 Task: Find connections with filter location Bauta with filter topic #Mondaymotivationwith filter profile language German with filter current company DBS Bank with filter school Brainware University with filter industry Research Services with filter service category Financial Reporting with filter keywords title Heavy Equipment Operator
Action: Mouse moved to (584, 79)
Screenshot: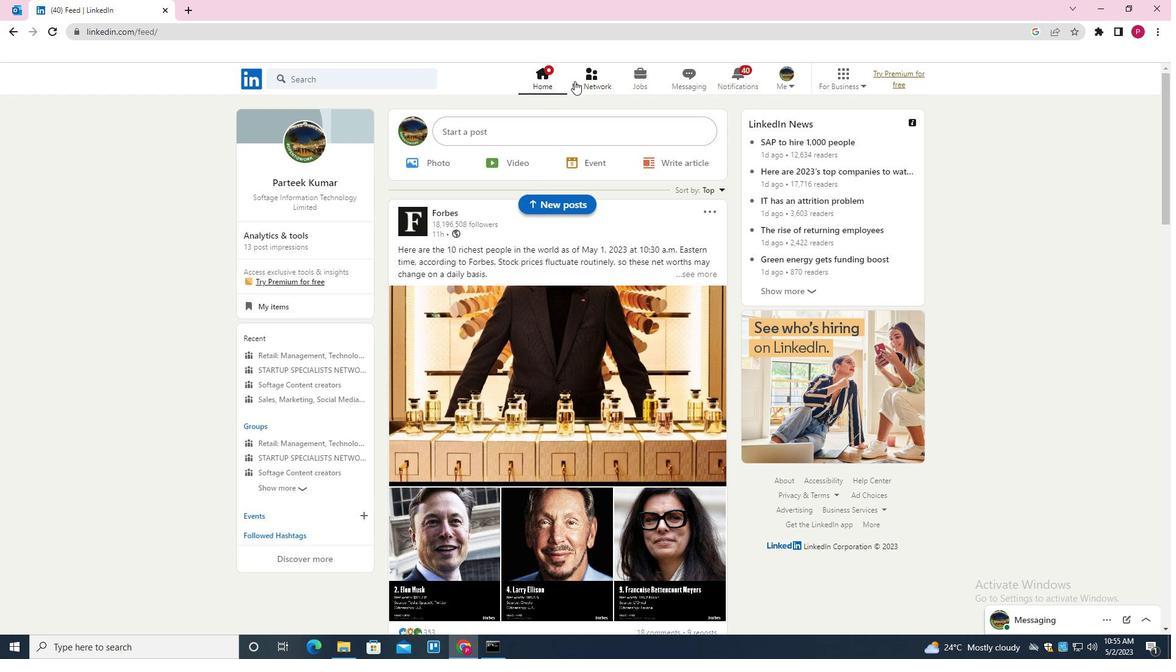 
Action: Mouse pressed left at (584, 79)
Screenshot: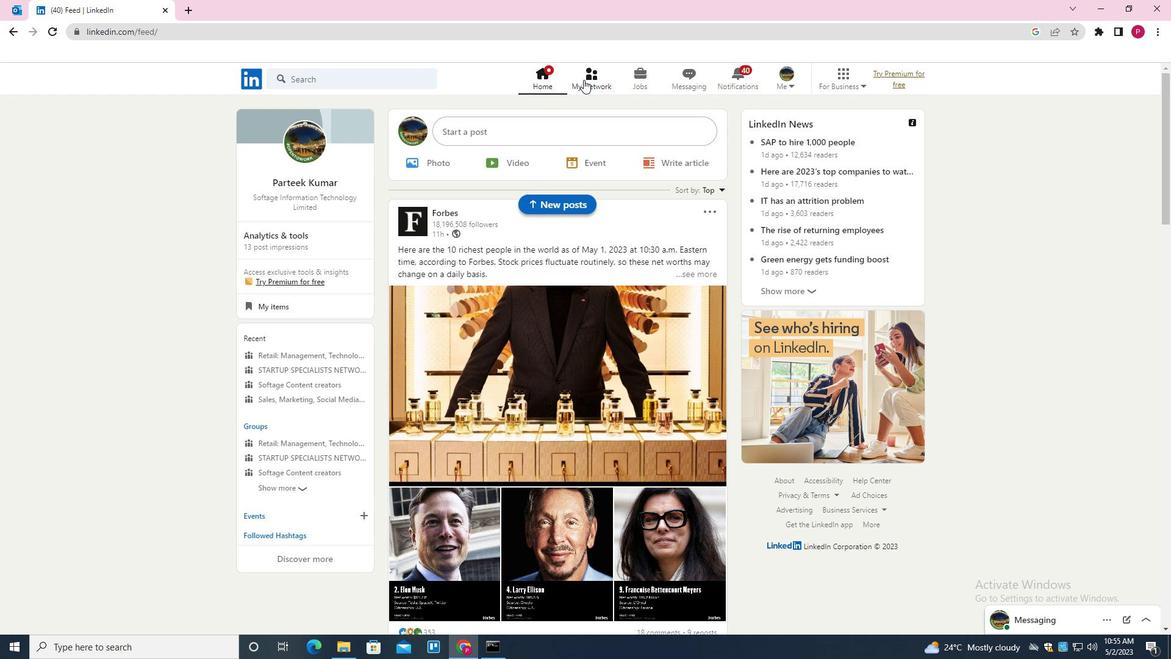 
Action: Mouse moved to (360, 149)
Screenshot: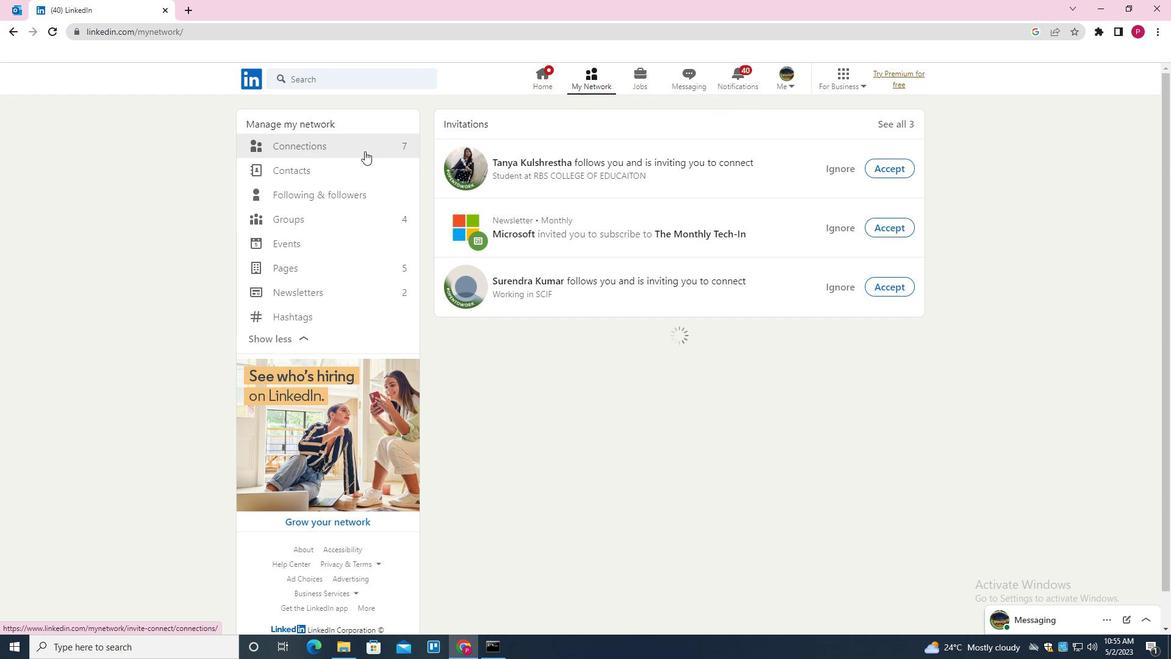 
Action: Mouse pressed left at (360, 149)
Screenshot: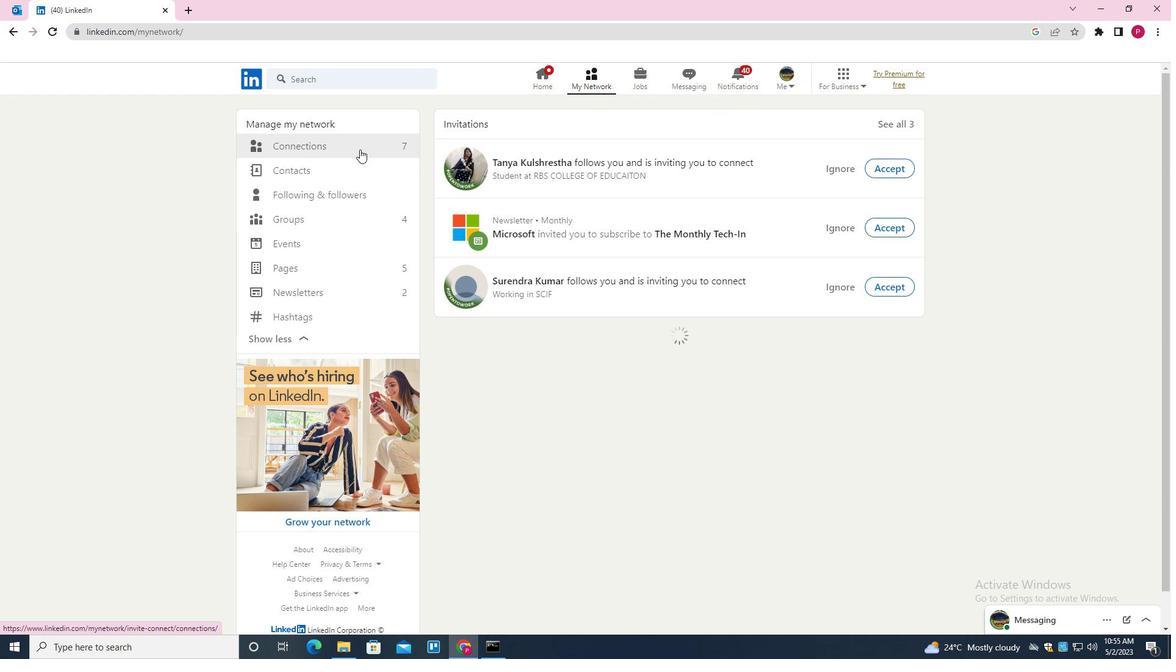 
Action: Mouse moved to (676, 146)
Screenshot: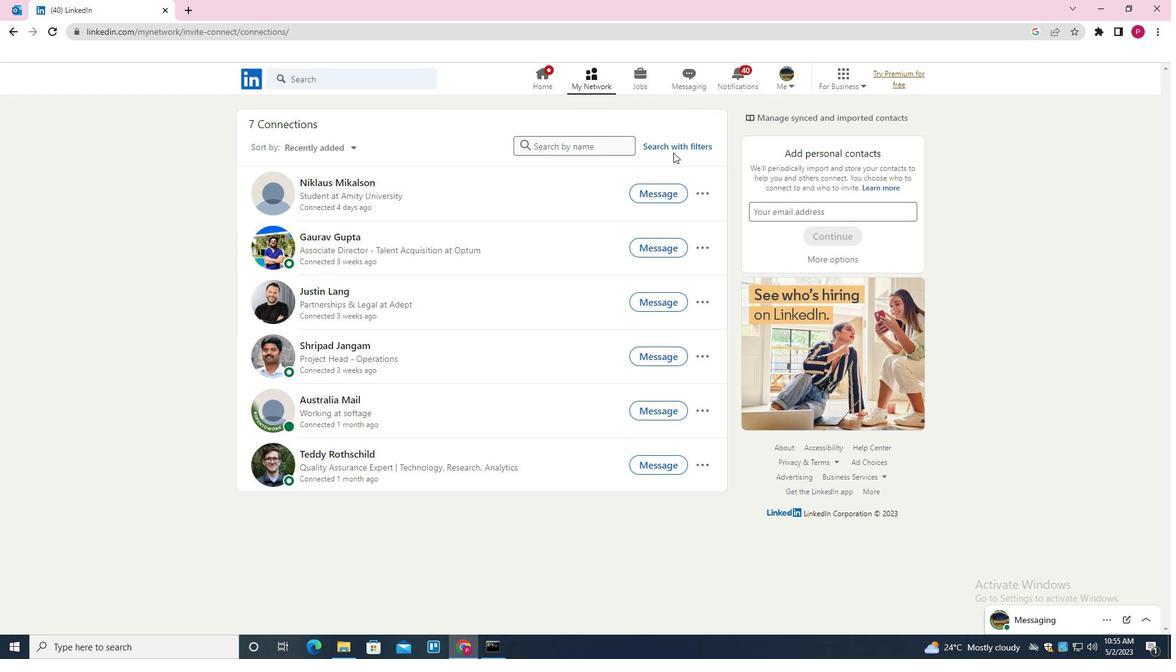 
Action: Mouse pressed left at (676, 146)
Screenshot: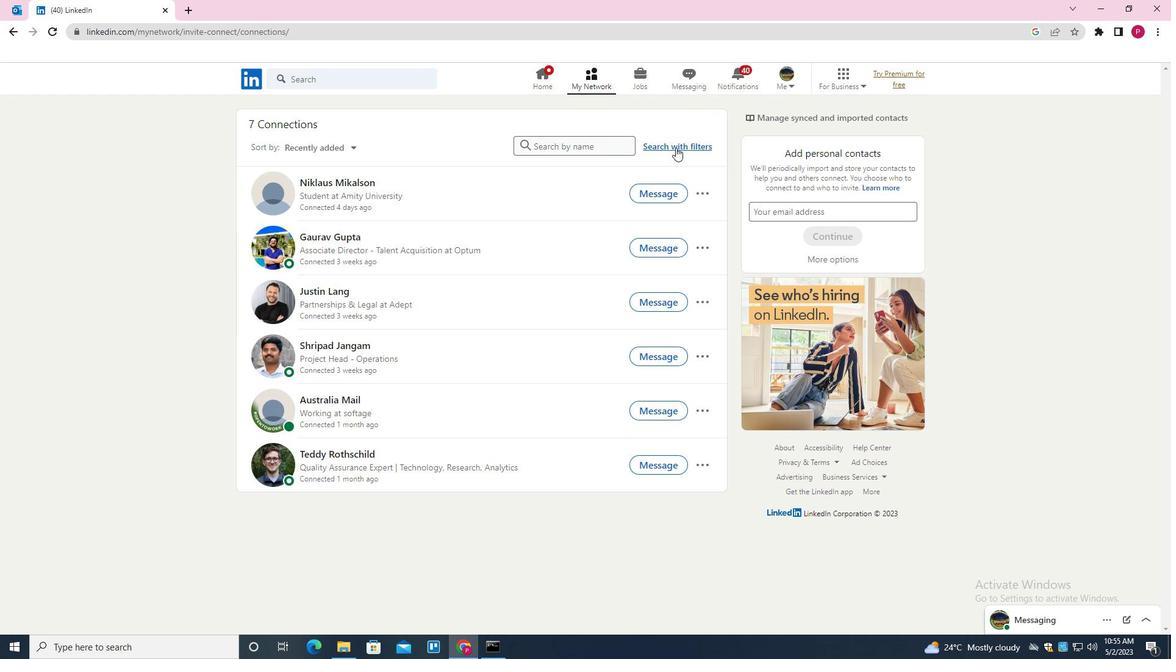 
Action: Mouse moved to (627, 115)
Screenshot: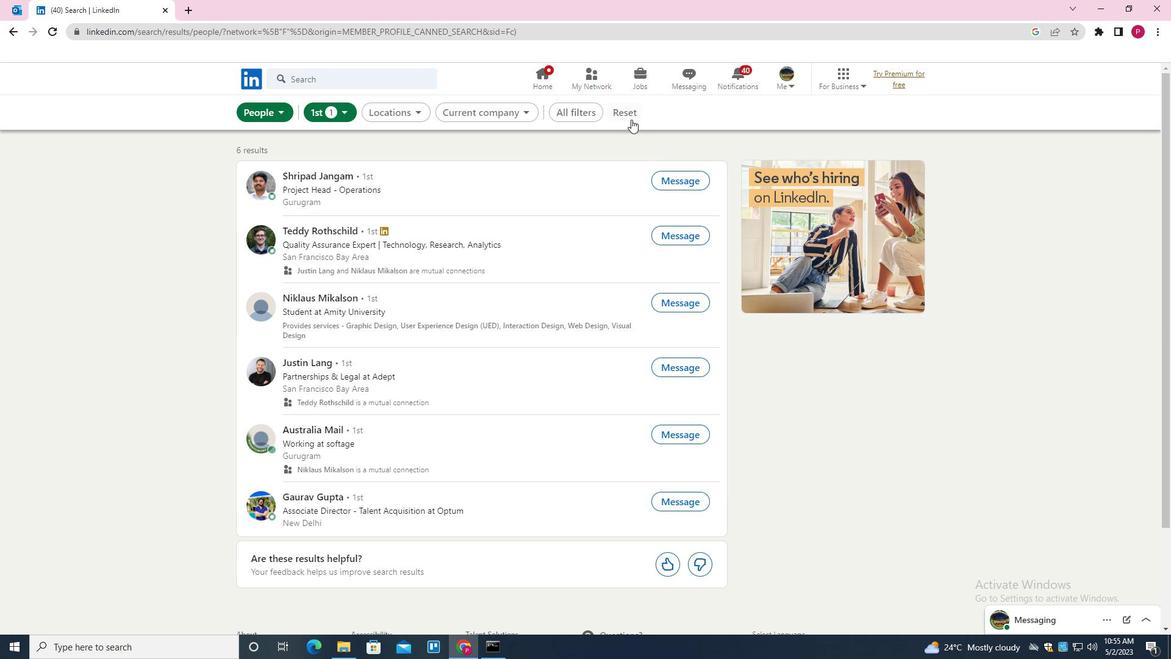 
Action: Mouse pressed left at (627, 115)
Screenshot: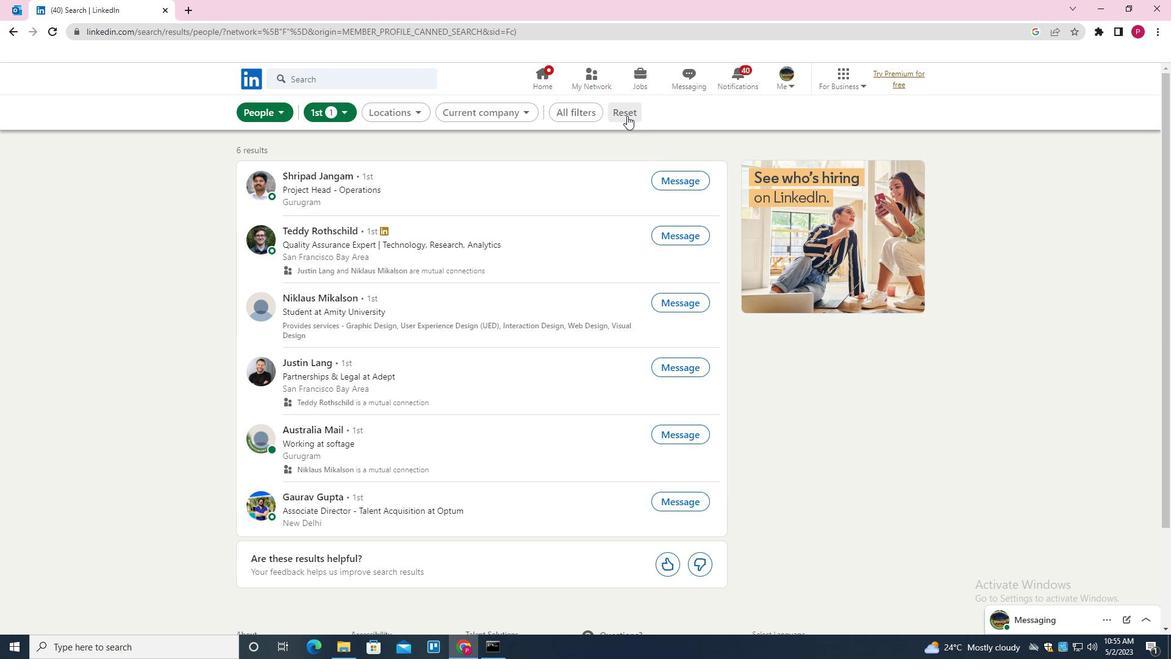 
Action: Mouse moved to (608, 110)
Screenshot: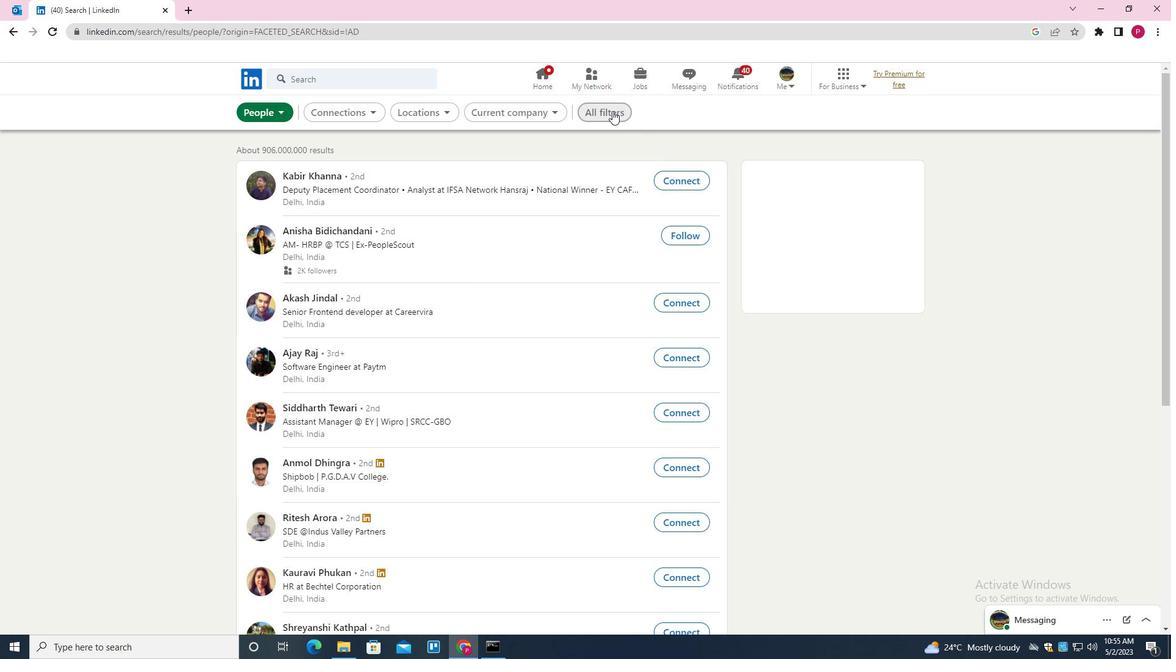 
Action: Mouse pressed left at (608, 110)
Screenshot: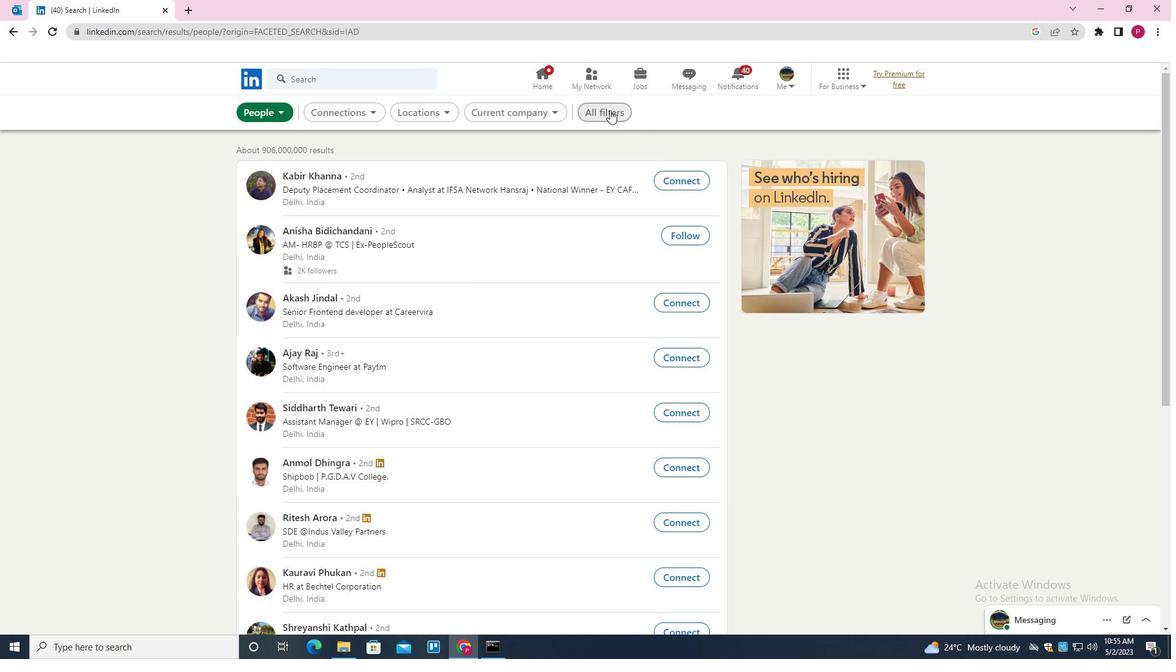 
Action: Mouse moved to (911, 331)
Screenshot: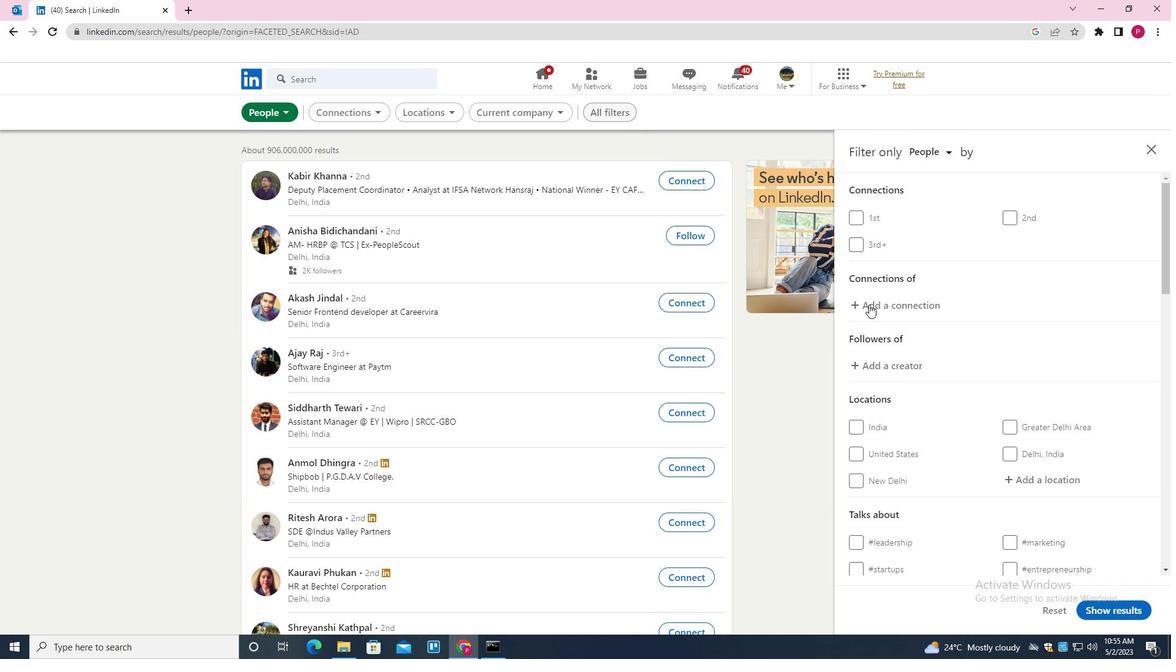 
Action: Mouse scrolled (911, 331) with delta (0, 0)
Screenshot: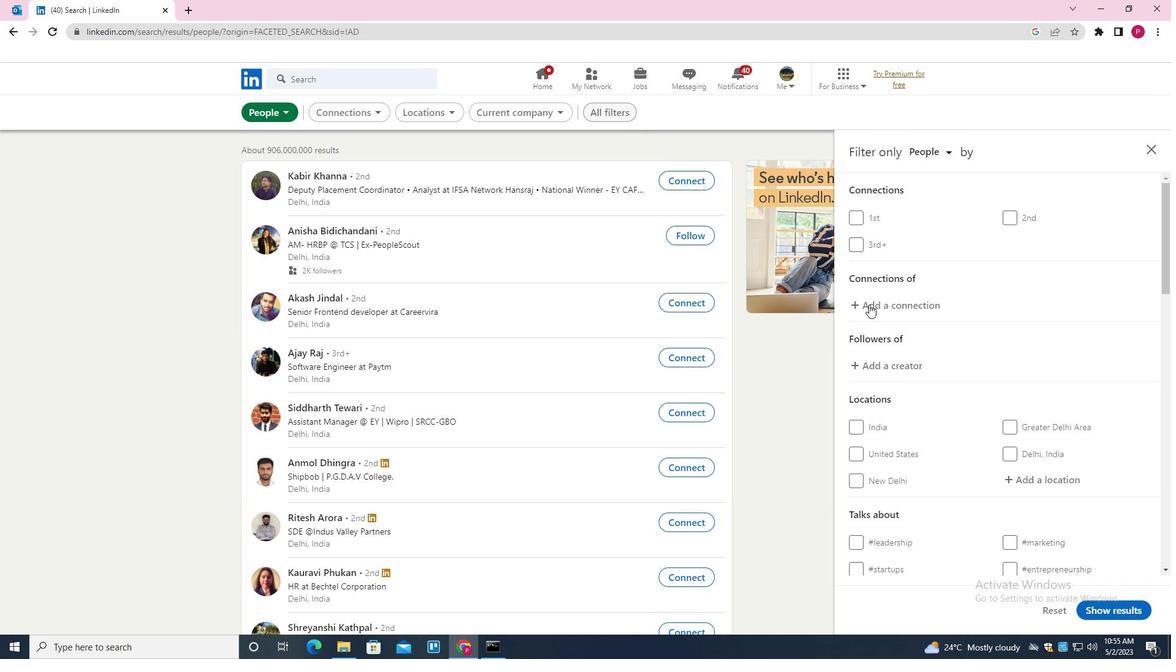
Action: Mouse moved to (926, 342)
Screenshot: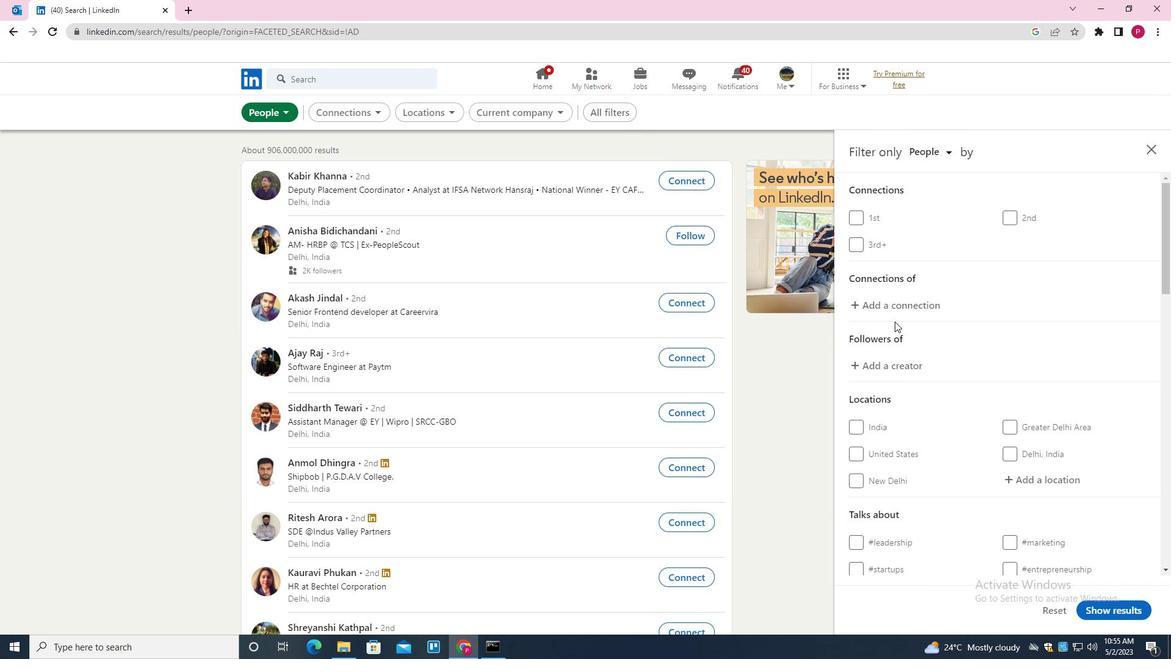 
Action: Mouse scrolled (926, 341) with delta (0, 0)
Screenshot: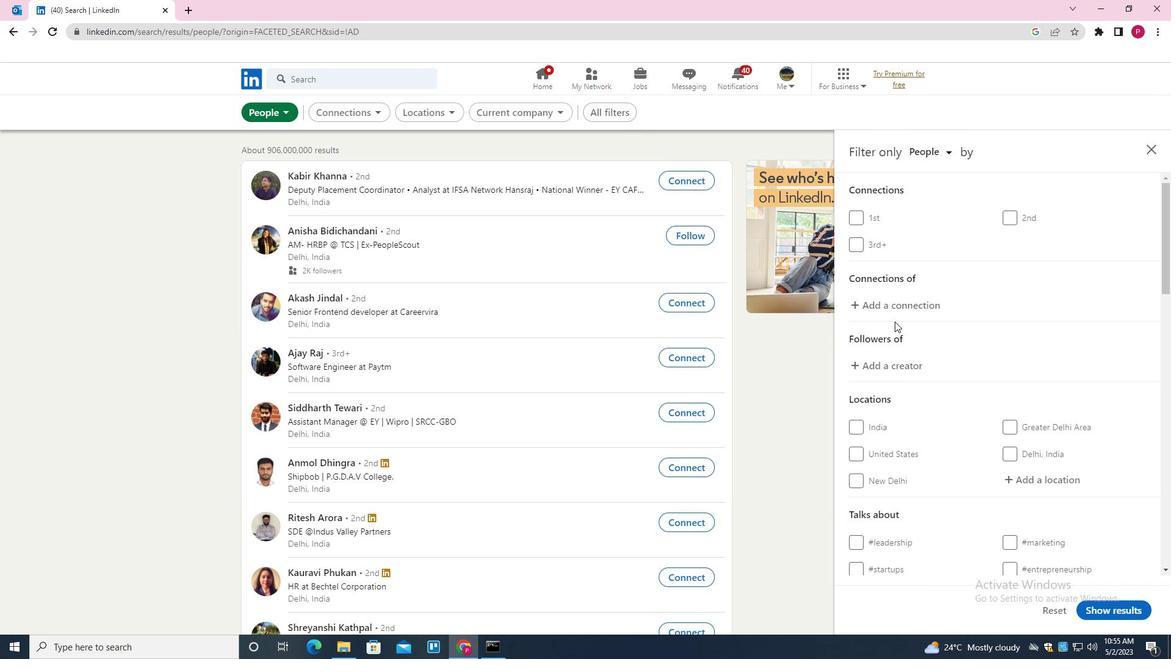 
Action: Mouse moved to (1050, 352)
Screenshot: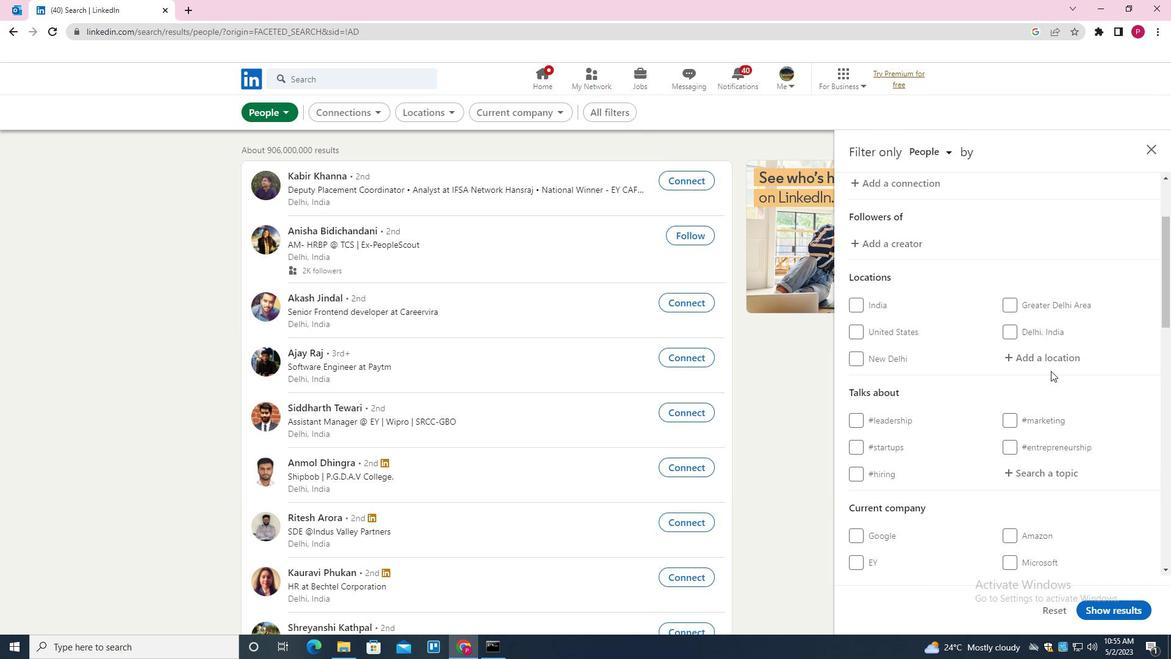 
Action: Mouse pressed left at (1050, 352)
Screenshot: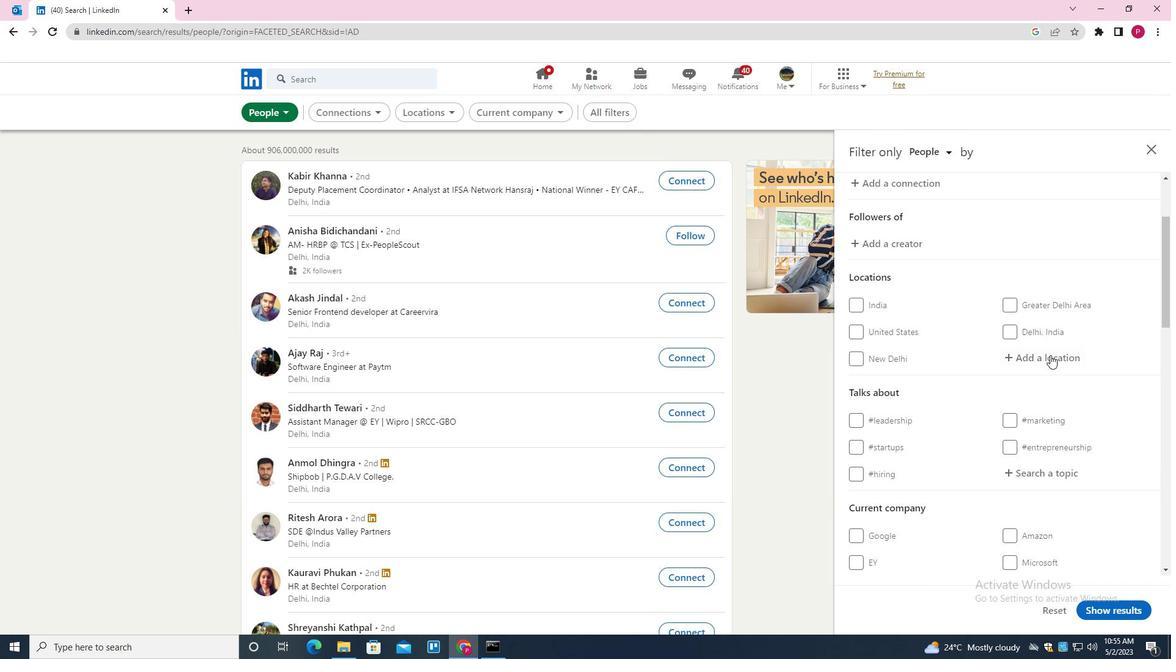 
Action: Mouse moved to (1048, 352)
Screenshot: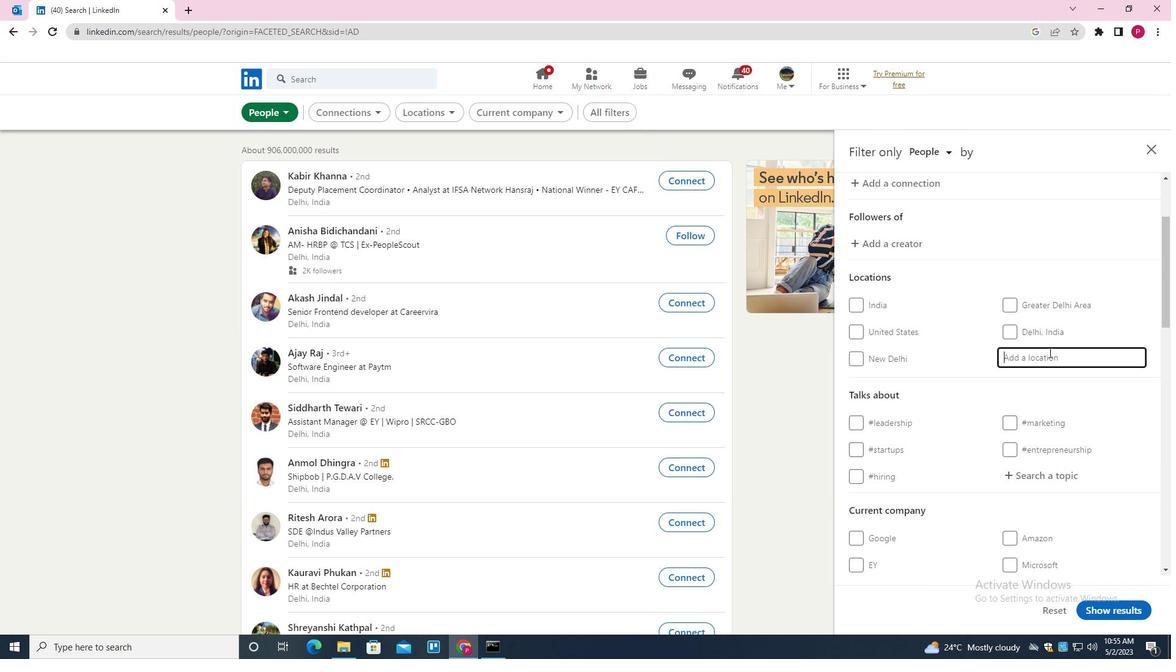 
Action: Key pressed <Key.shift>
Screenshot: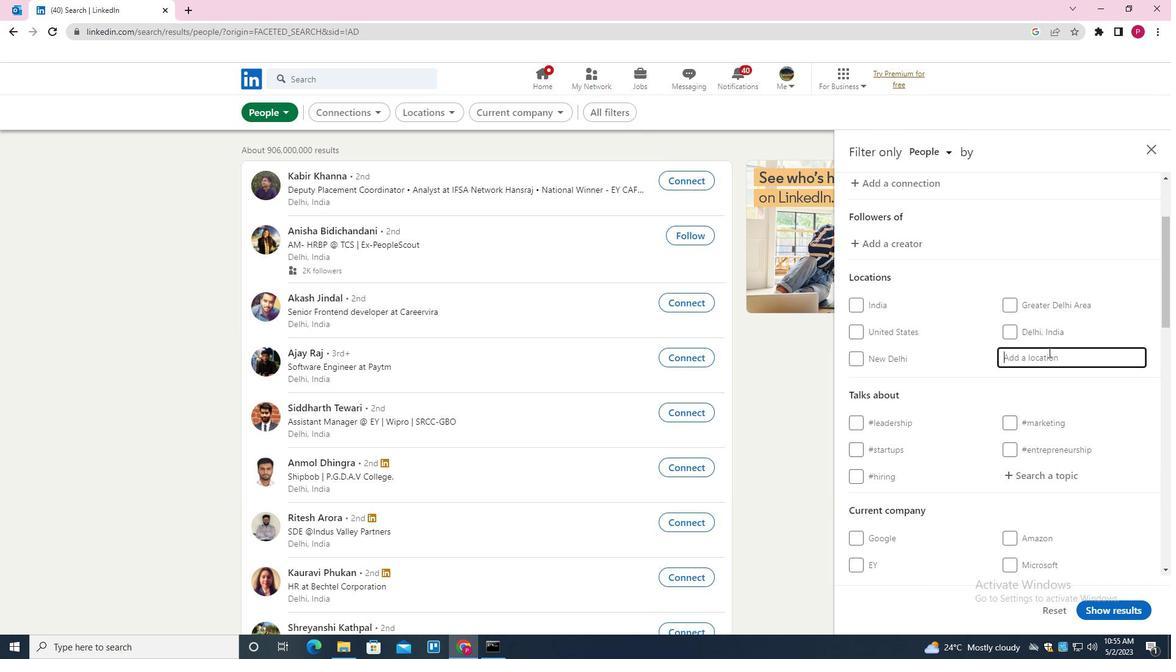 
Action: Mouse moved to (1047, 353)
Screenshot: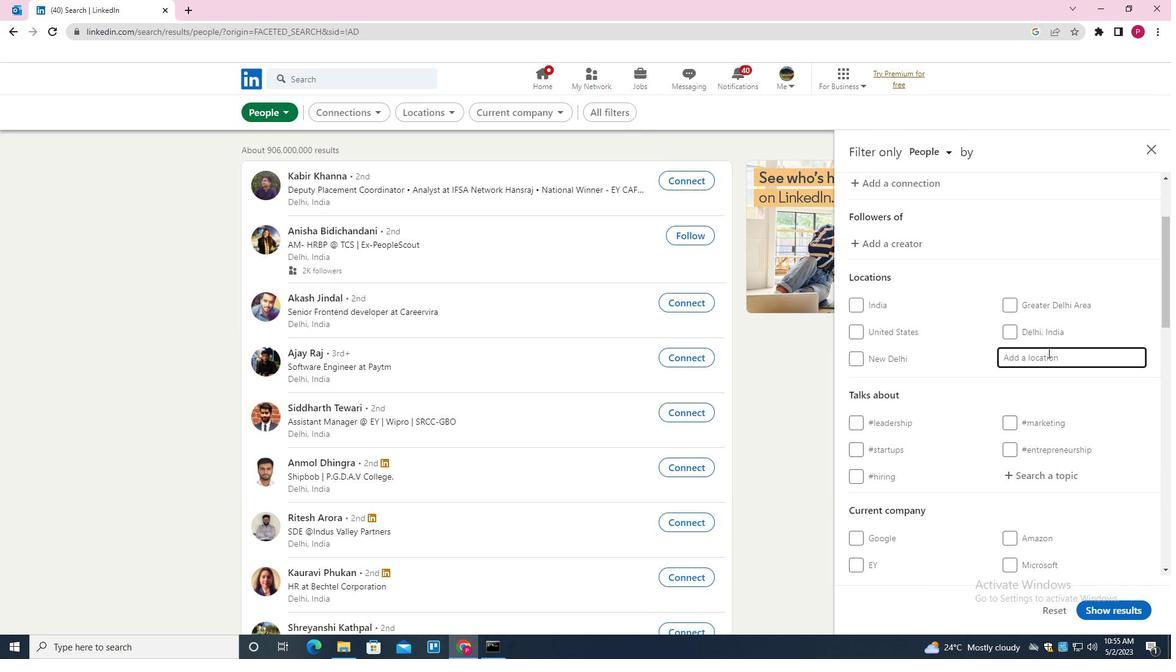 
Action: Key pressed B
Screenshot: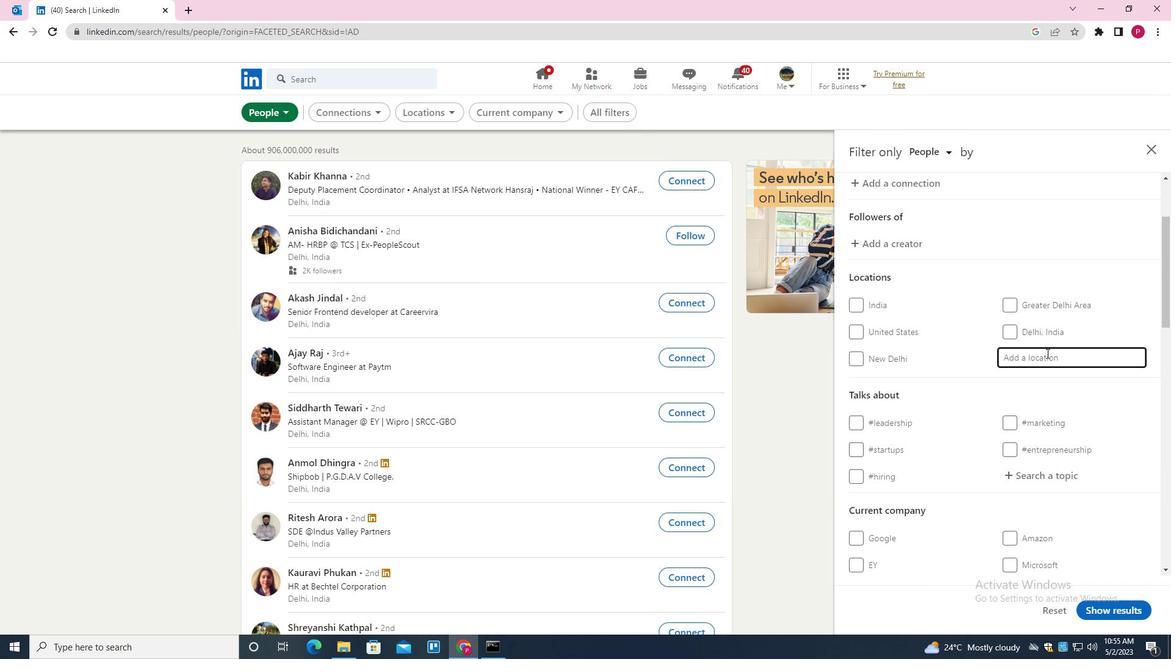 
Action: Mouse moved to (1047, 353)
Screenshot: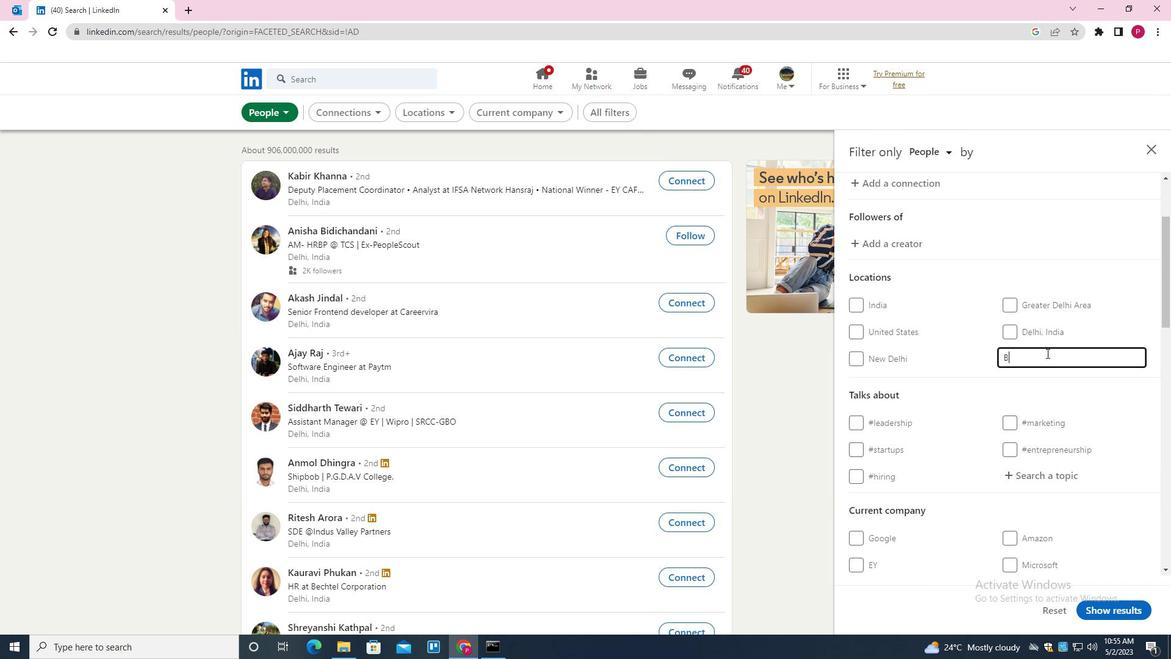 
Action: Key pressed AU
Screenshot: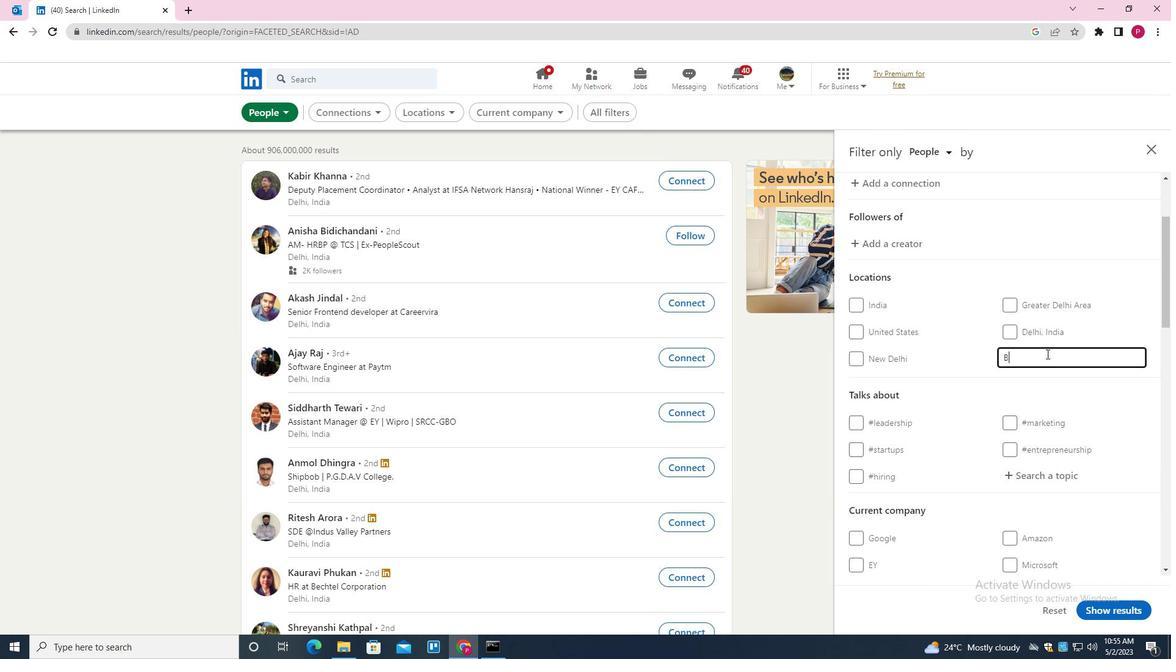 
Action: Mouse moved to (1046, 353)
Screenshot: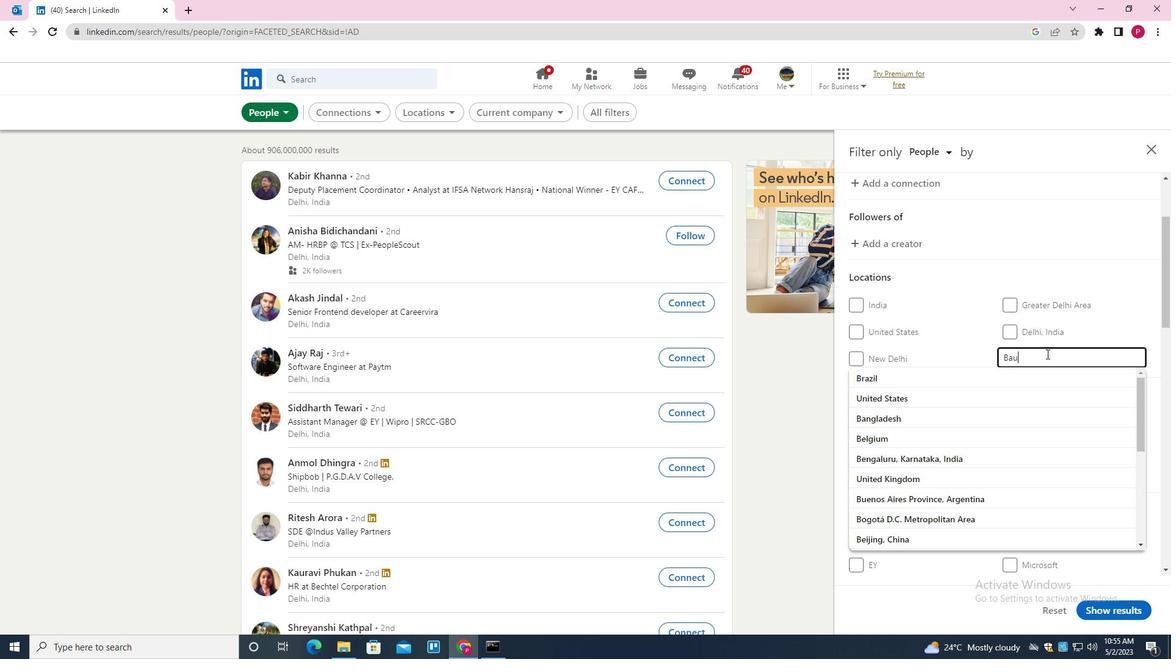 
Action: Key pressed T
Screenshot: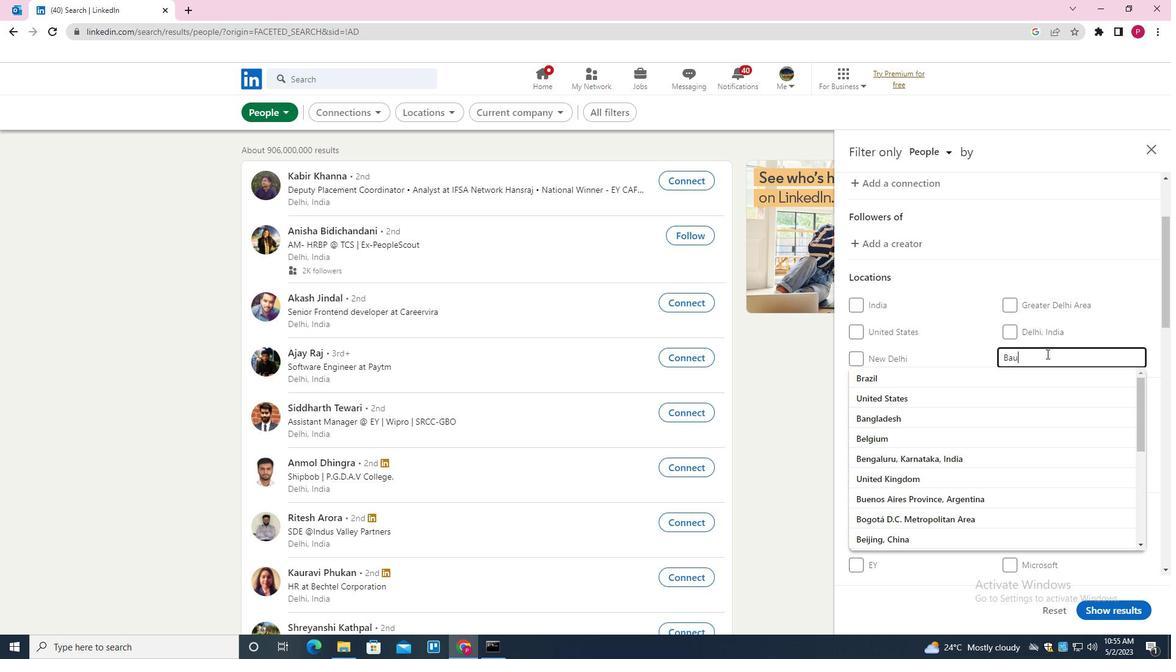 
Action: Mouse moved to (1046, 353)
Screenshot: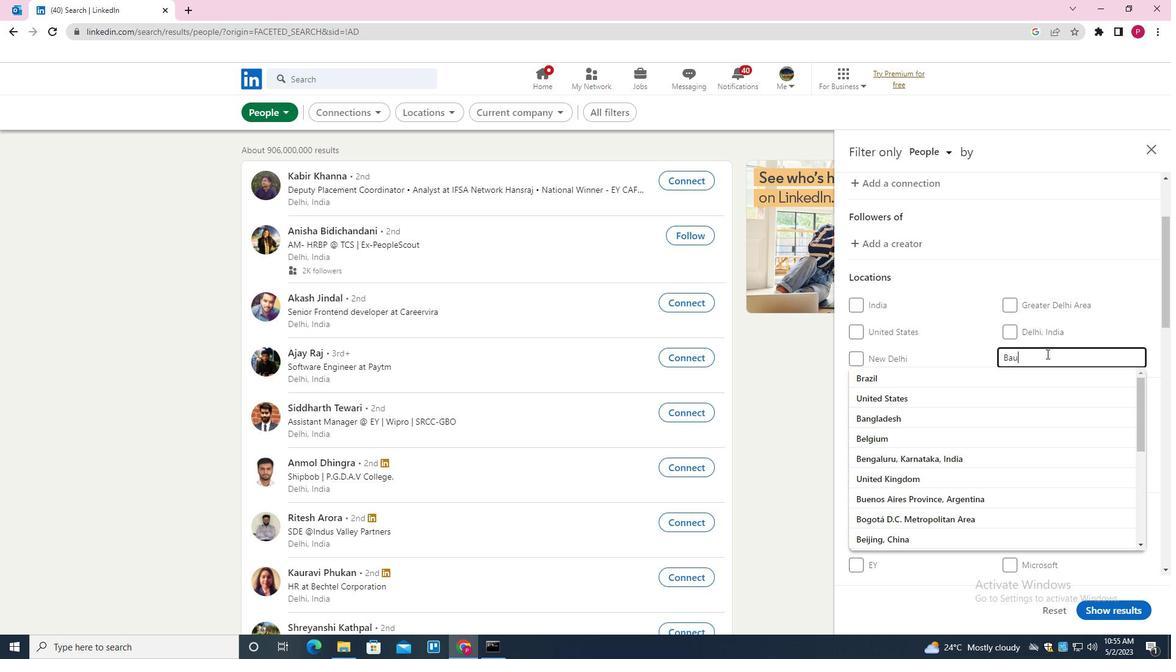 
Action: Key pressed A
Screenshot: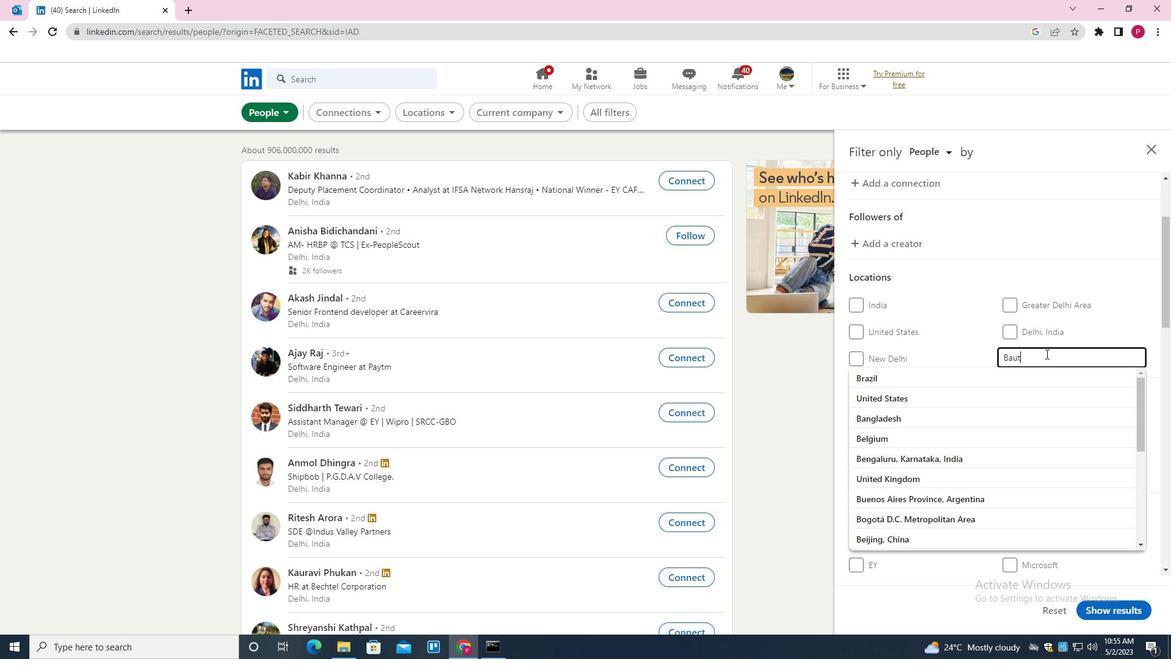 
Action: Mouse moved to (1045, 354)
Screenshot: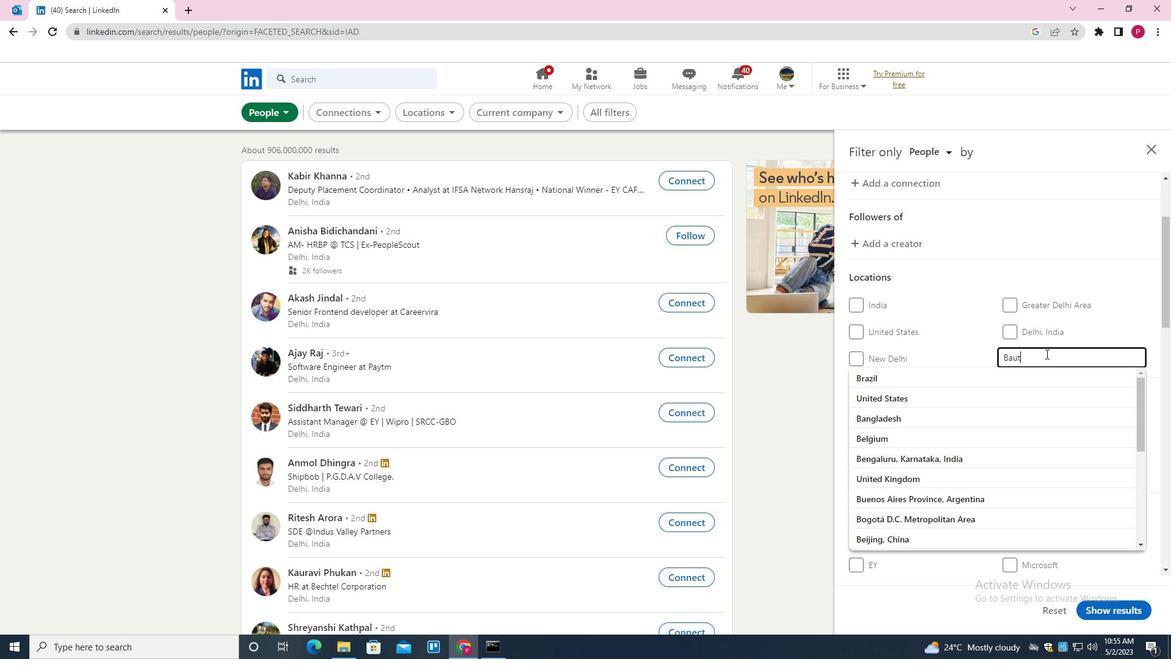 
Action: Key pressed <Key.down><Key.down><Key.enter>
Screenshot: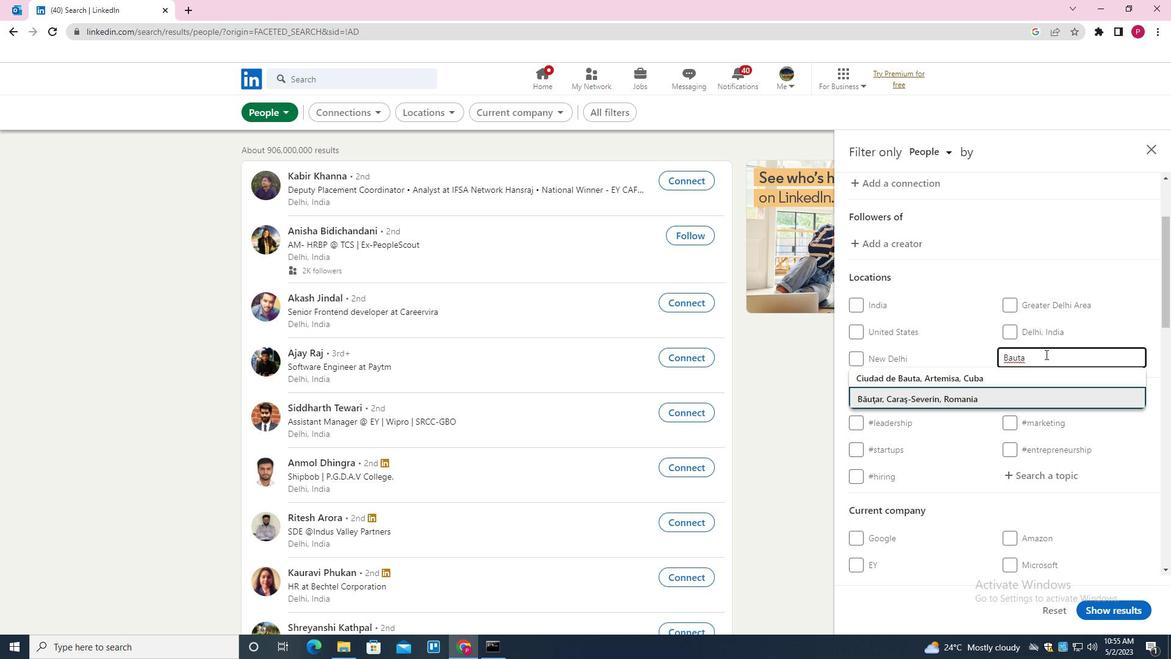 
Action: Mouse moved to (1006, 394)
Screenshot: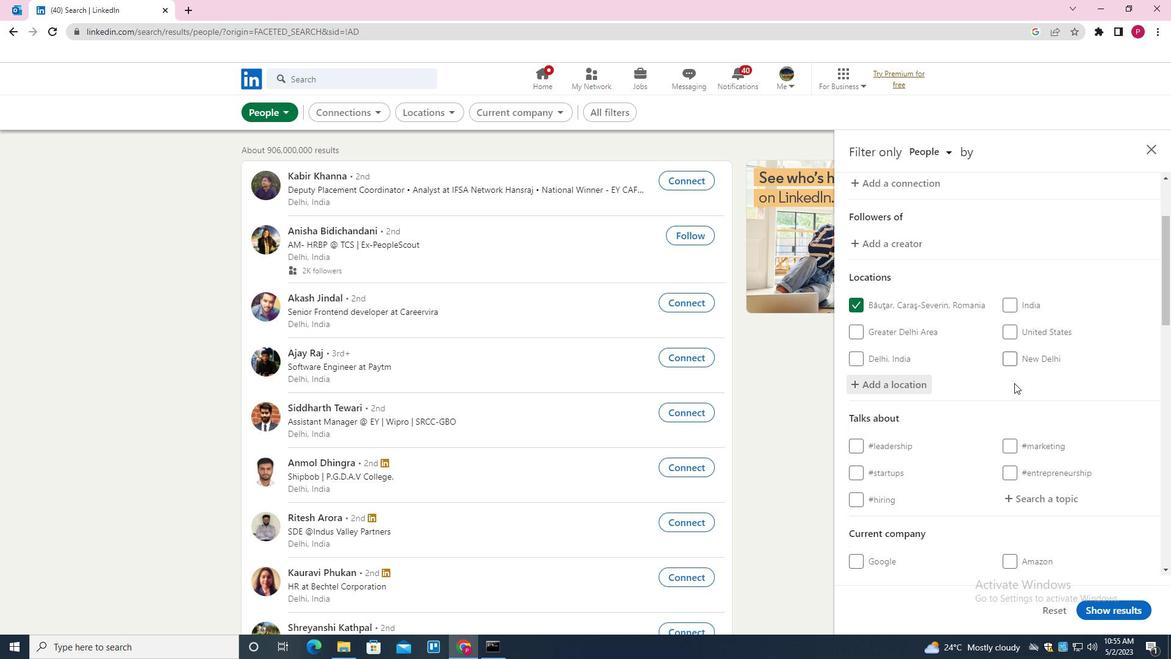 
Action: Mouse scrolled (1006, 393) with delta (0, 0)
Screenshot: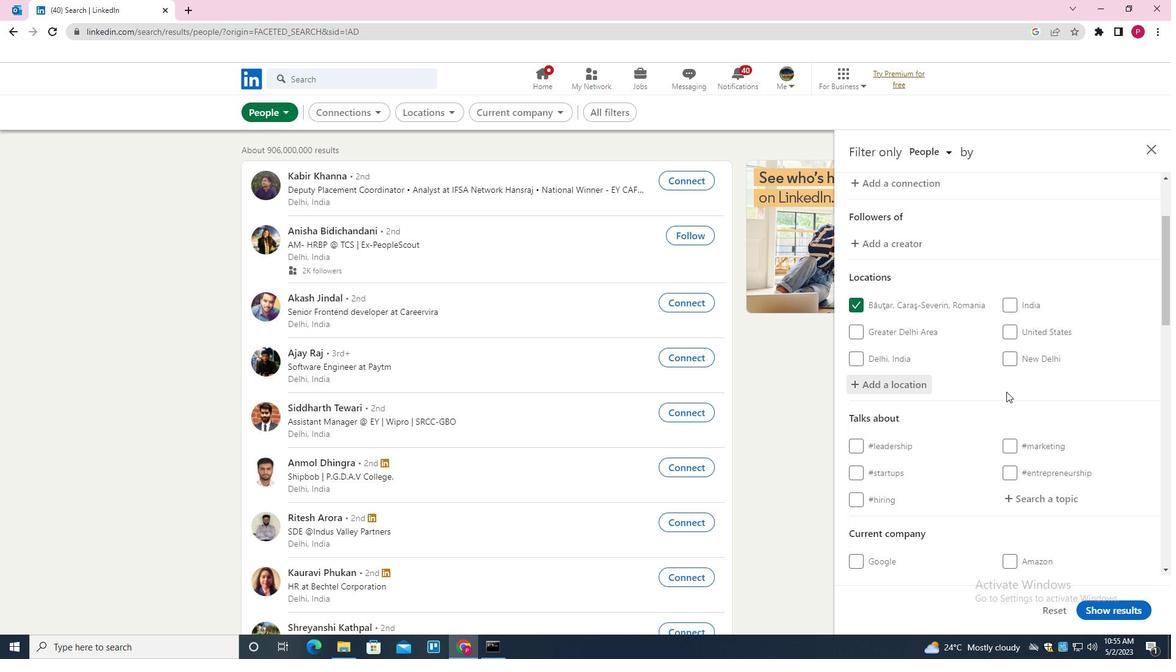 
Action: Mouse scrolled (1006, 393) with delta (0, 0)
Screenshot: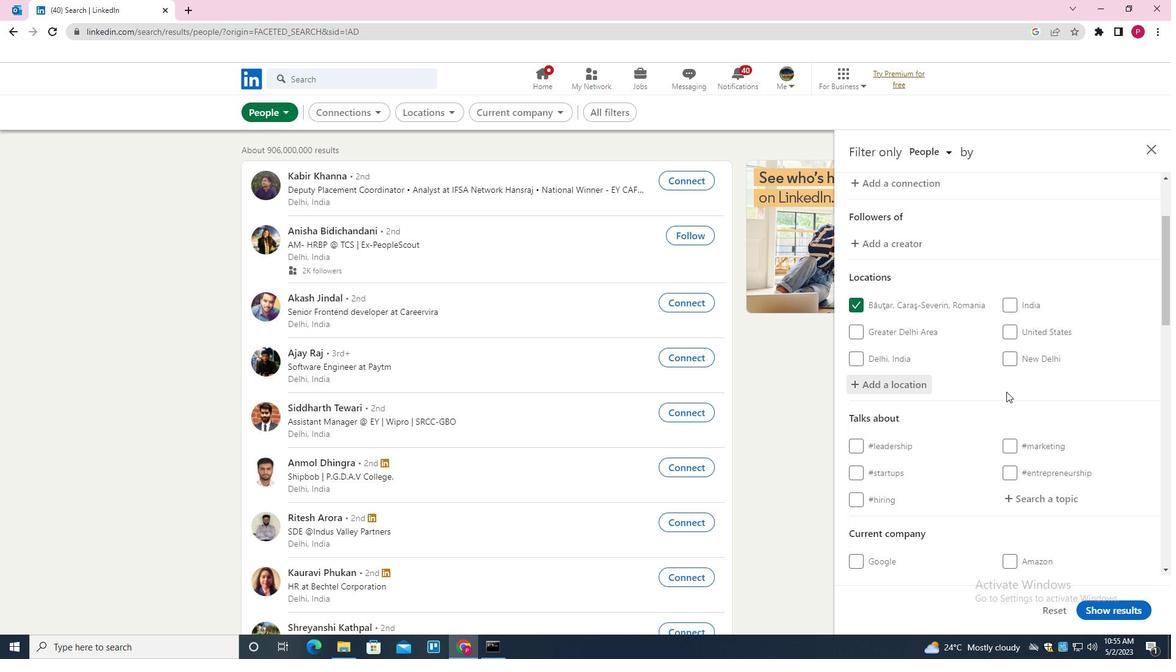 
Action: Mouse scrolled (1006, 393) with delta (0, 0)
Screenshot: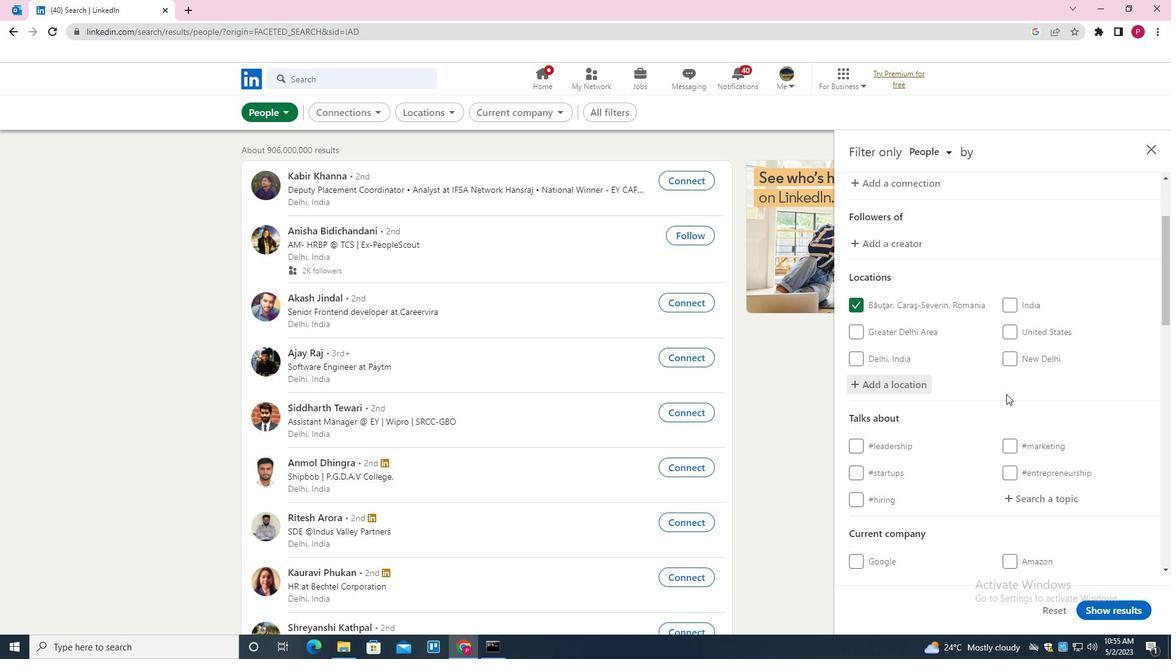 
Action: Mouse moved to (1045, 316)
Screenshot: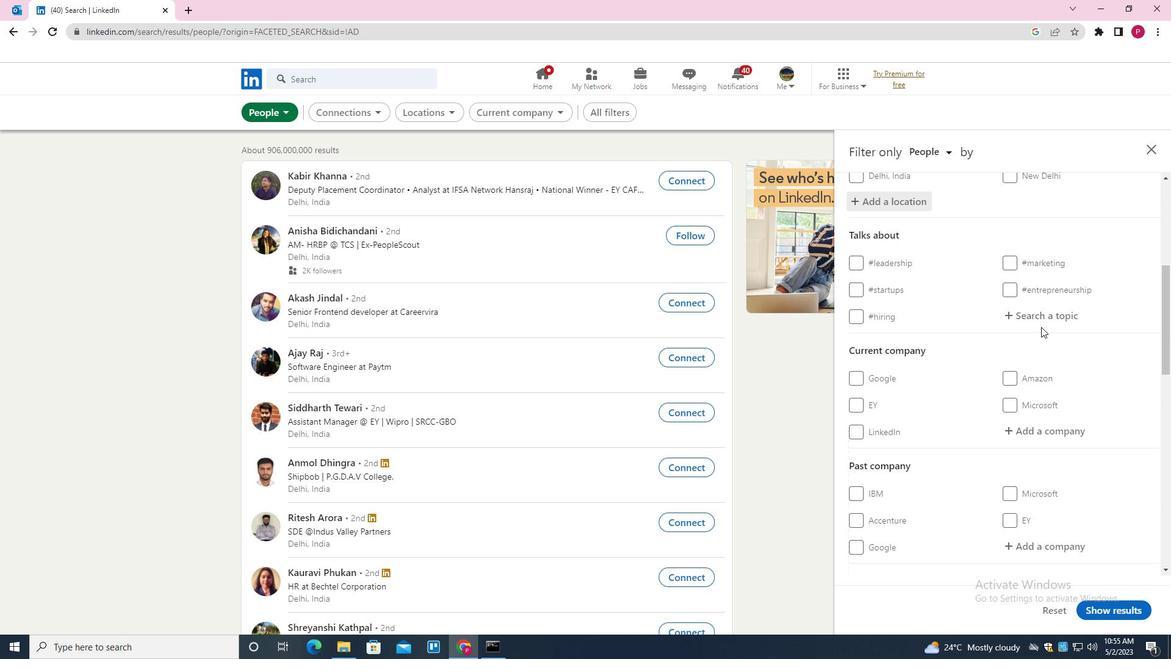 
Action: Mouse pressed left at (1045, 316)
Screenshot: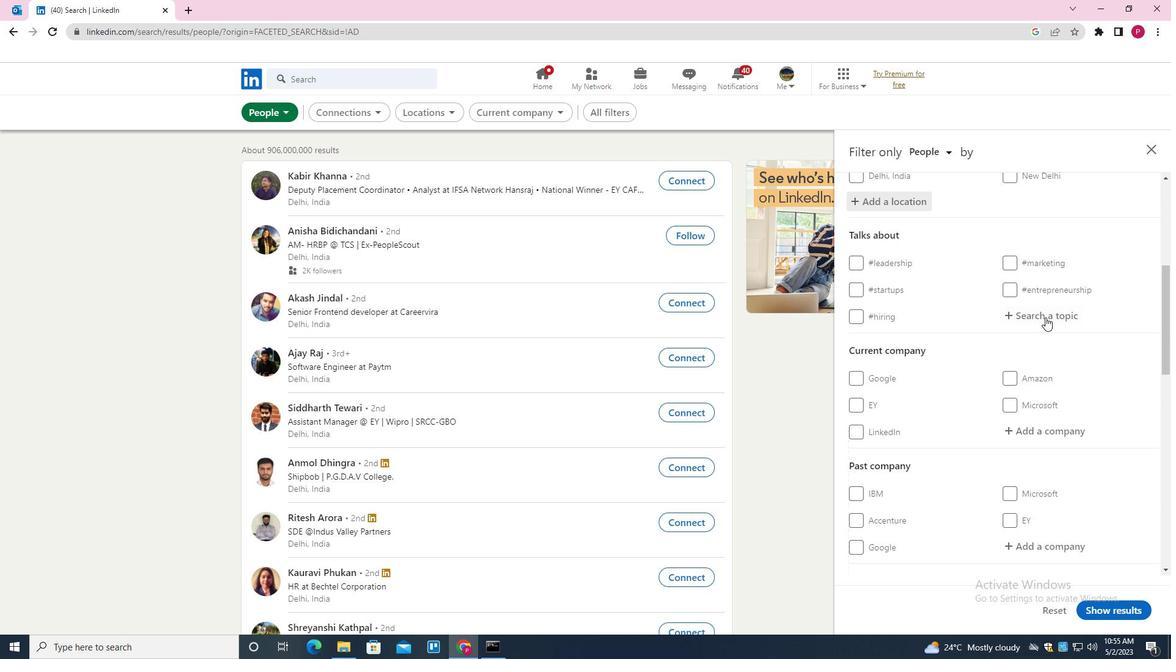 
Action: Key pressed M
Screenshot: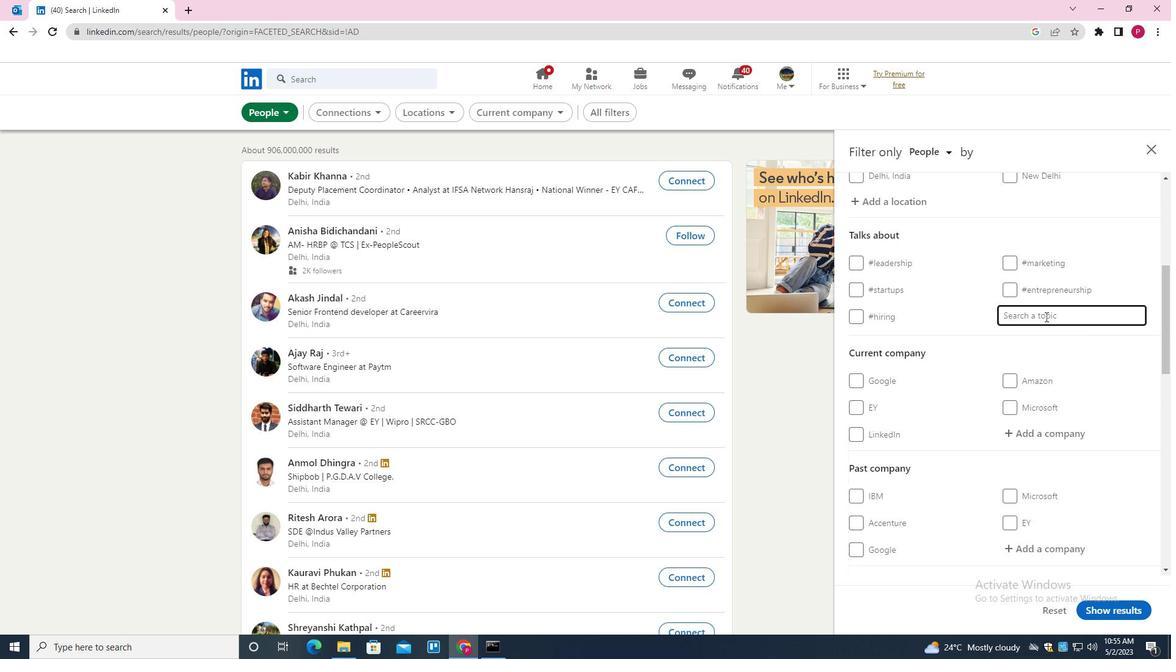 
Action: Mouse moved to (1045, 316)
Screenshot: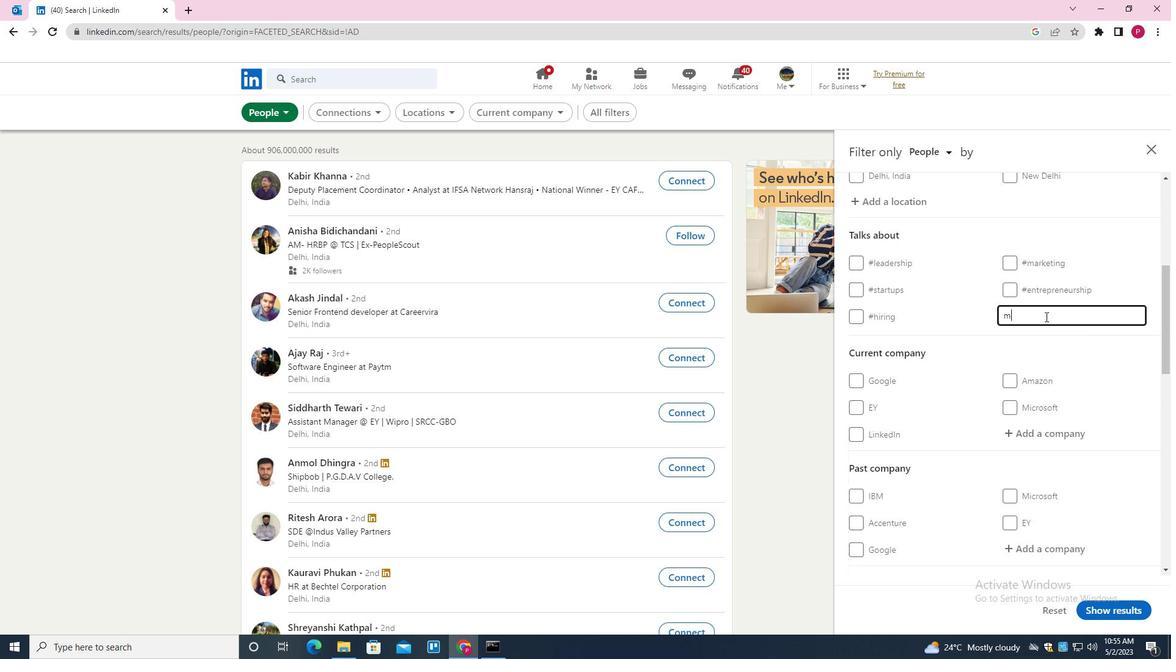 
Action: Key pressed ONDAYMOTIVATION<Key.down><Key.enter>
Screenshot: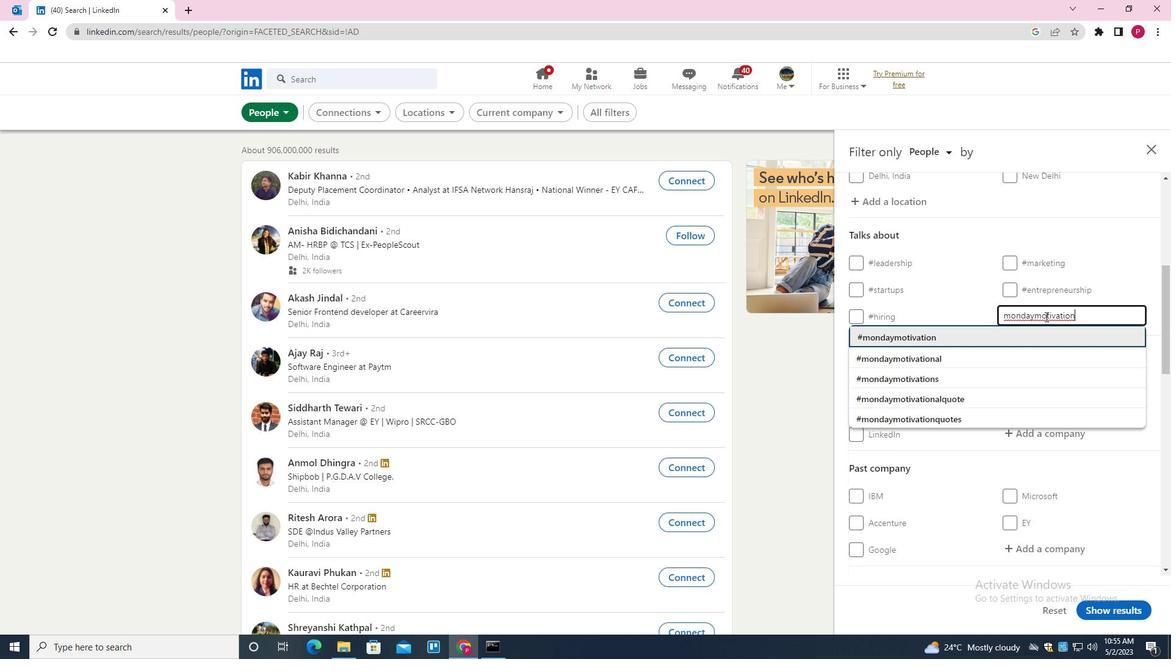 
Action: Mouse moved to (984, 366)
Screenshot: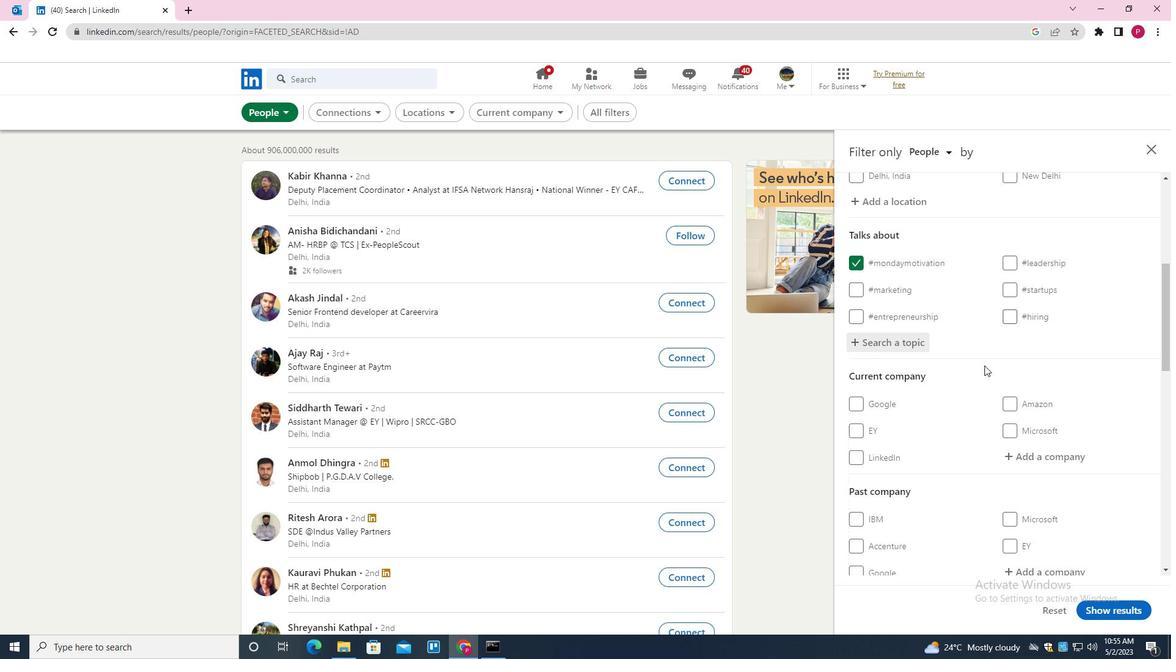 
Action: Mouse scrolled (984, 365) with delta (0, 0)
Screenshot: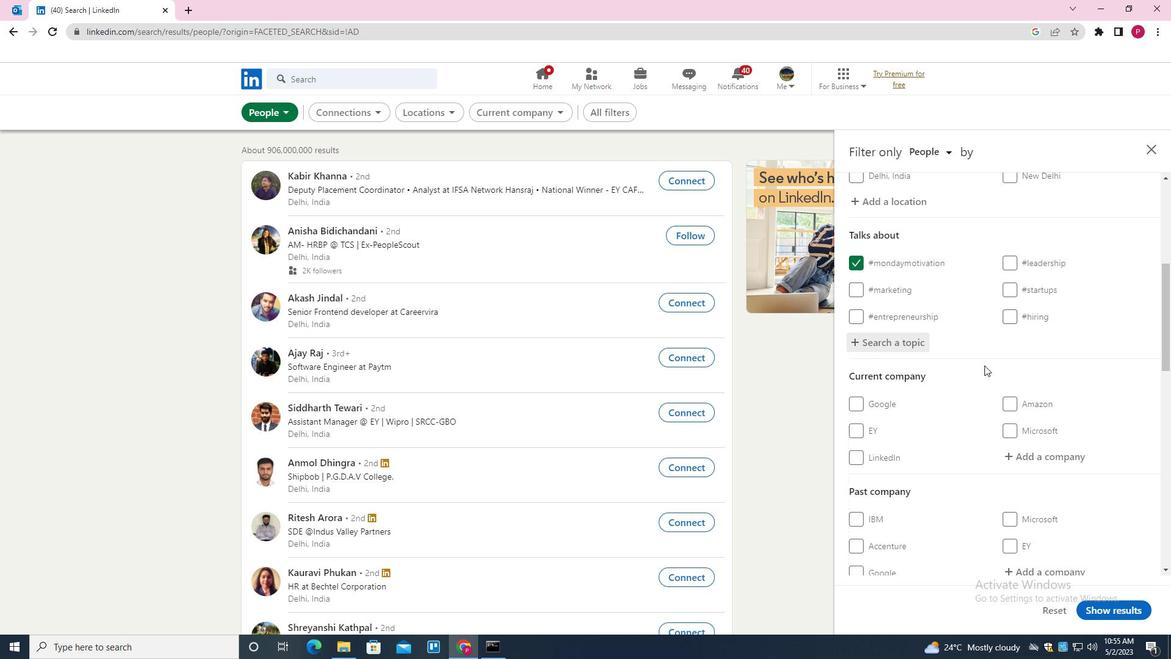 
Action: Mouse scrolled (984, 365) with delta (0, 0)
Screenshot: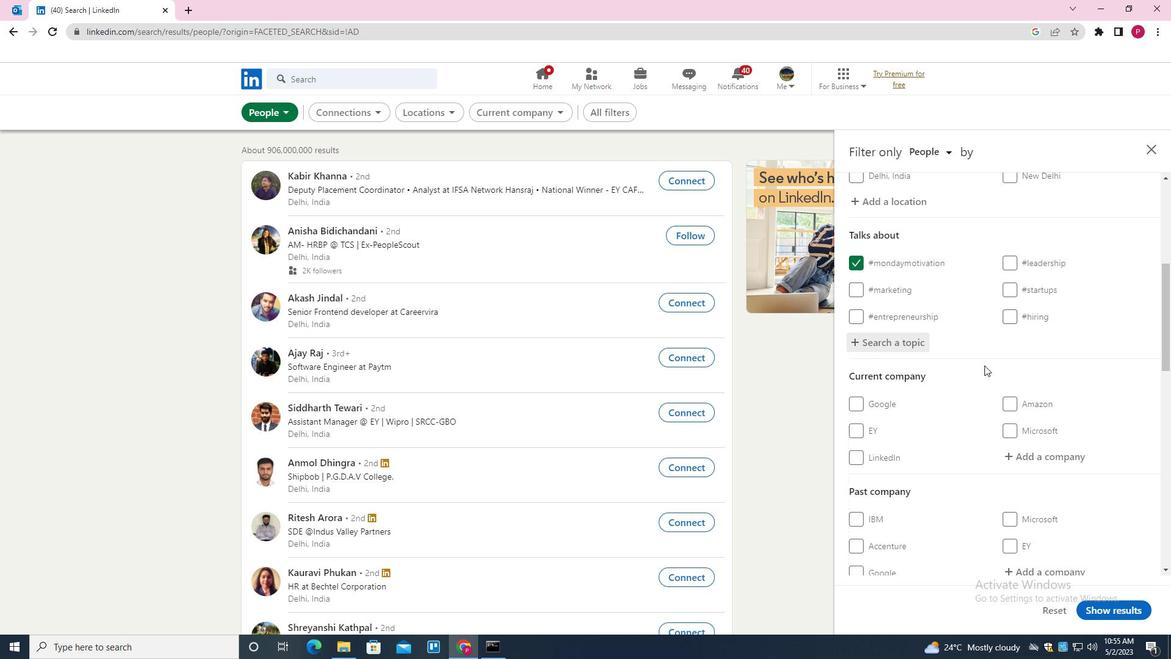 
Action: Mouse scrolled (984, 365) with delta (0, 0)
Screenshot: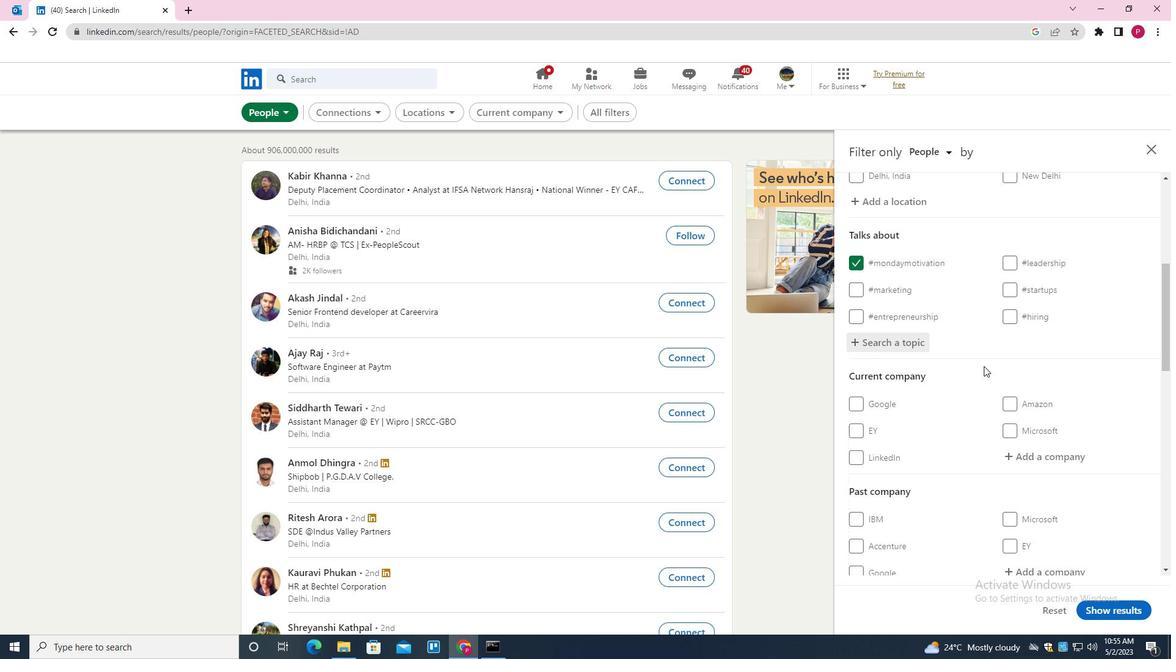 
Action: Mouse moved to (970, 374)
Screenshot: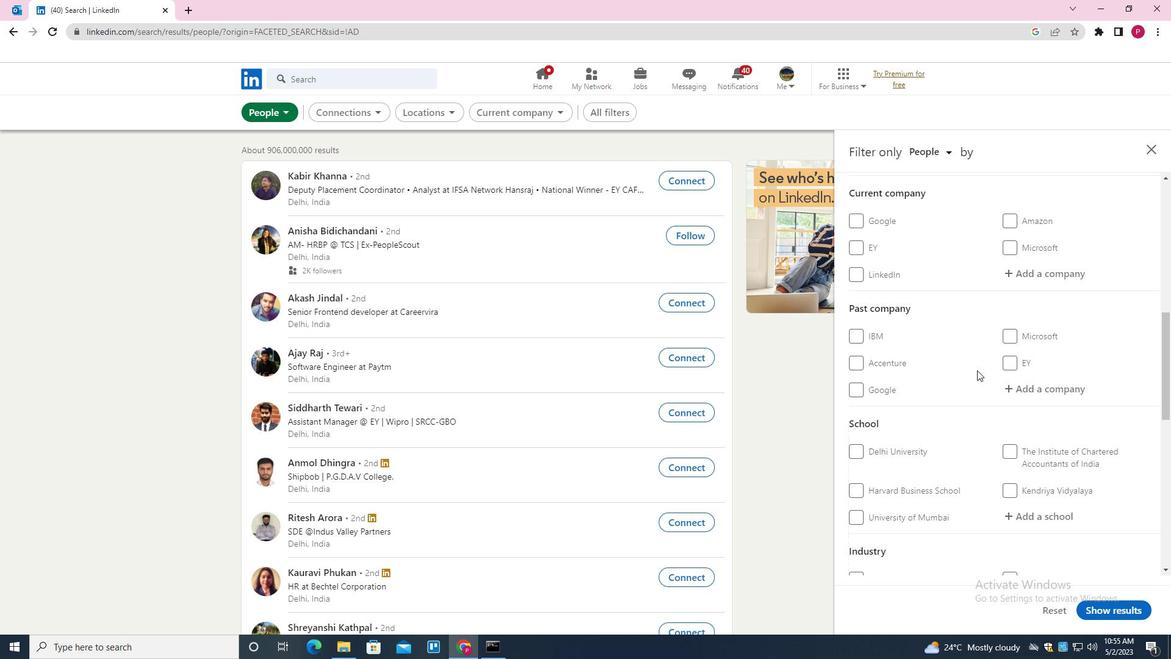 
Action: Mouse scrolled (970, 374) with delta (0, 0)
Screenshot: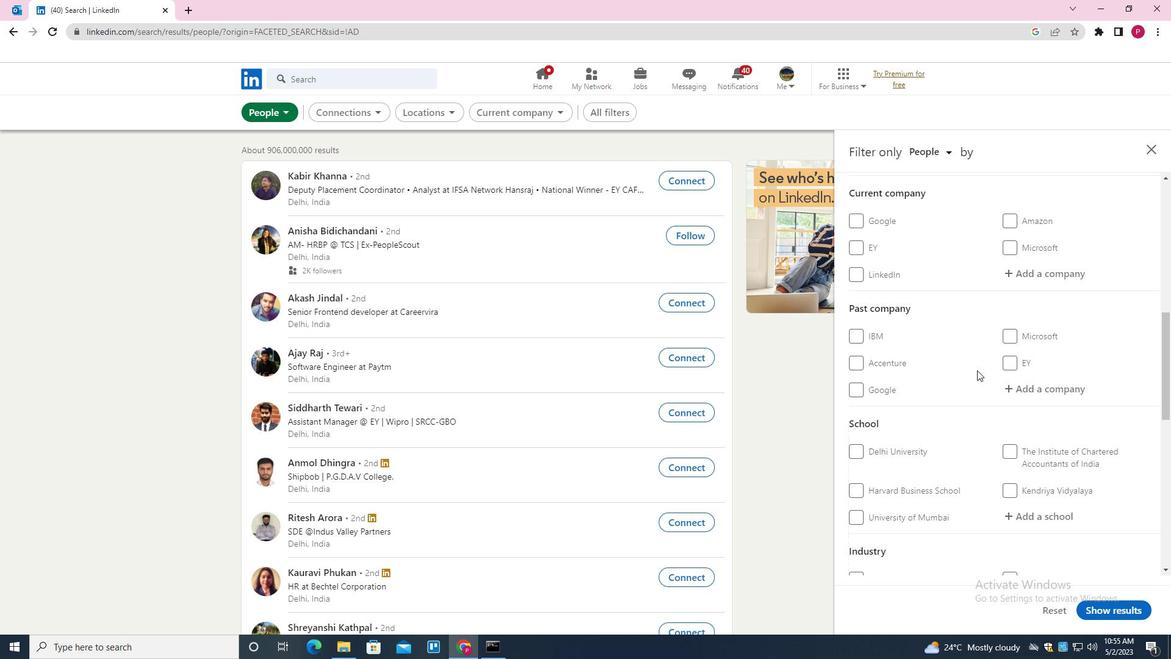 
Action: Mouse moved to (970, 375)
Screenshot: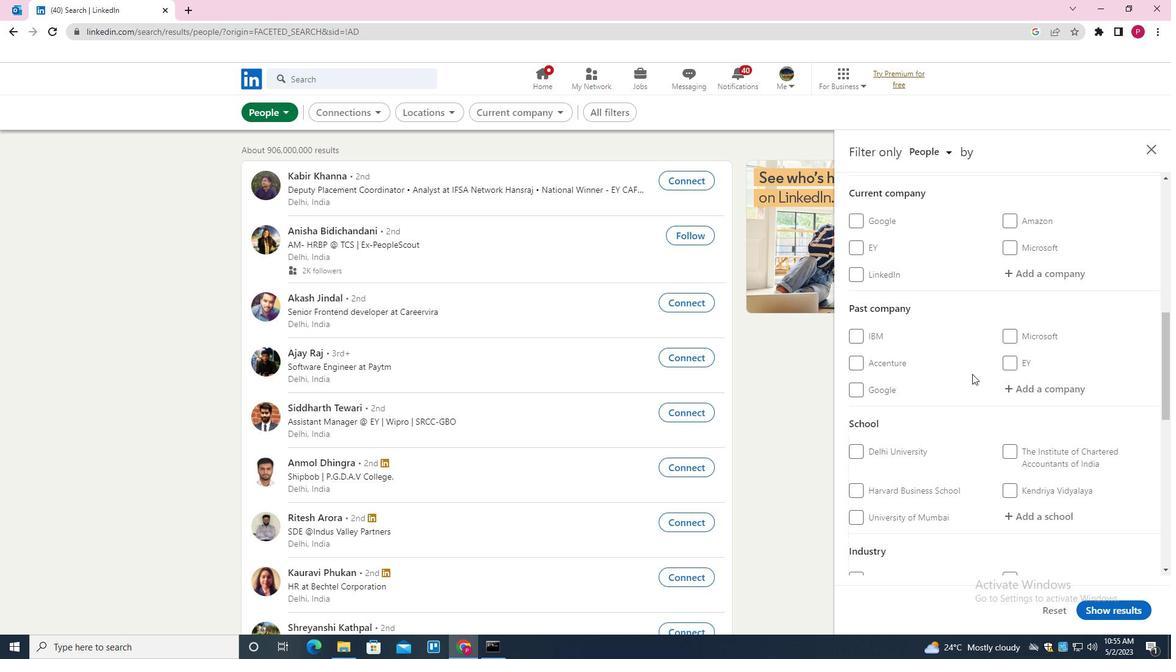 
Action: Mouse scrolled (970, 374) with delta (0, 0)
Screenshot: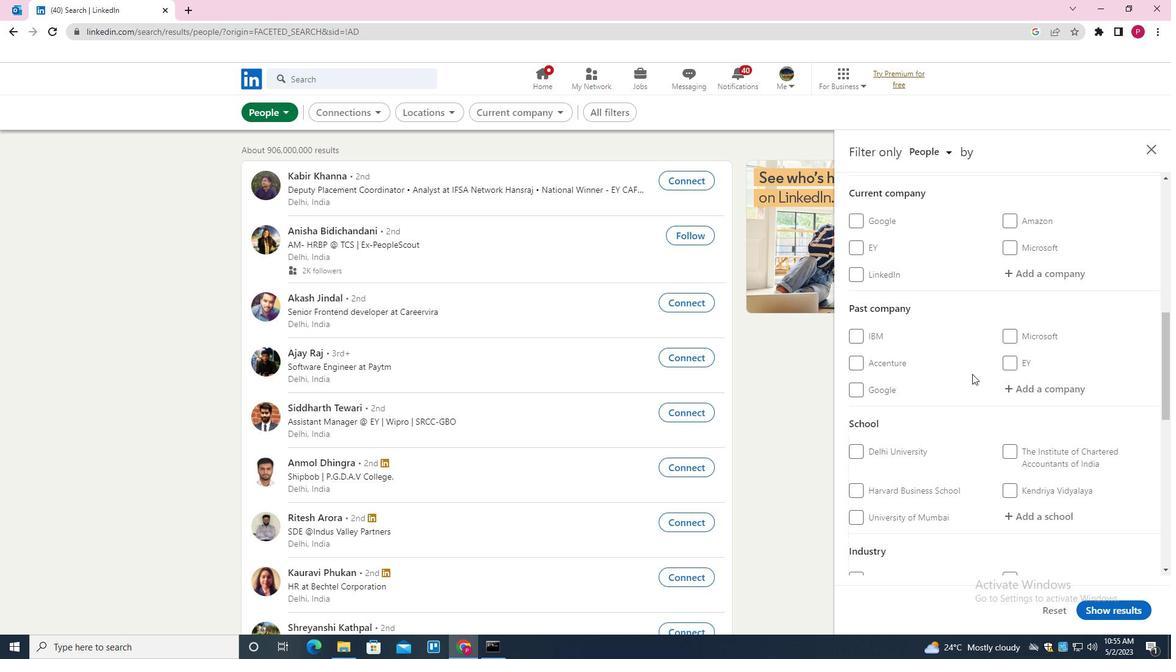 
Action: Mouse moved to (970, 375)
Screenshot: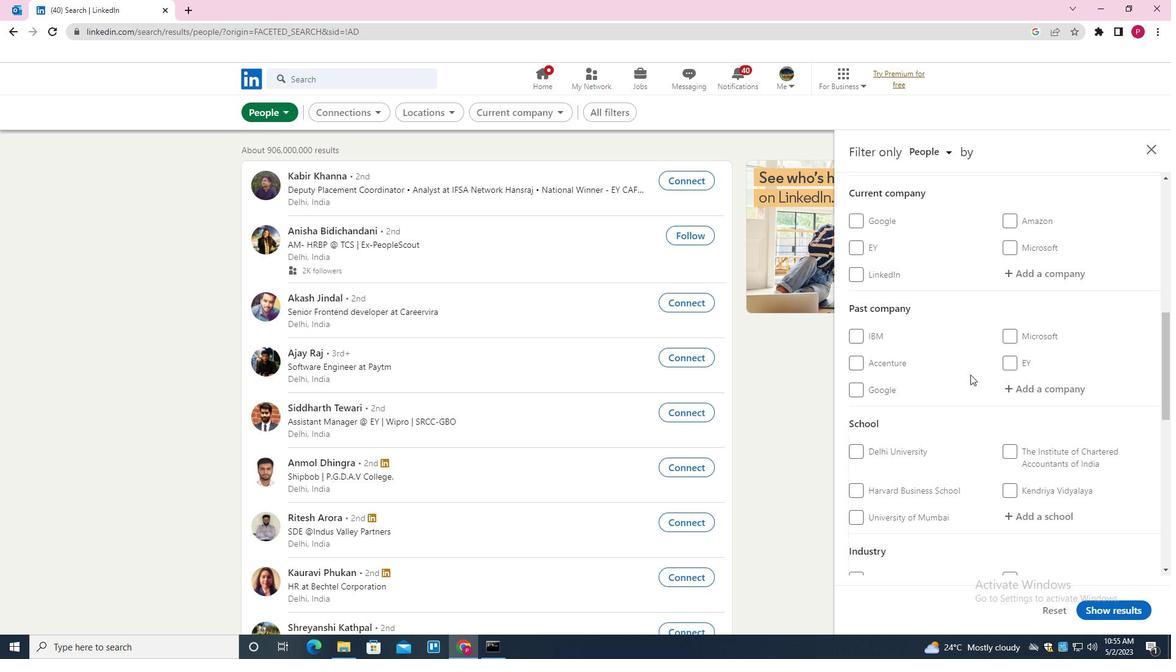 
Action: Mouse scrolled (970, 375) with delta (0, 0)
Screenshot: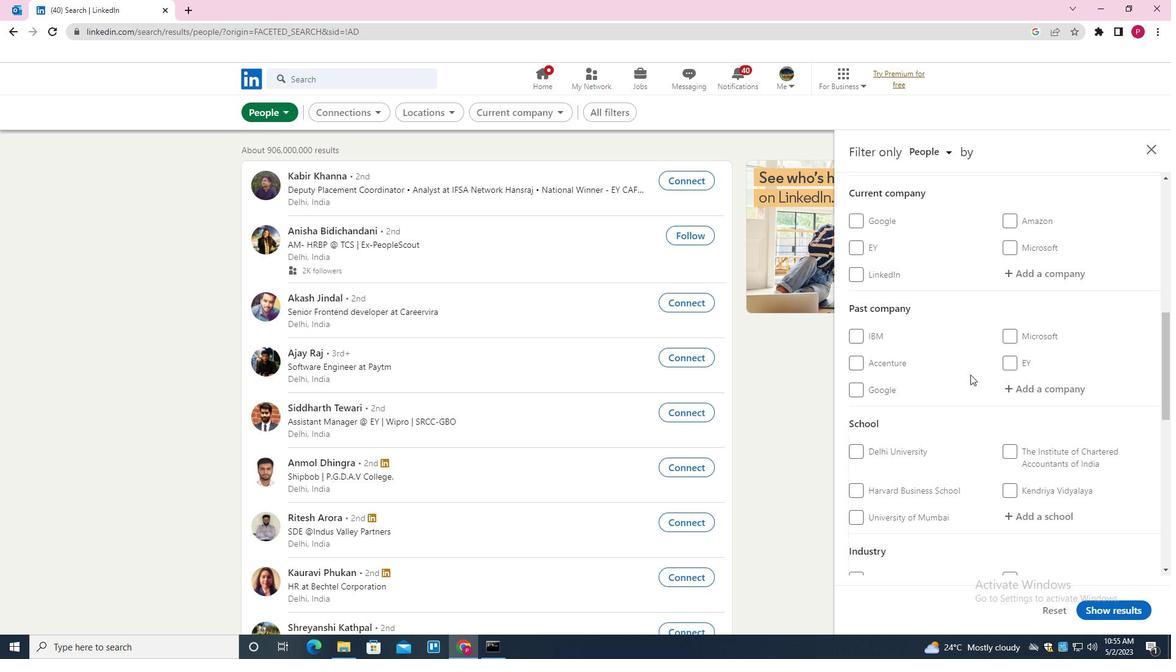 
Action: Mouse moved to (970, 377)
Screenshot: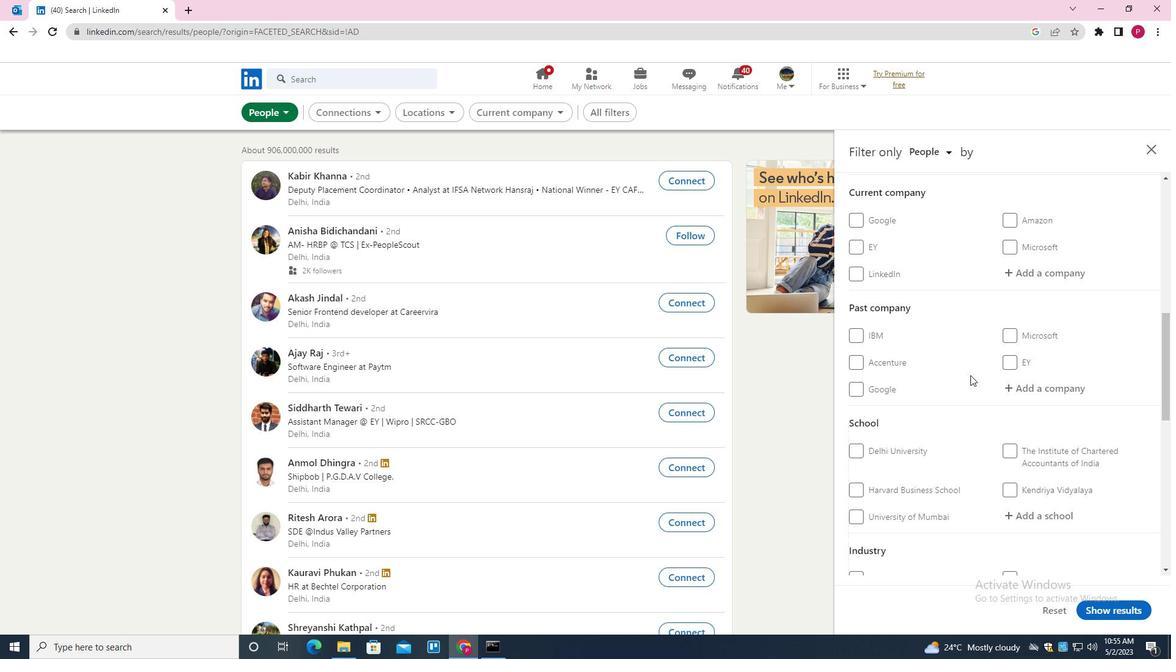 
Action: Mouse scrolled (970, 376) with delta (0, 0)
Screenshot: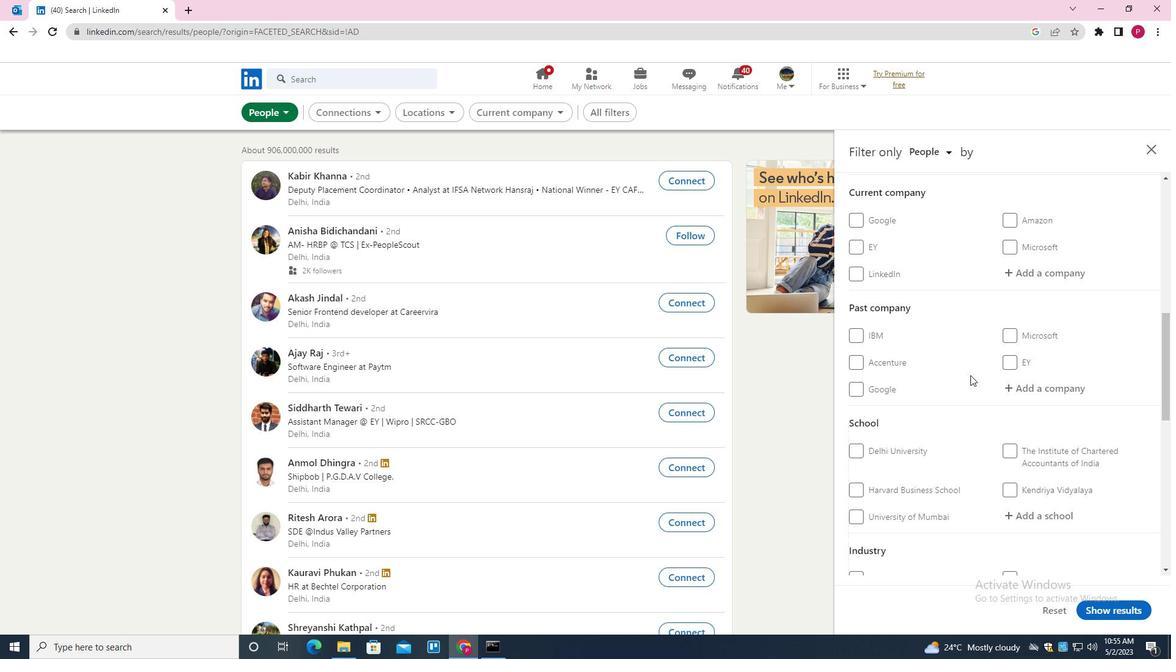 
Action: Mouse moved to (937, 381)
Screenshot: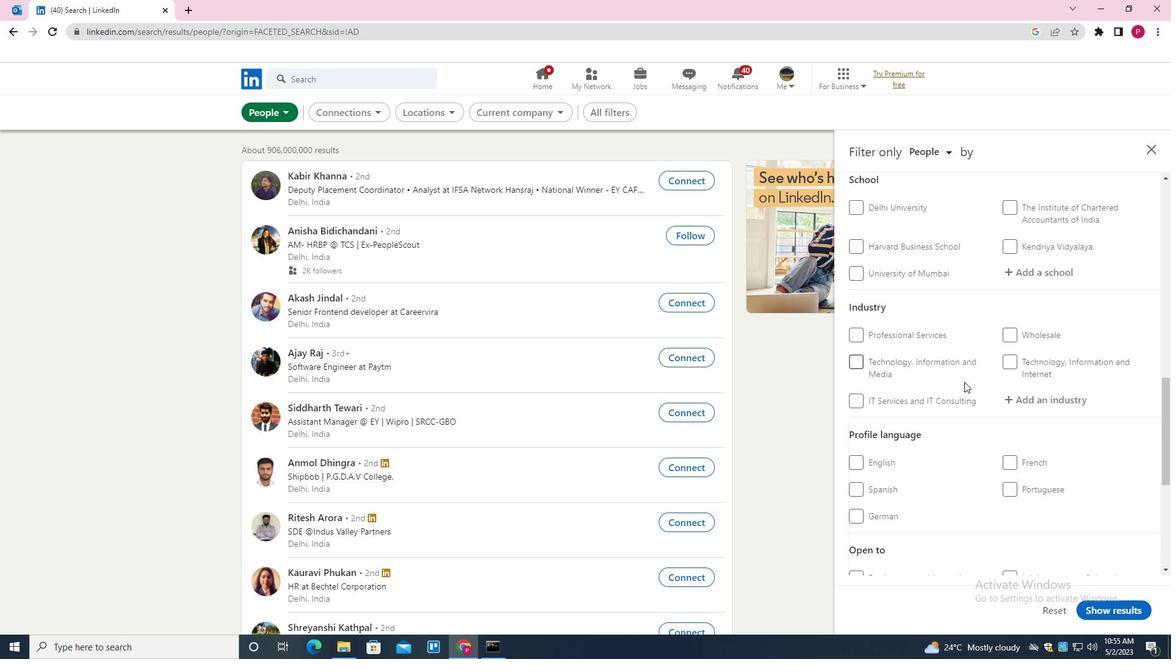 
Action: Mouse scrolled (937, 381) with delta (0, 0)
Screenshot: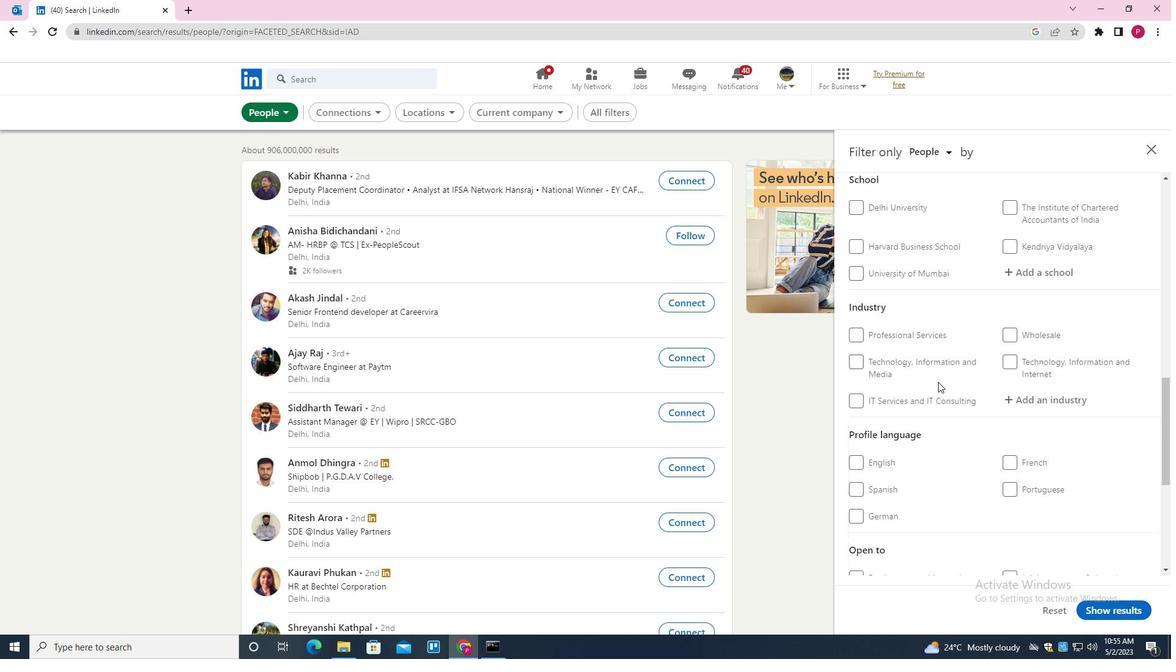 
Action: Mouse scrolled (937, 381) with delta (0, 0)
Screenshot: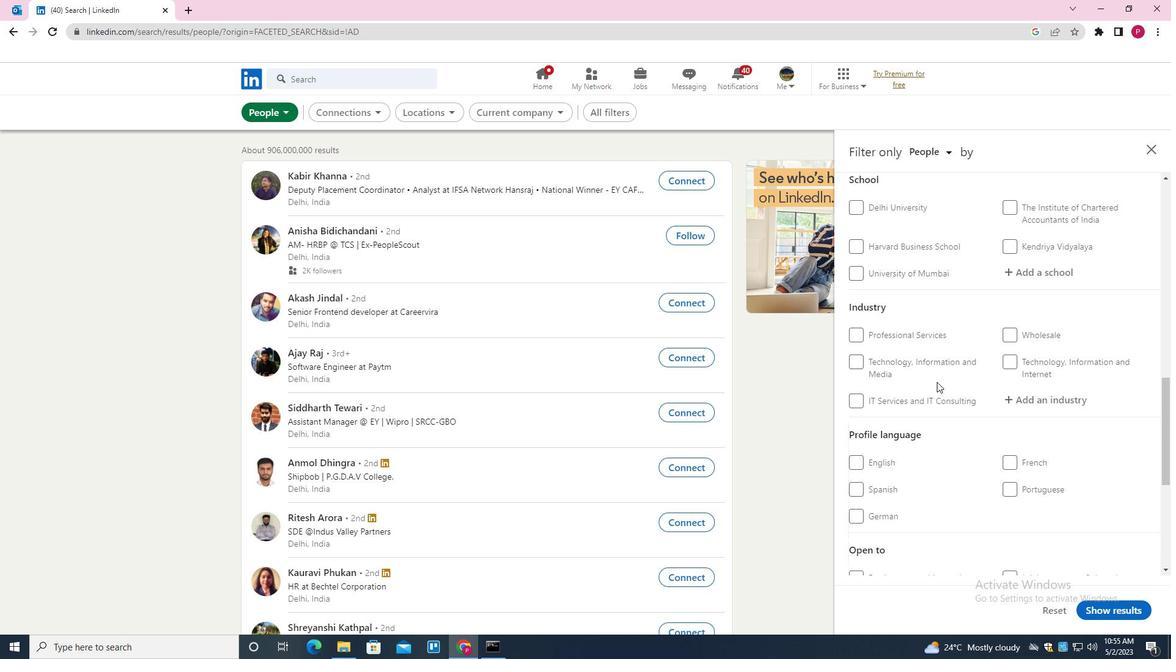 
Action: Mouse moved to (876, 396)
Screenshot: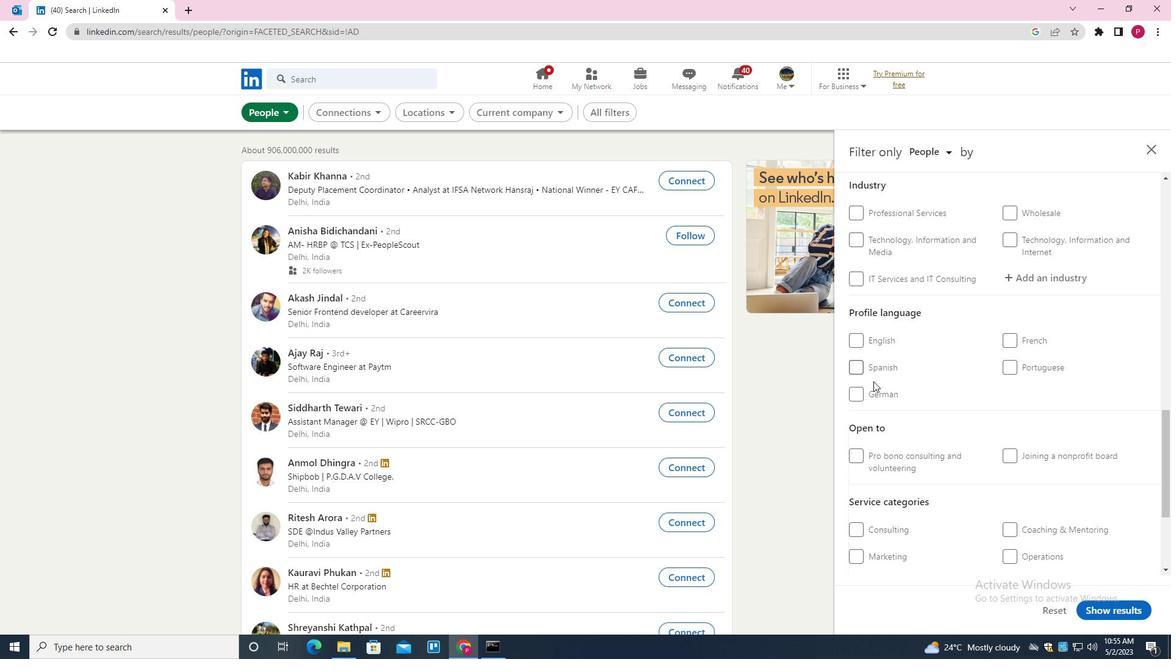 
Action: Mouse pressed left at (876, 396)
Screenshot: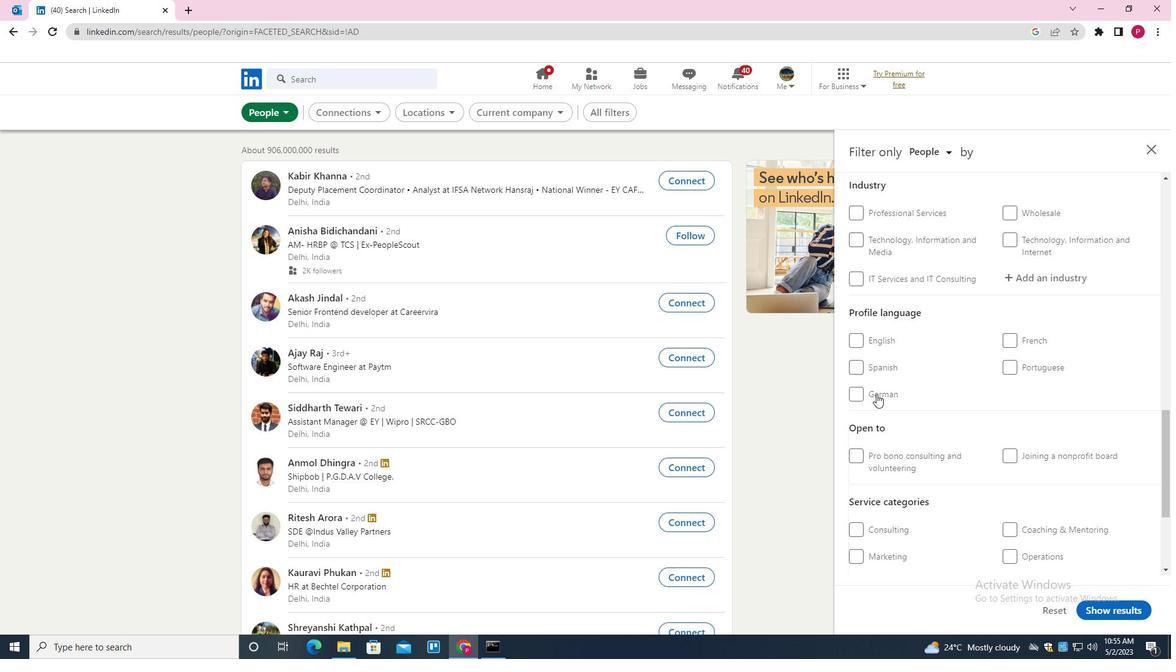 
Action: Mouse moved to (944, 375)
Screenshot: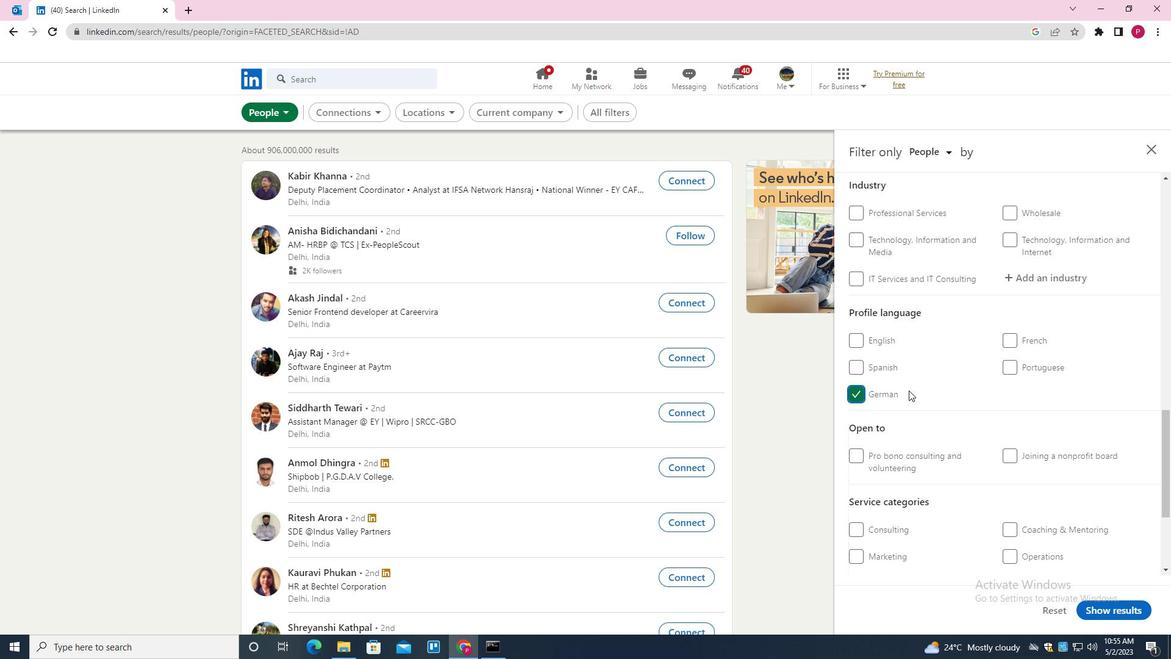 
Action: Mouse scrolled (944, 375) with delta (0, 0)
Screenshot: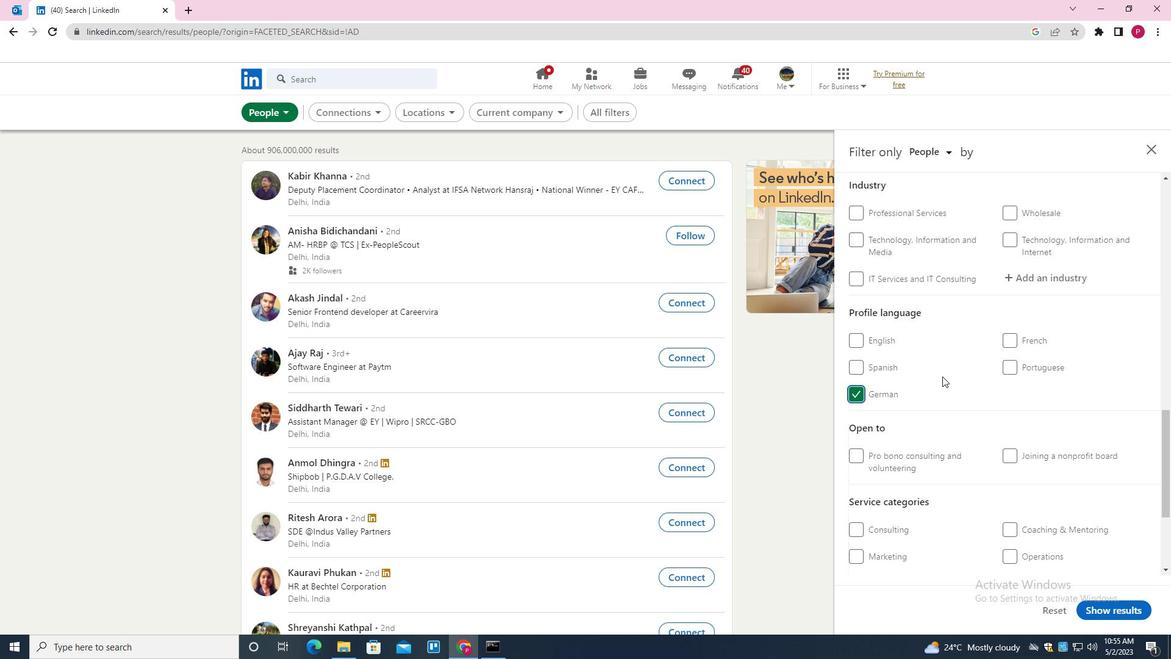 
Action: Mouse scrolled (944, 375) with delta (0, 0)
Screenshot: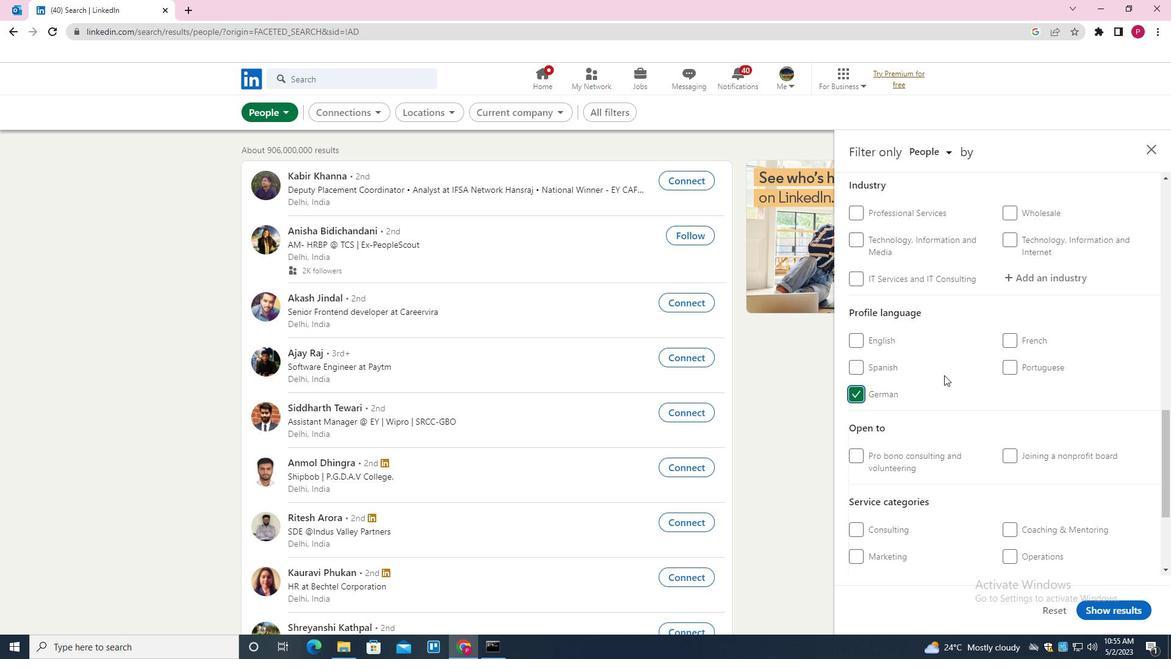 
Action: Mouse scrolled (944, 375) with delta (0, 0)
Screenshot: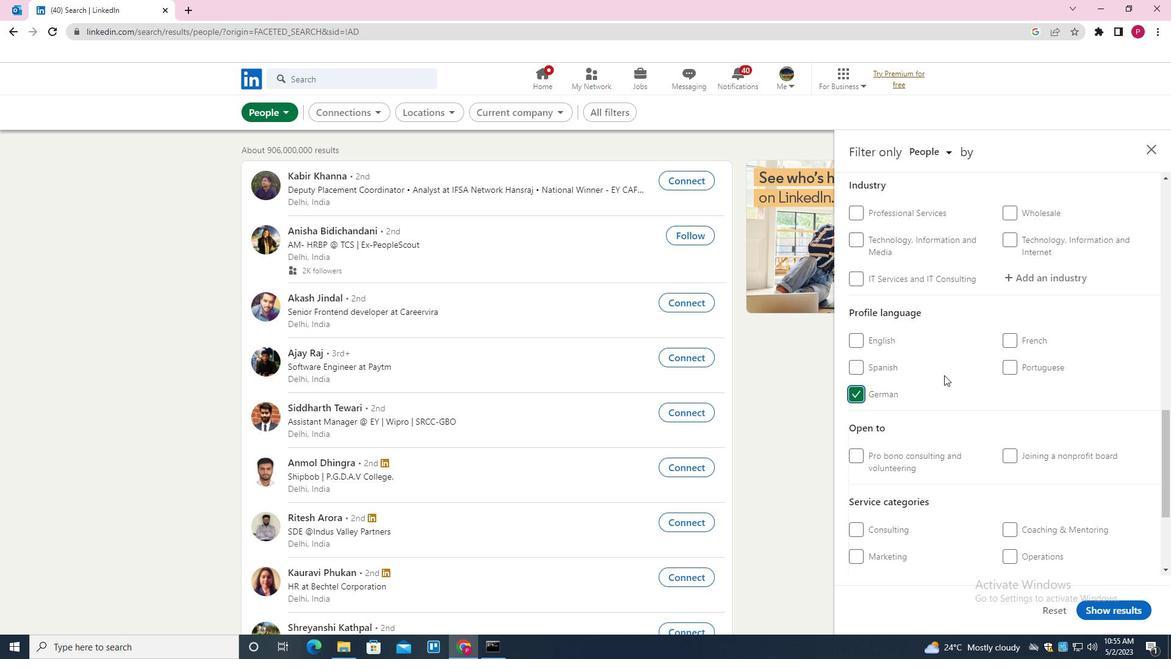 
Action: Mouse scrolled (944, 375) with delta (0, 0)
Screenshot: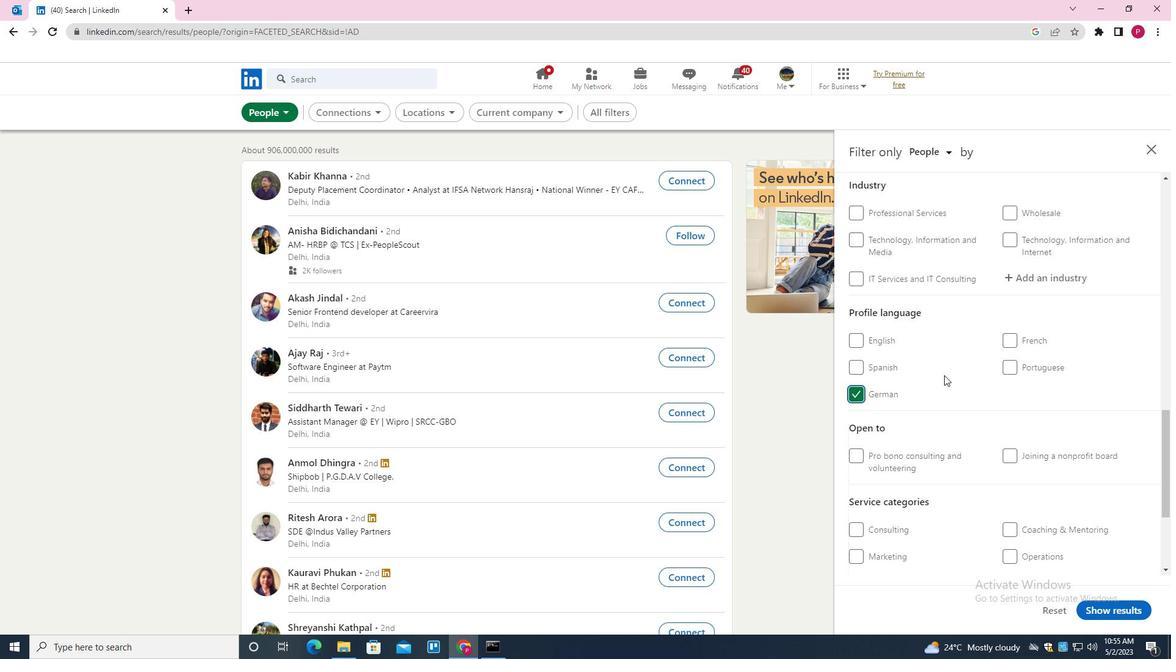 
Action: Mouse scrolled (944, 375) with delta (0, 0)
Screenshot: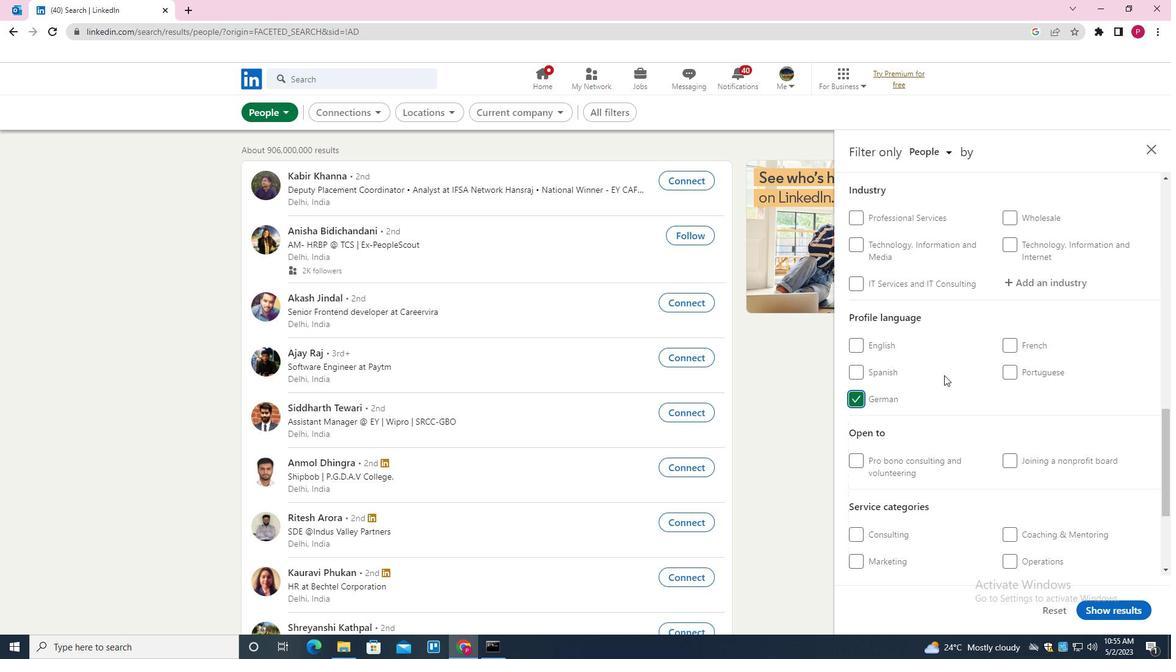 
Action: Mouse scrolled (944, 375) with delta (0, 0)
Screenshot: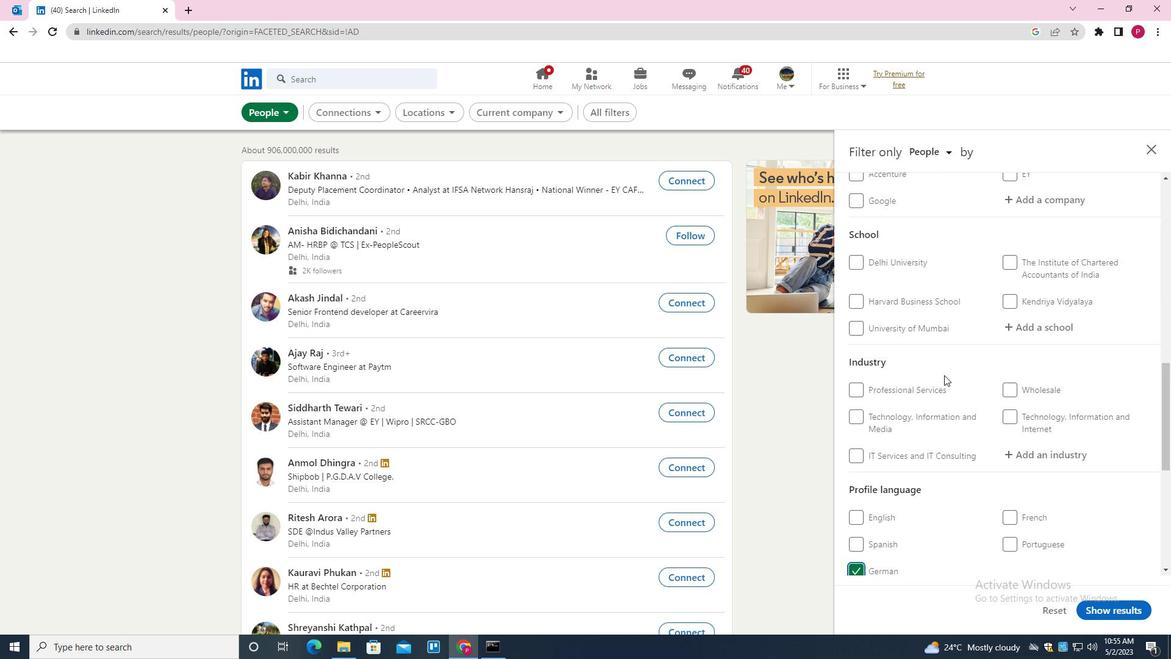 
Action: Mouse moved to (944, 375)
Screenshot: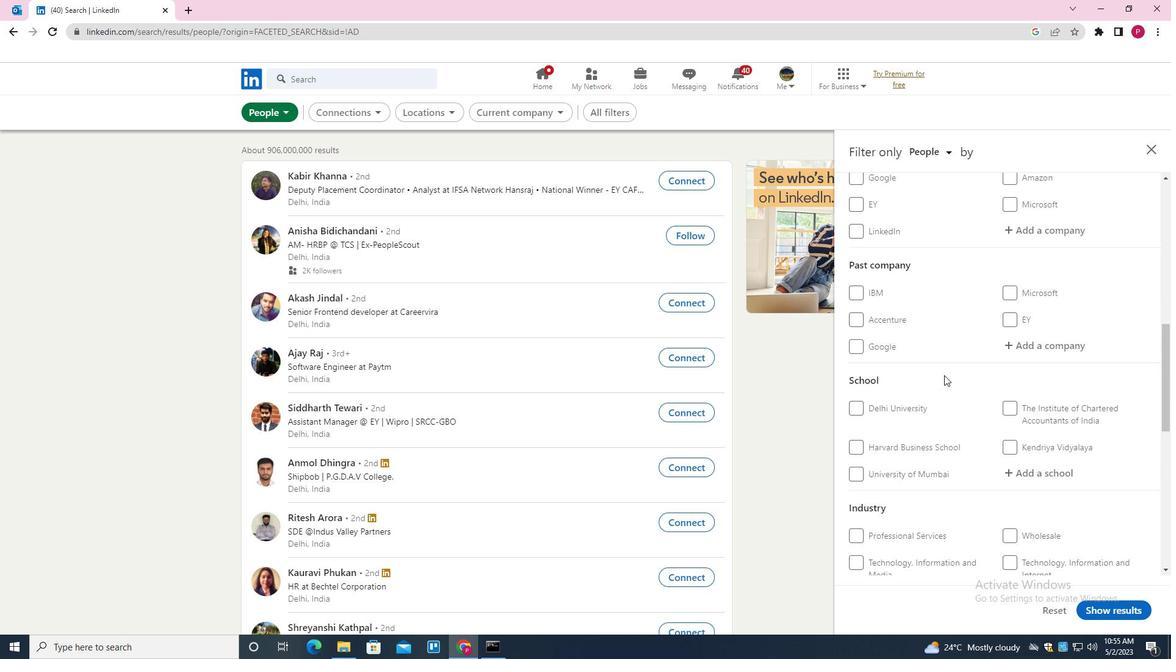 
Action: Mouse scrolled (944, 375) with delta (0, 0)
Screenshot: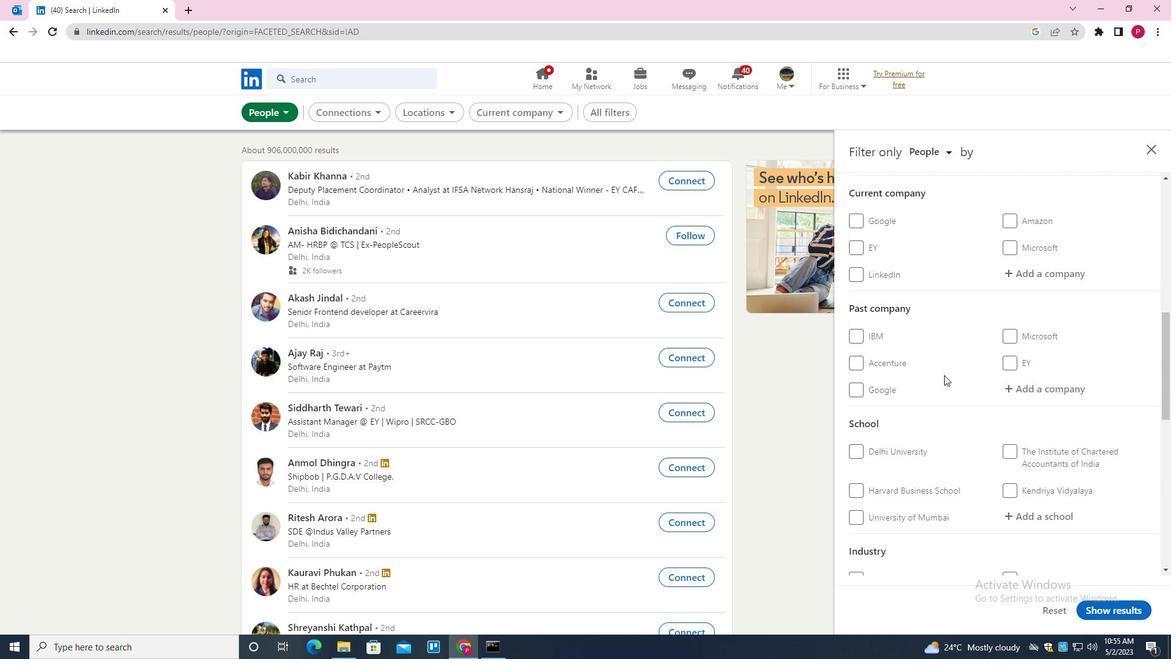 
Action: Mouse moved to (1021, 341)
Screenshot: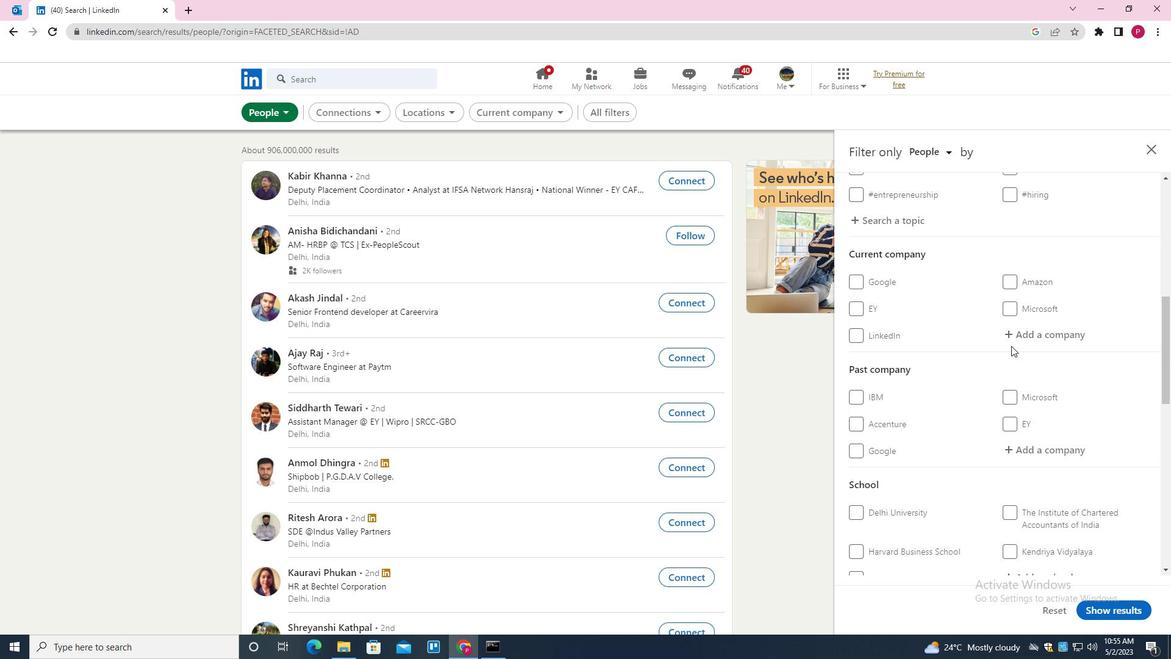 
Action: Mouse pressed left at (1021, 341)
Screenshot: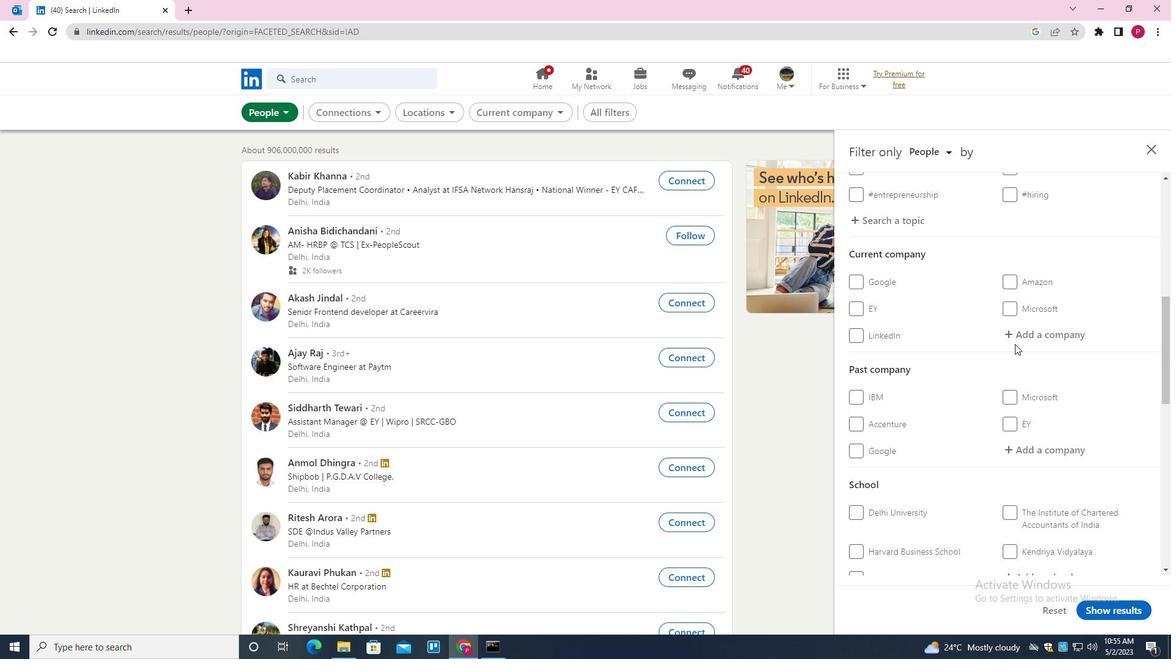 
Action: Mouse moved to (1021, 341)
Screenshot: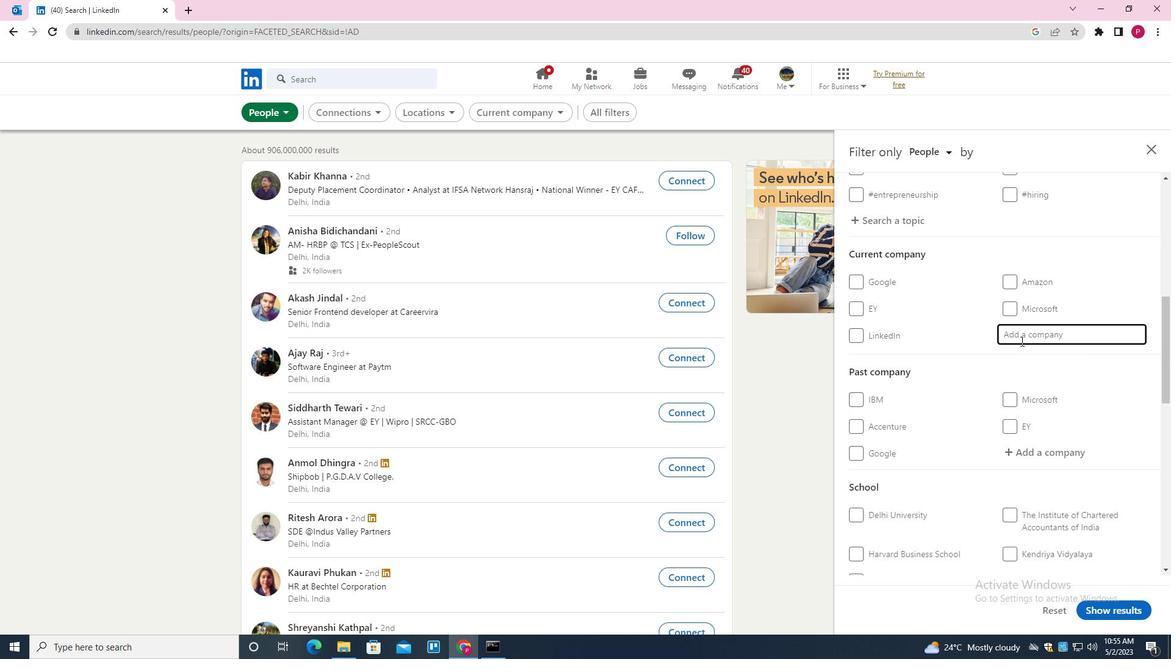 
Action: Key pressed <Key.shift><Key.shift><Key.shift><Key.shift><Key.shift><Key.shift><Key.shift><Key.shift><Key.shift><Key.shift><Key.shift>DBS<Key.space><Key.down><Key.enter><Key.backspace><Key.down><Key.enter>
Screenshot: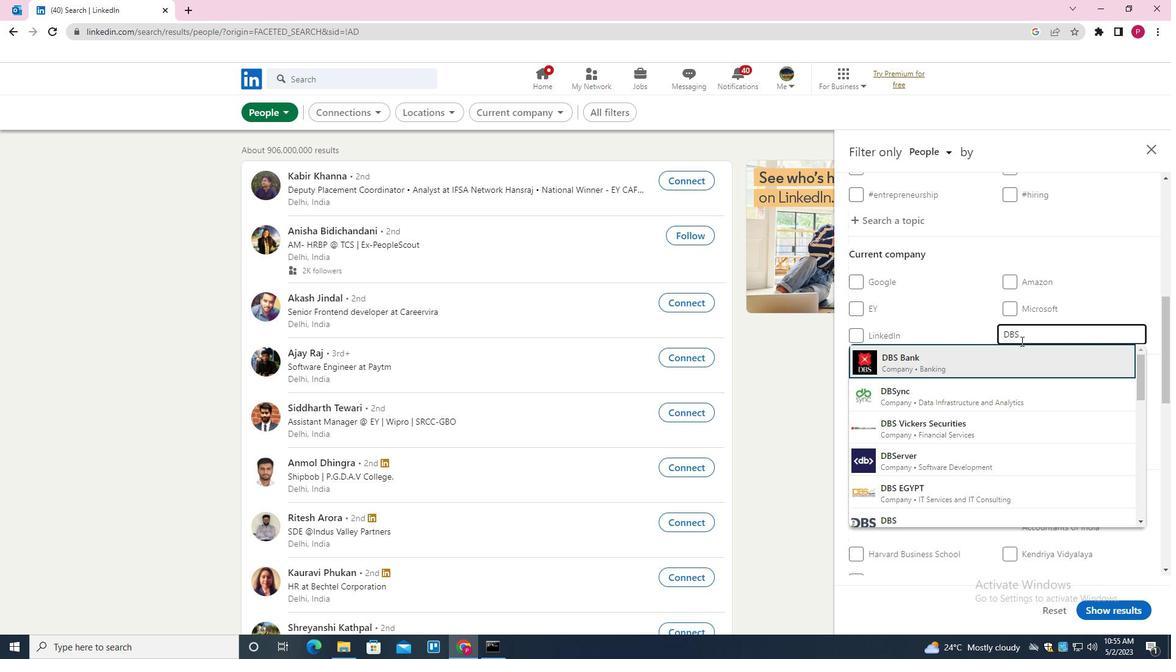 
Action: Mouse moved to (990, 367)
Screenshot: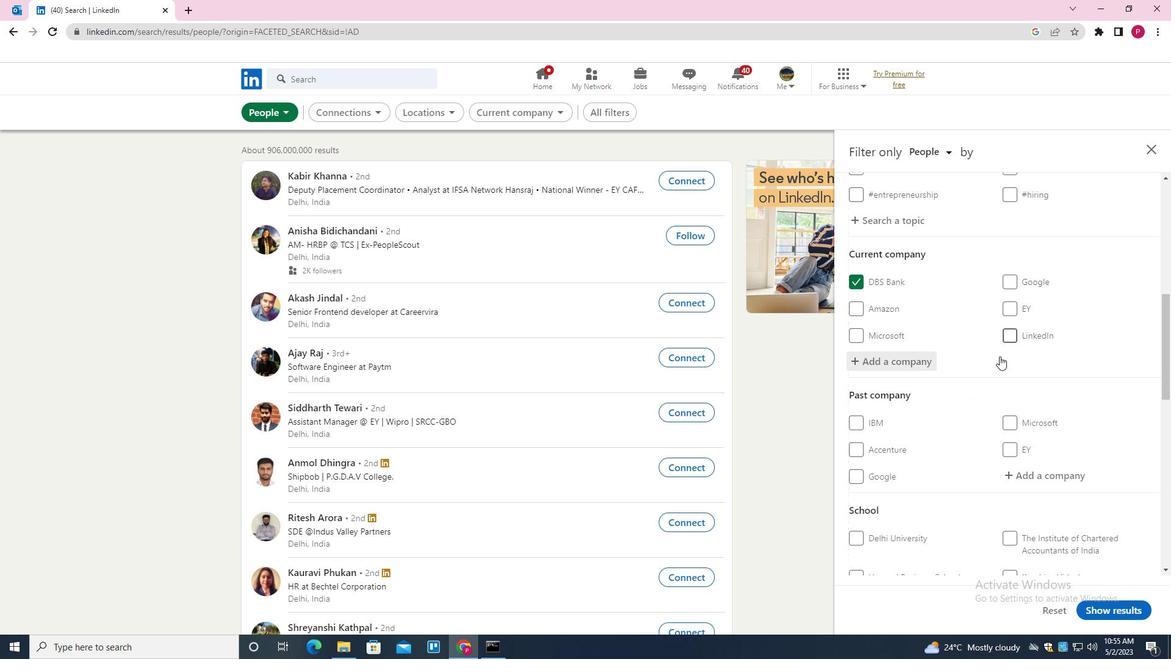 
Action: Mouse scrolled (990, 366) with delta (0, 0)
Screenshot: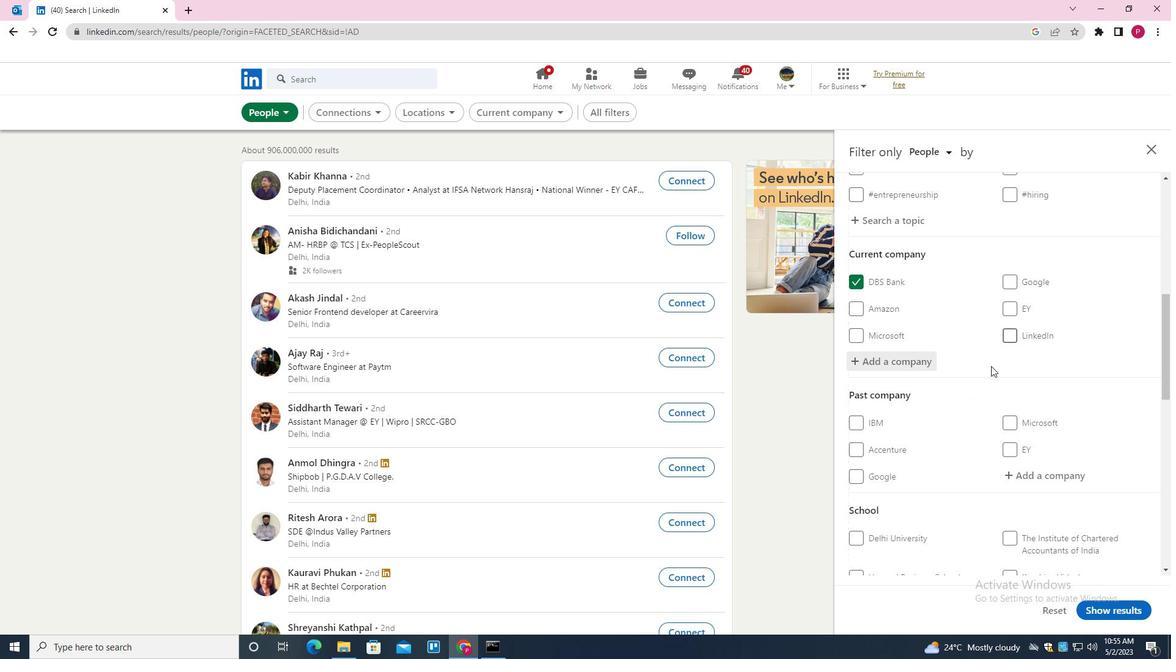 
Action: Mouse scrolled (990, 366) with delta (0, 0)
Screenshot: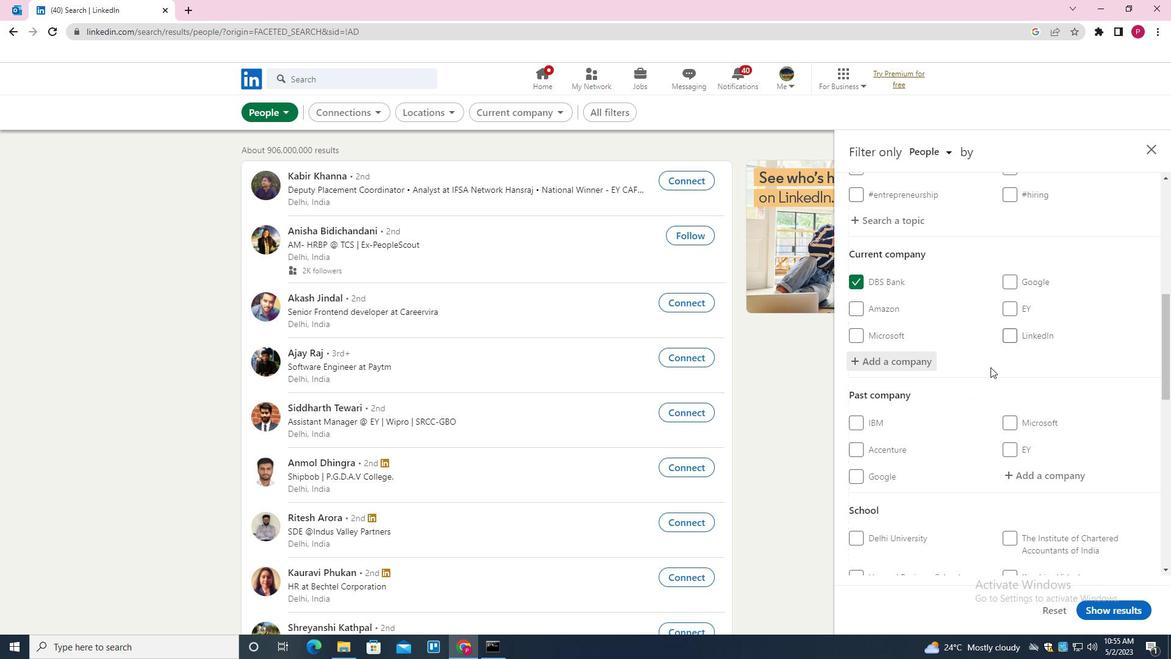 
Action: Mouse scrolled (990, 366) with delta (0, 0)
Screenshot: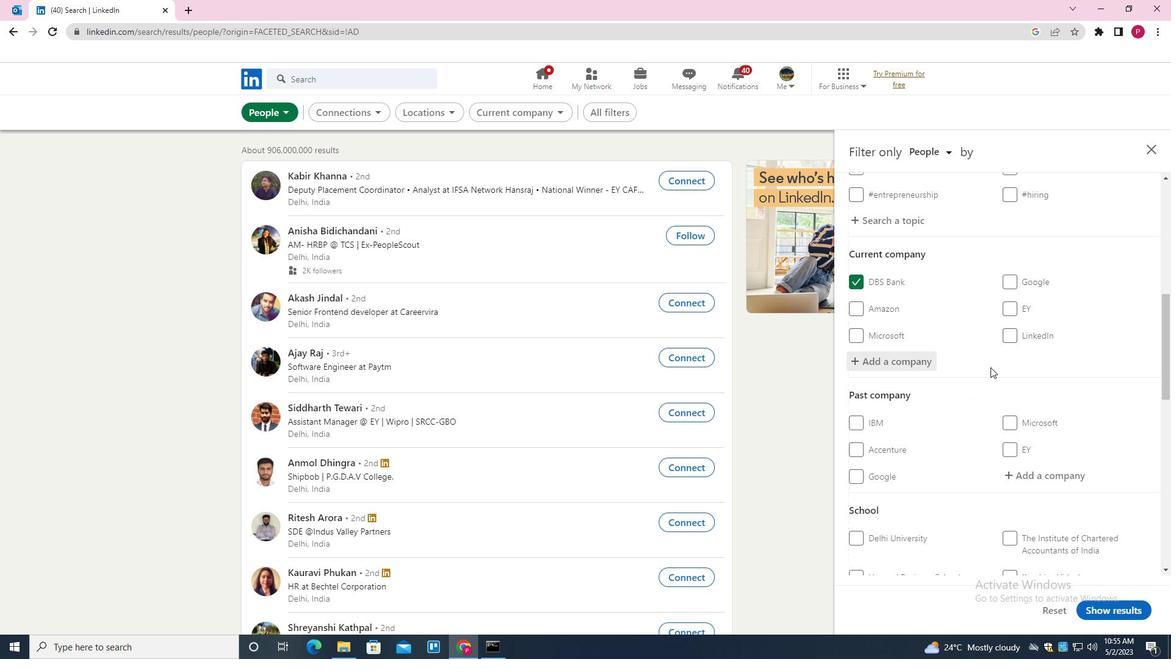 
Action: Mouse scrolled (990, 366) with delta (0, 0)
Screenshot: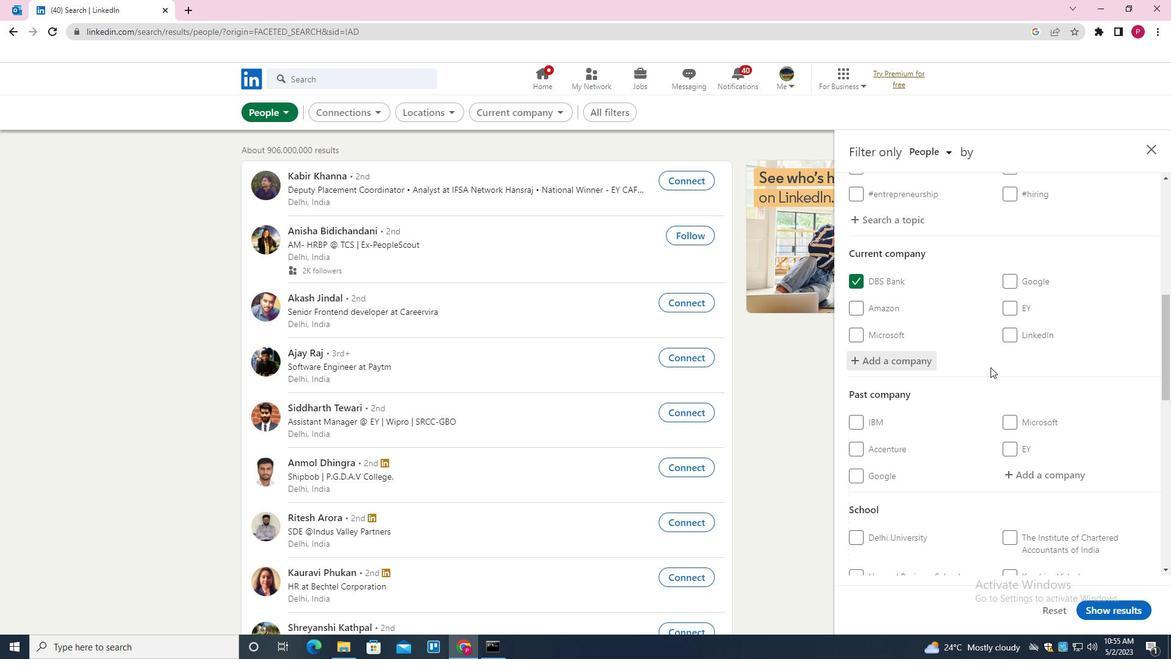 
Action: Mouse scrolled (990, 366) with delta (0, 0)
Screenshot: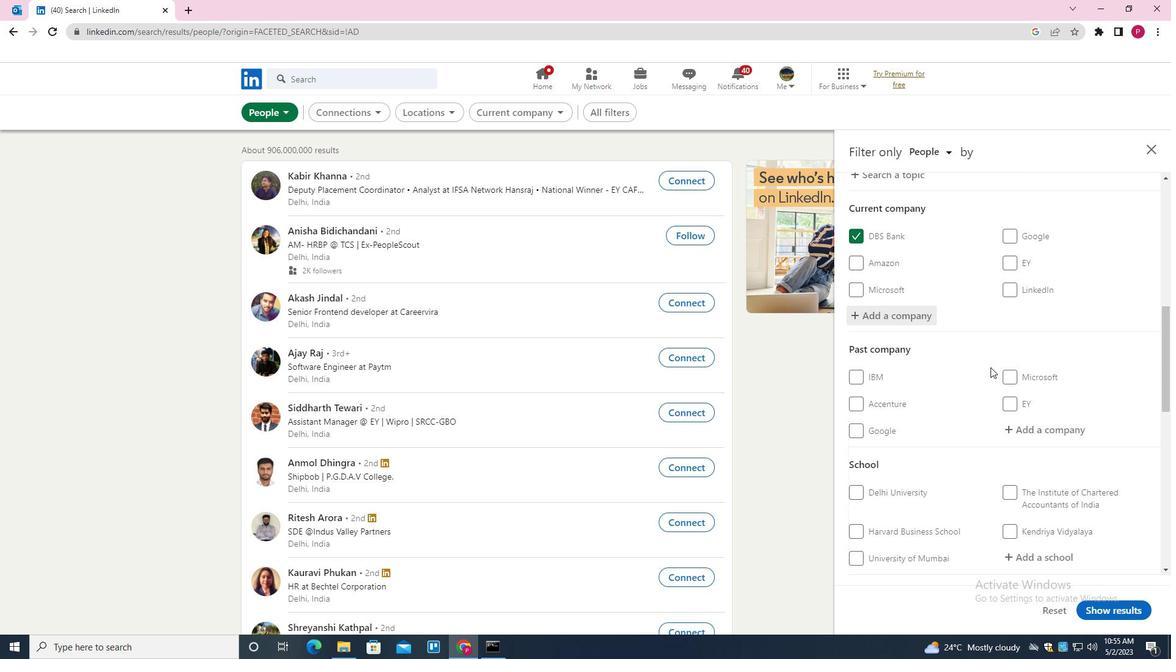 
Action: Mouse moved to (1048, 305)
Screenshot: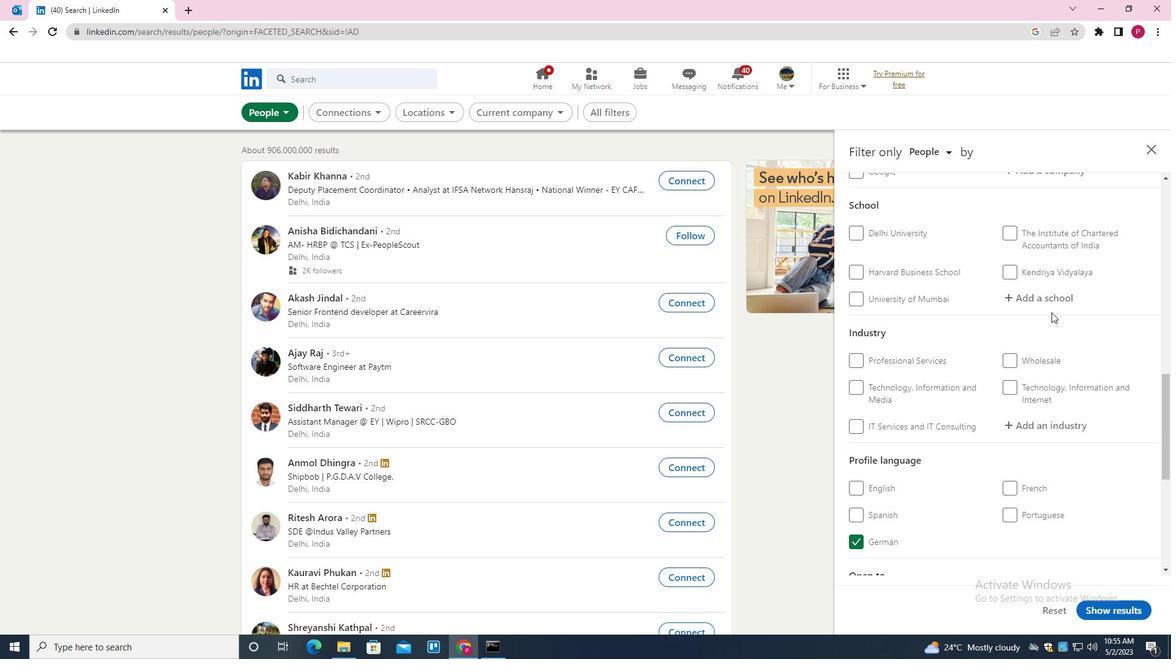 
Action: Mouse pressed left at (1048, 305)
Screenshot: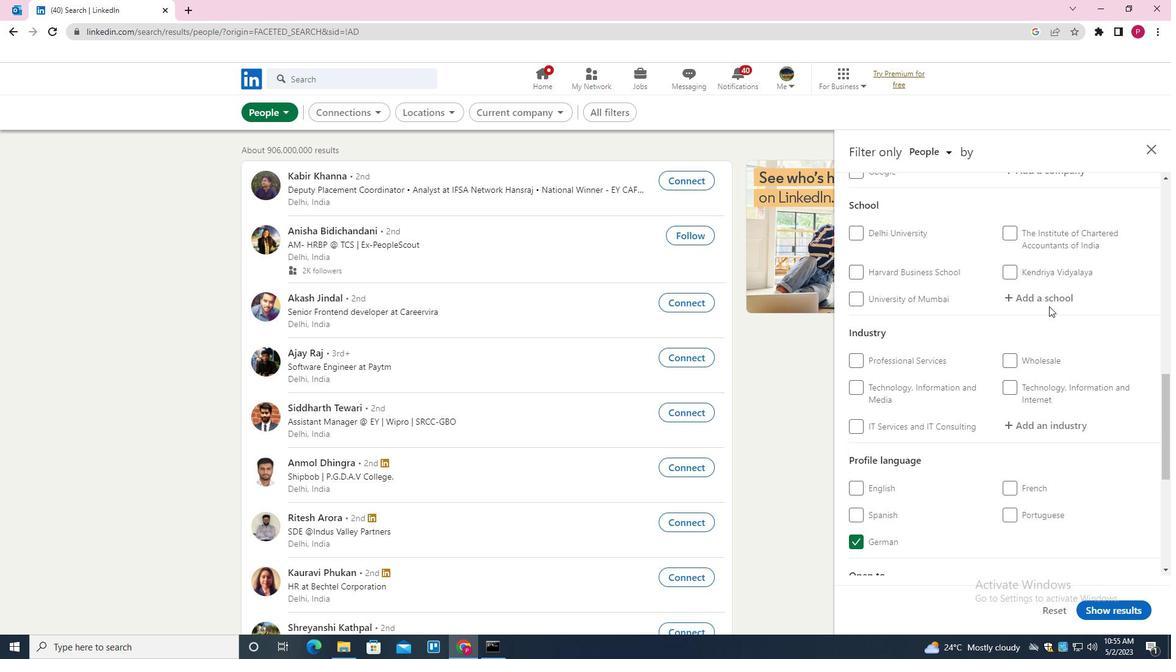 
Action: Key pressed <Key.shift><Key.shift><Key.shift><Key.shift>BRAINWARE<Key.down><Key.enter>
Screenshot: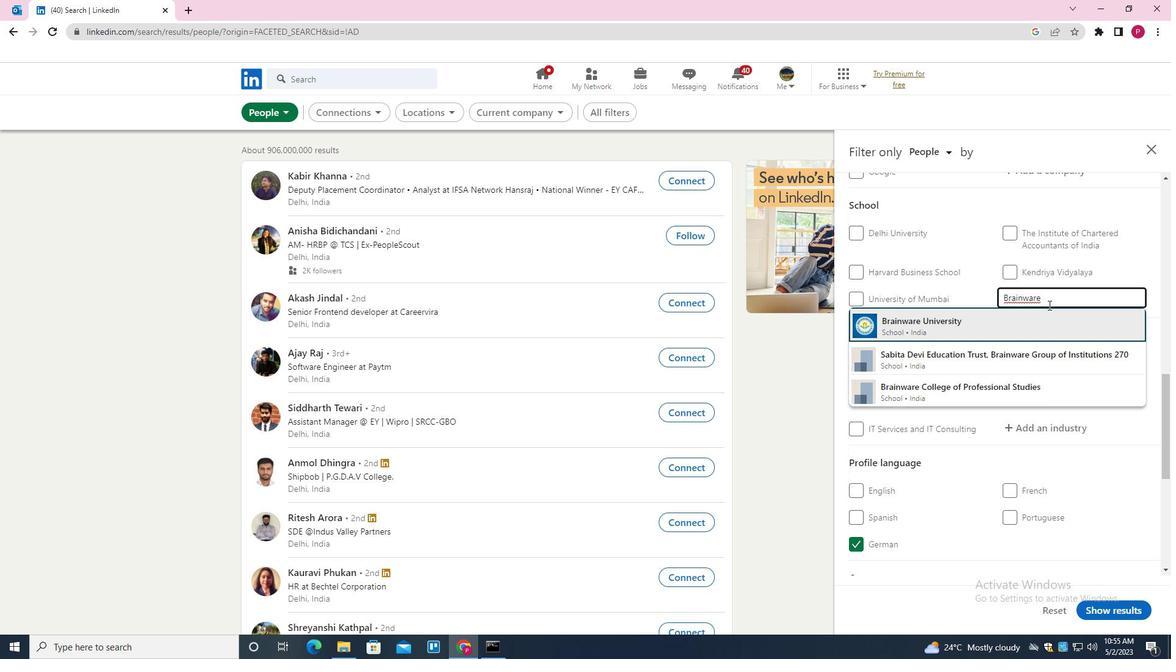 
Action: Mouse moved to (1045, 325)
Screenshot: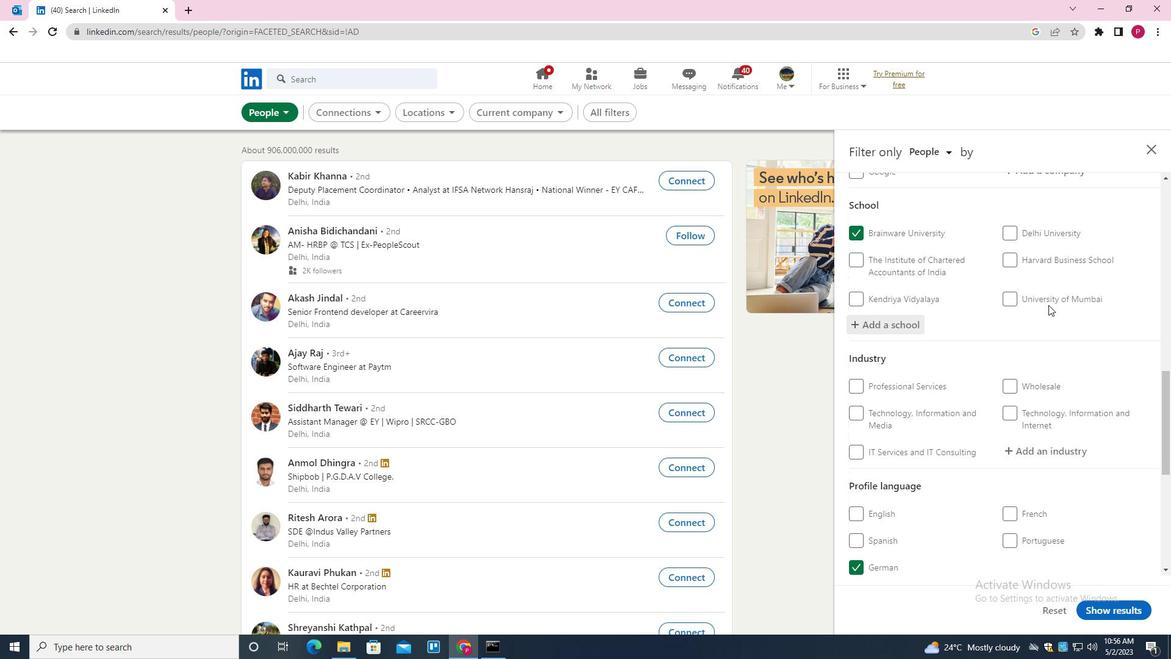 
Action: Mouse scrolled (1045, 324) with delta (0, 0)
Screenshot: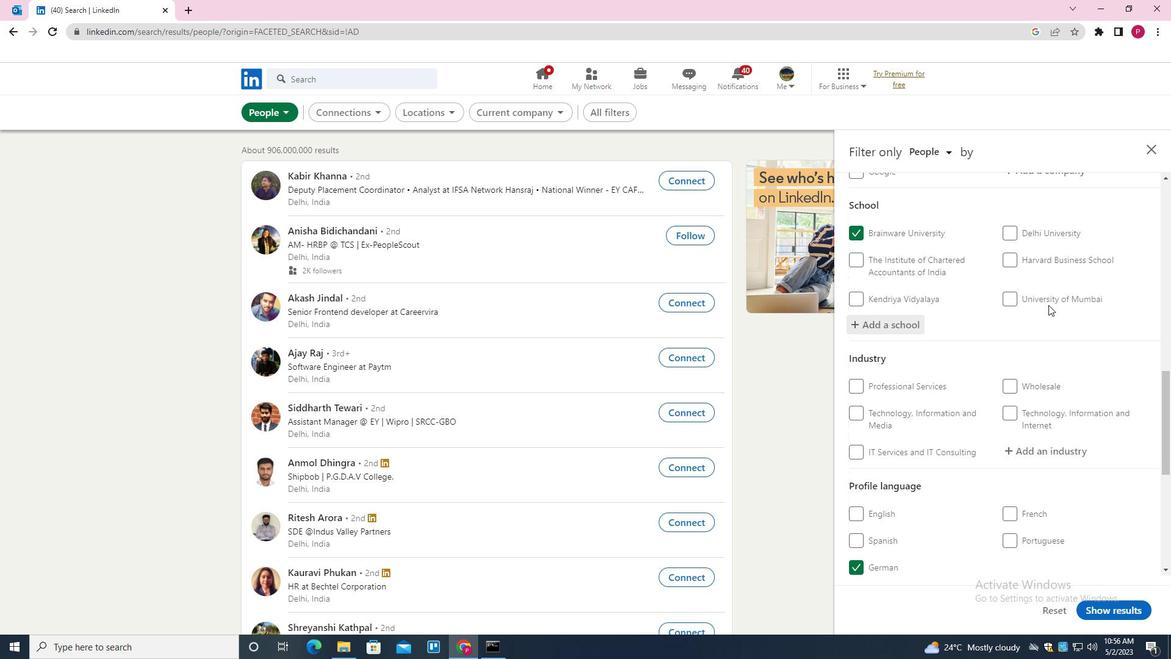 
Action: Mouse moved to (1045, 325)
Screenshot: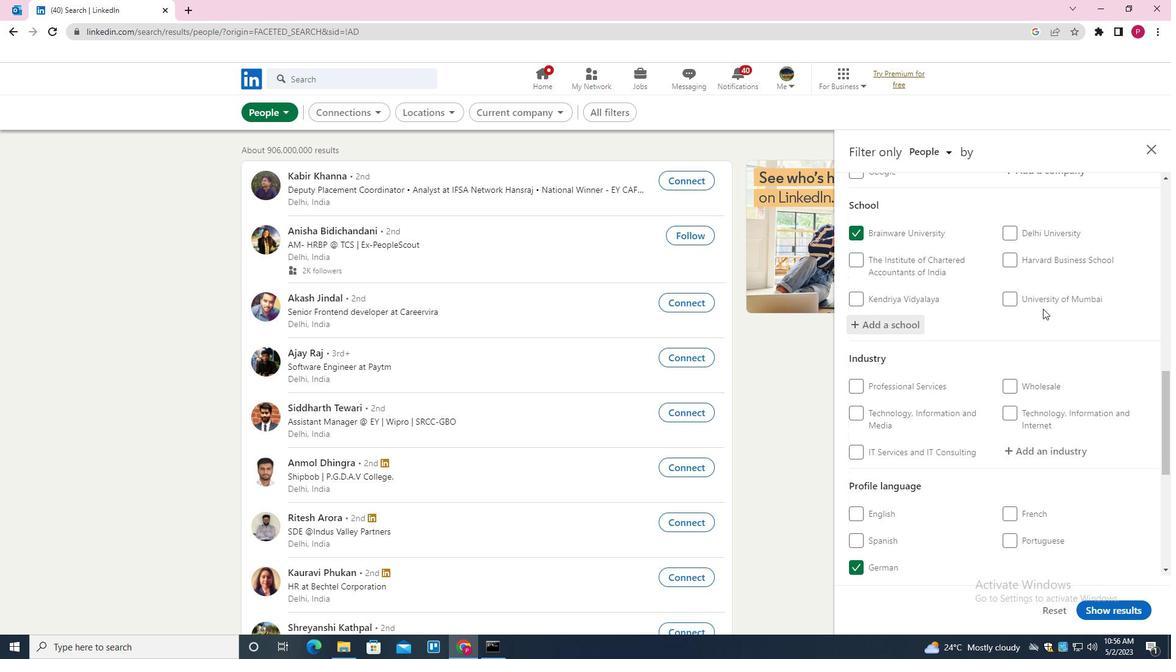 
Action: Mouse scrolled (1045, 325) with delta (0, 0)
Screenshot: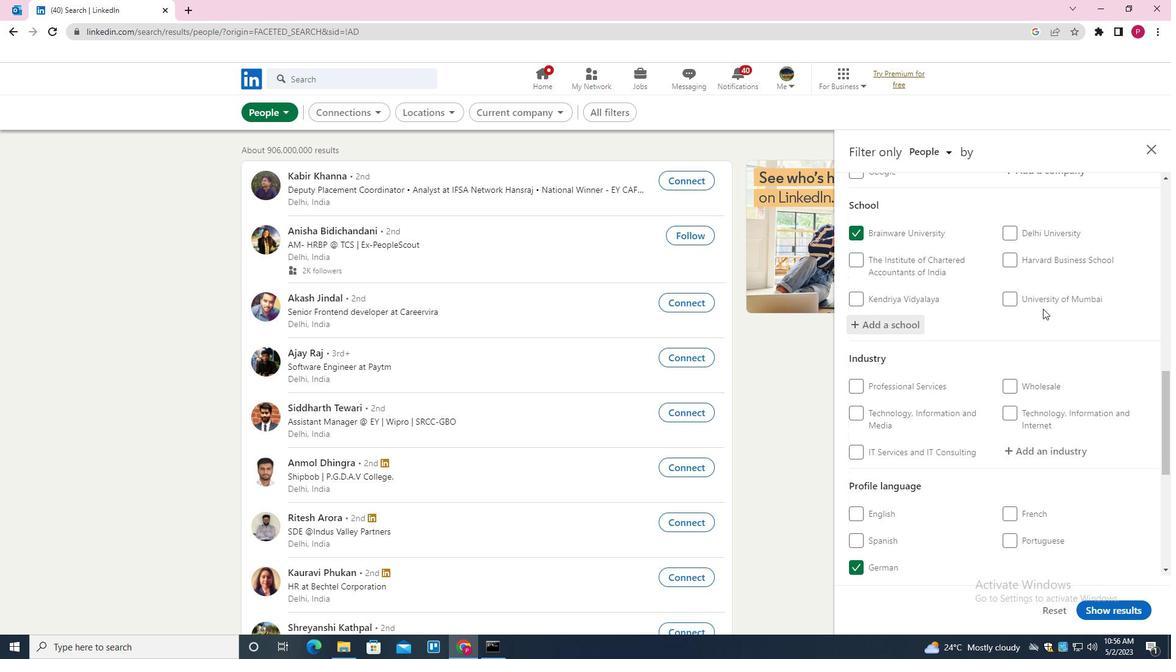 
Action: Mouse scrolled (1045, 325) with delta (0, 0)
Screenshot: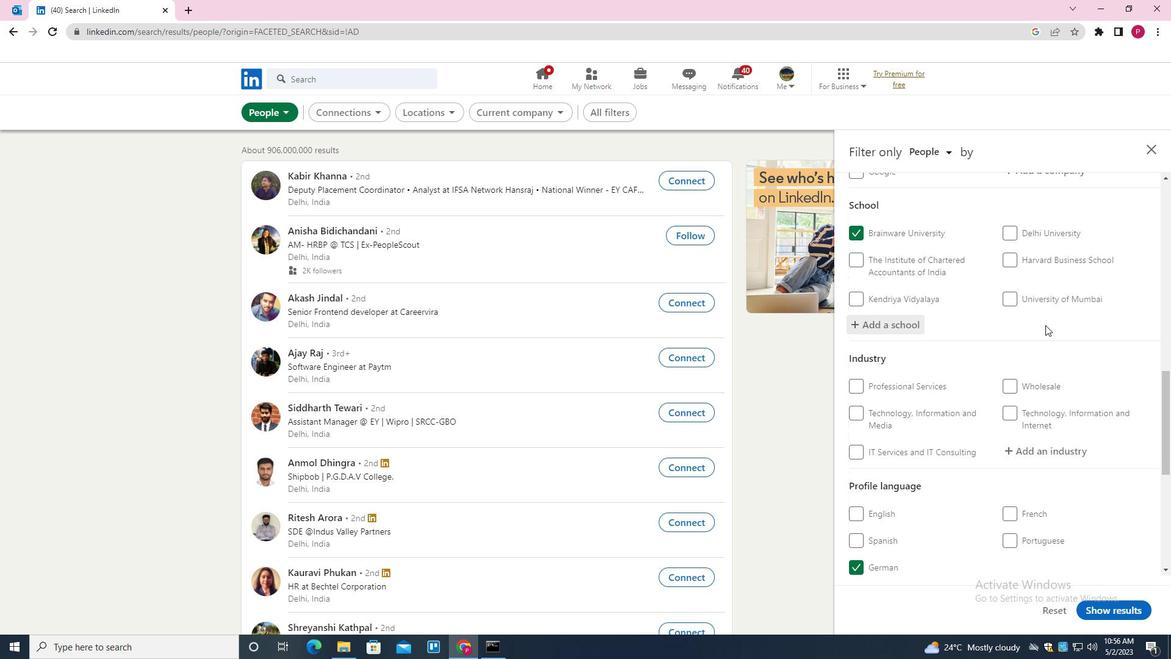 
Action: Mouse moved to (1050, 264)
Screenshot: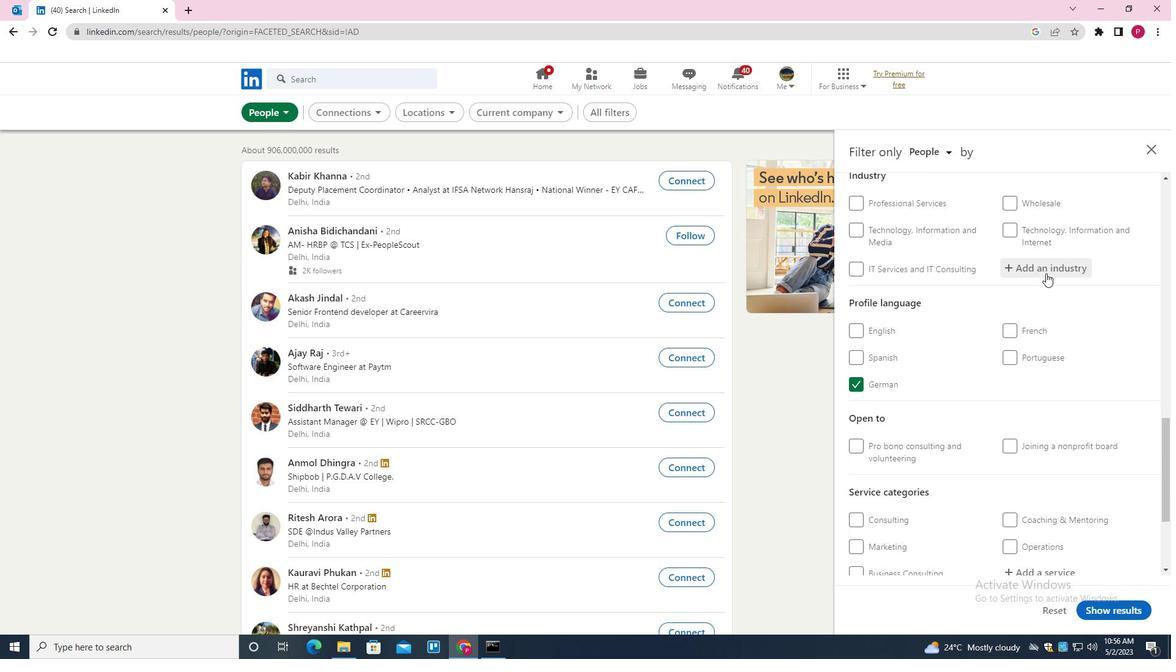 
Action: Mouse pressed left at (1050, 264)
Screenshot: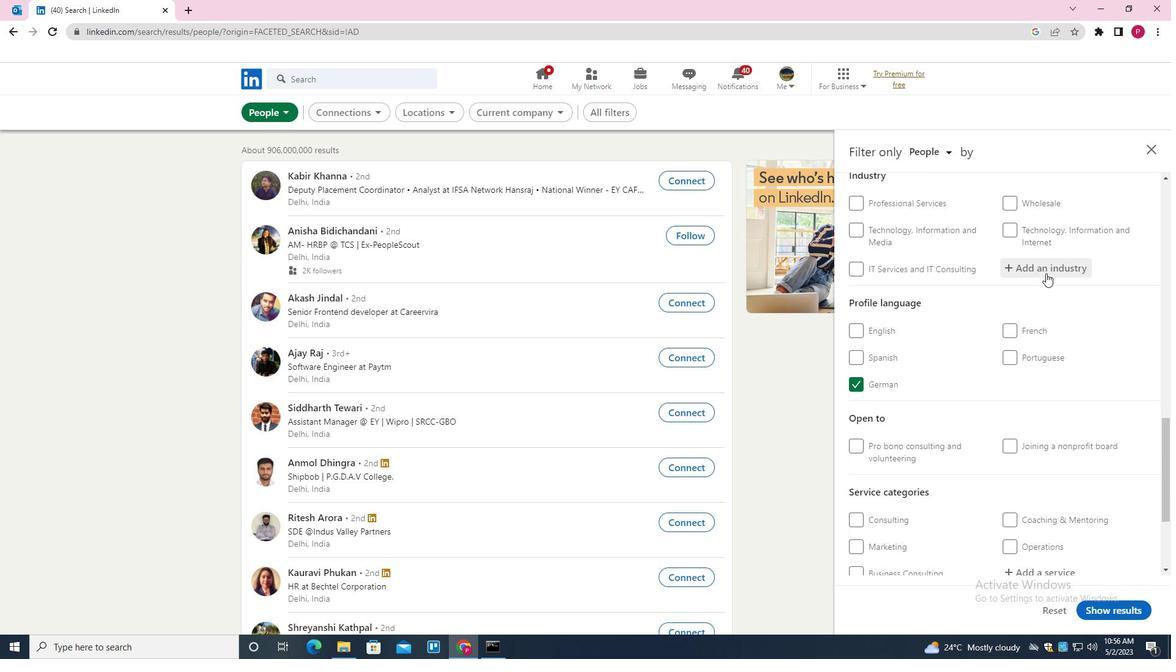 
Action: Key pressed <Key.shift><Key.shift><Key.shift><Key.shift><Key.shift><Key.shift>RESEARCH<Key.space><Key.down><Key.enter>
Screenshot: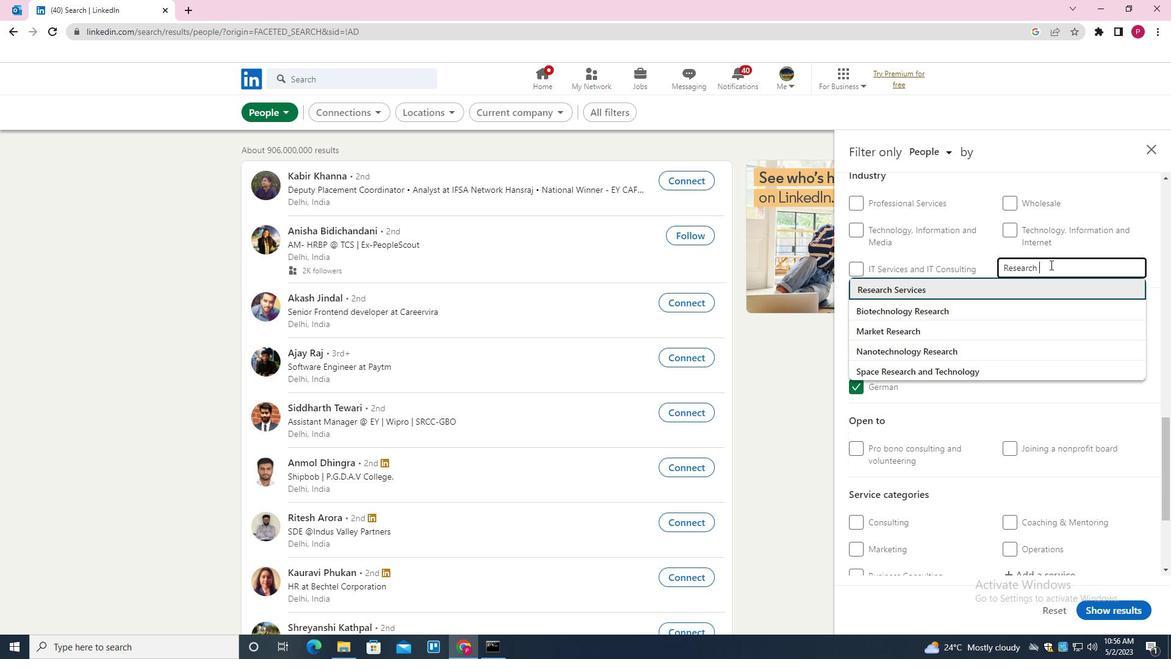 
Action: Mouse moved to (1033, 356)
Screenshot: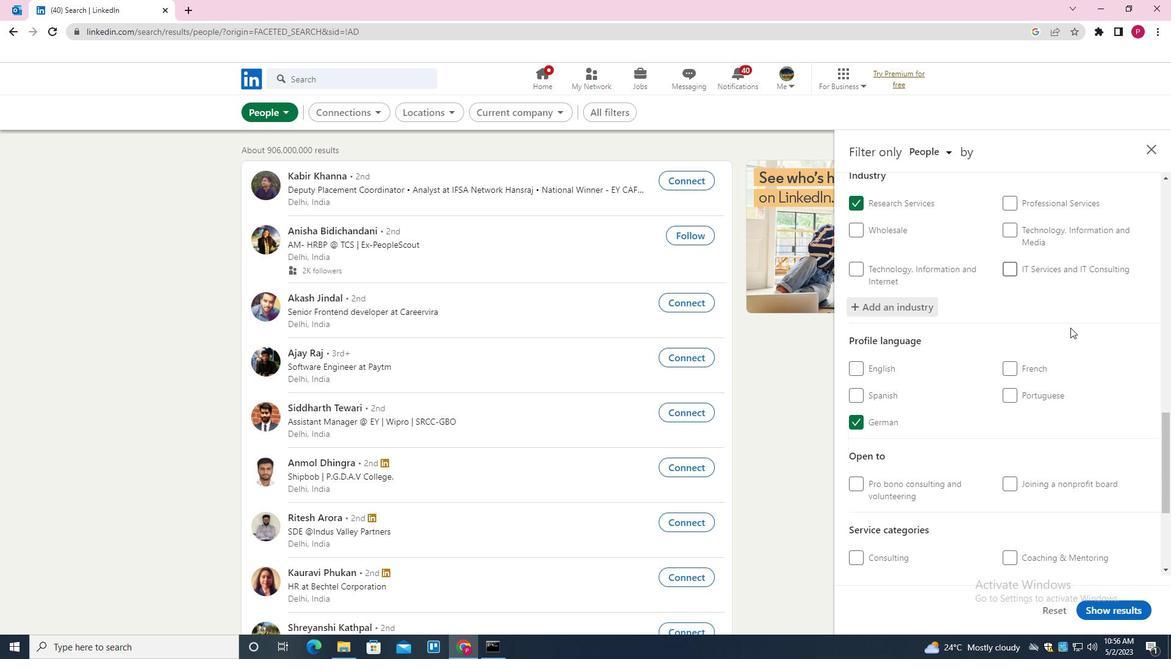 
Action: Mouse scrolled (1033, 355) with delta (0, 0)
Screenshot: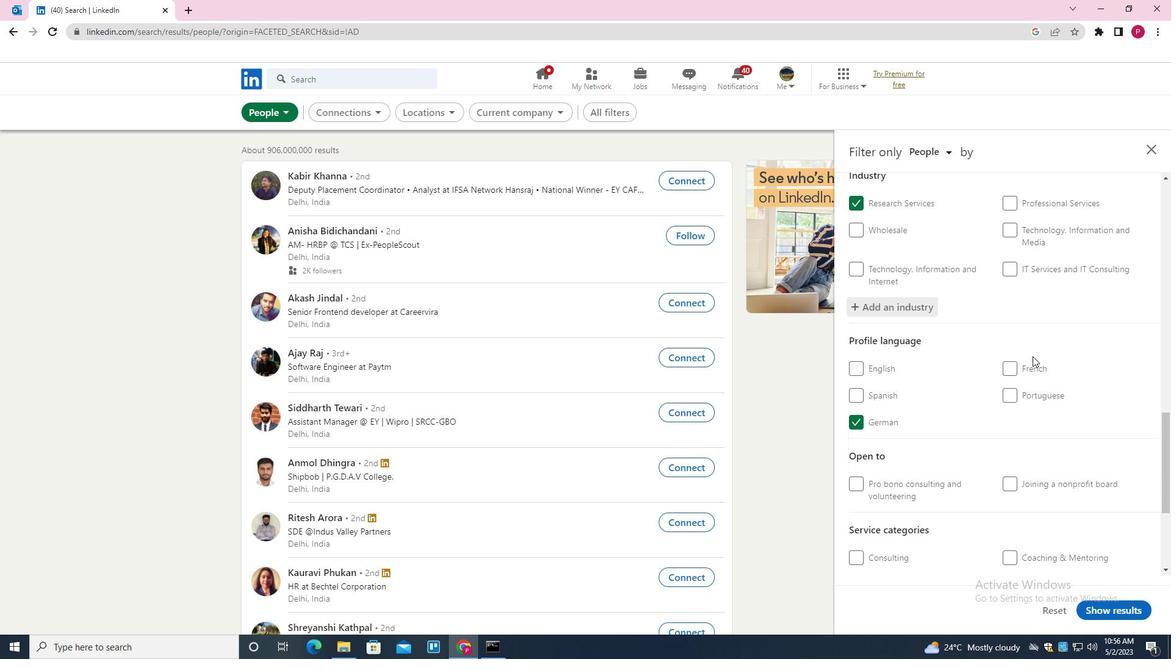 
Action: Mouse scrolled (1033, 355) with delta (0, 0)
Screenshot: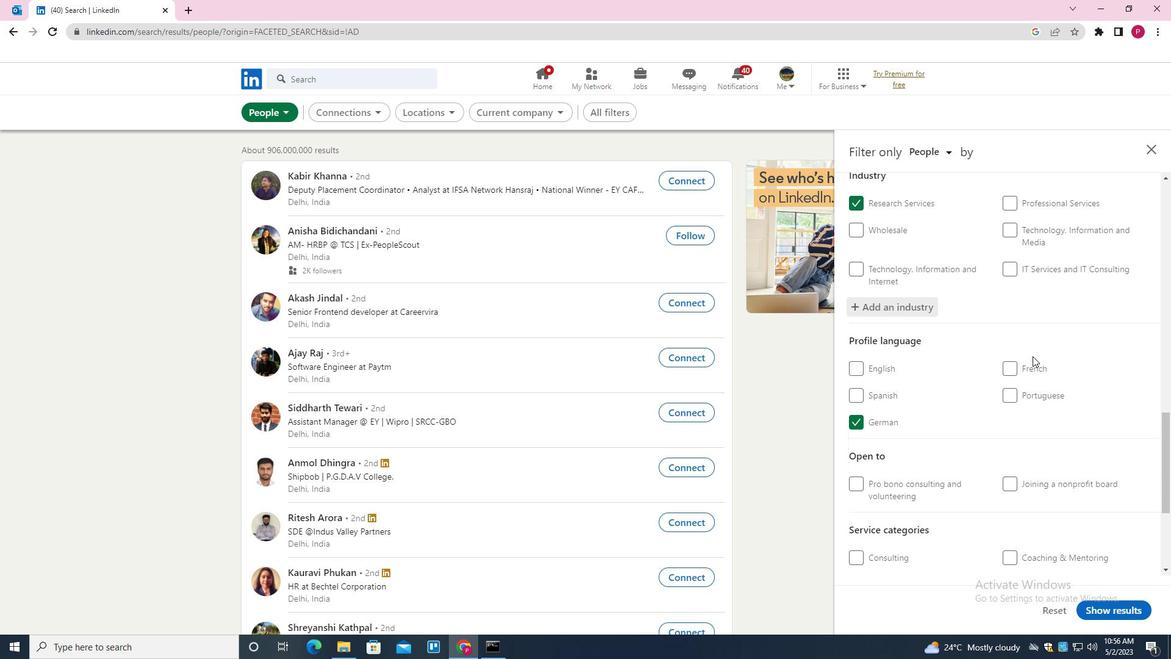 
Action: Mouse scrolled (1033, 355) with delta (0, 0)
Screenshot: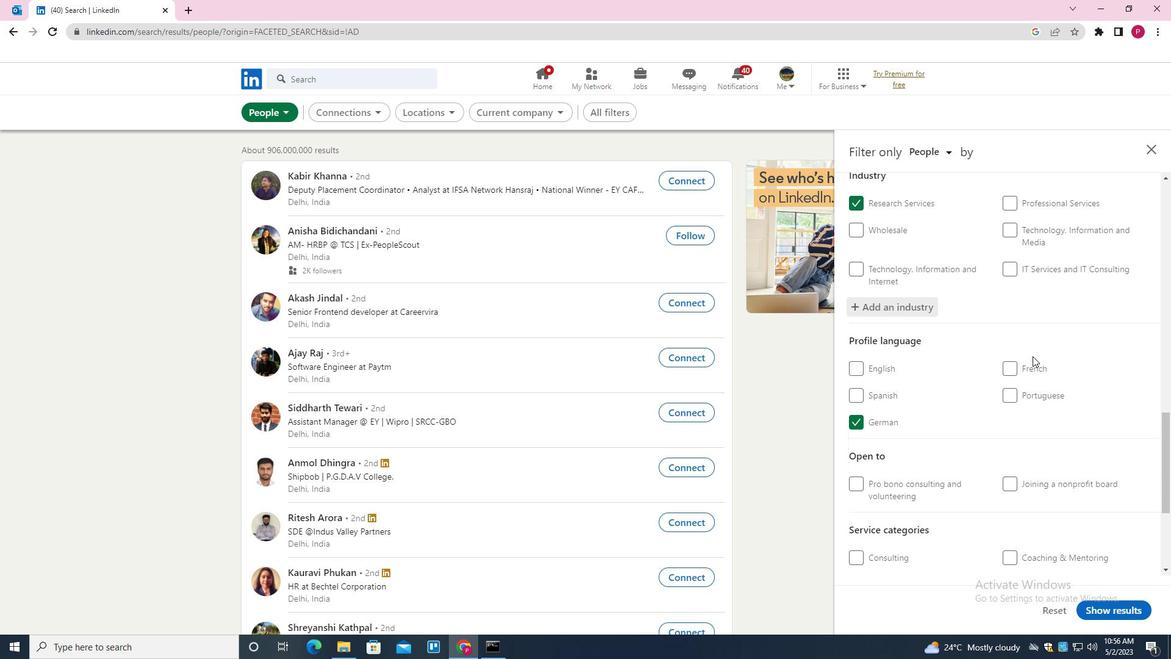 
Action: Mouse scrolled (1033, 355) with delta (0, 0)
Screenshot: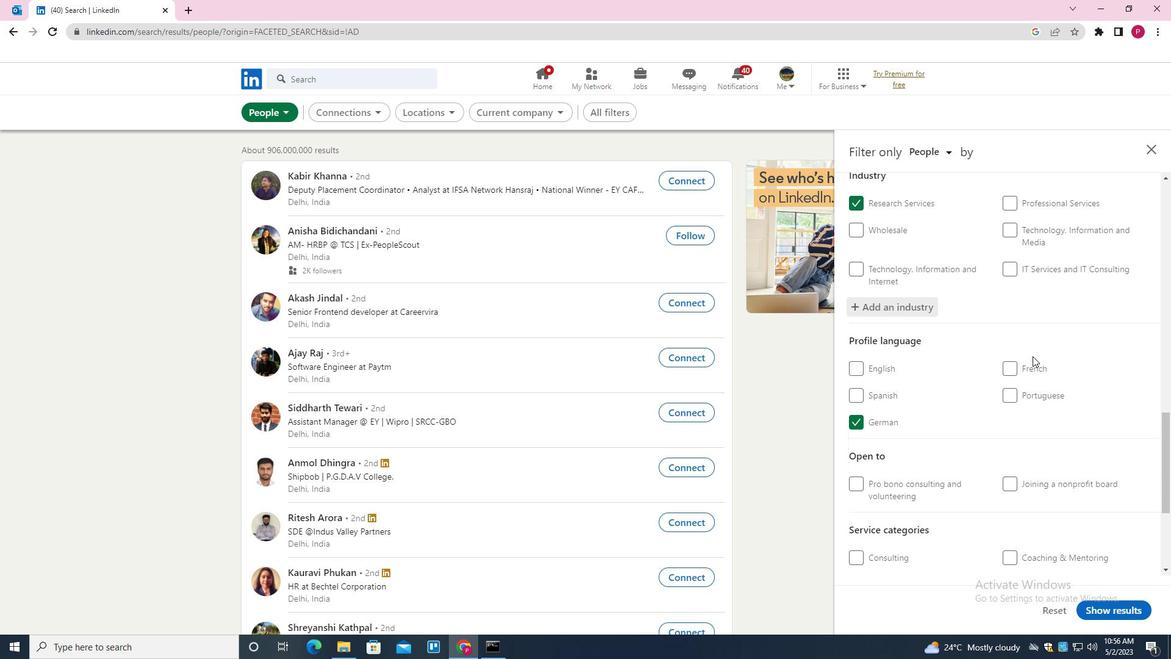 
Action: Mouse moved to (1031, 401)
Screenshot: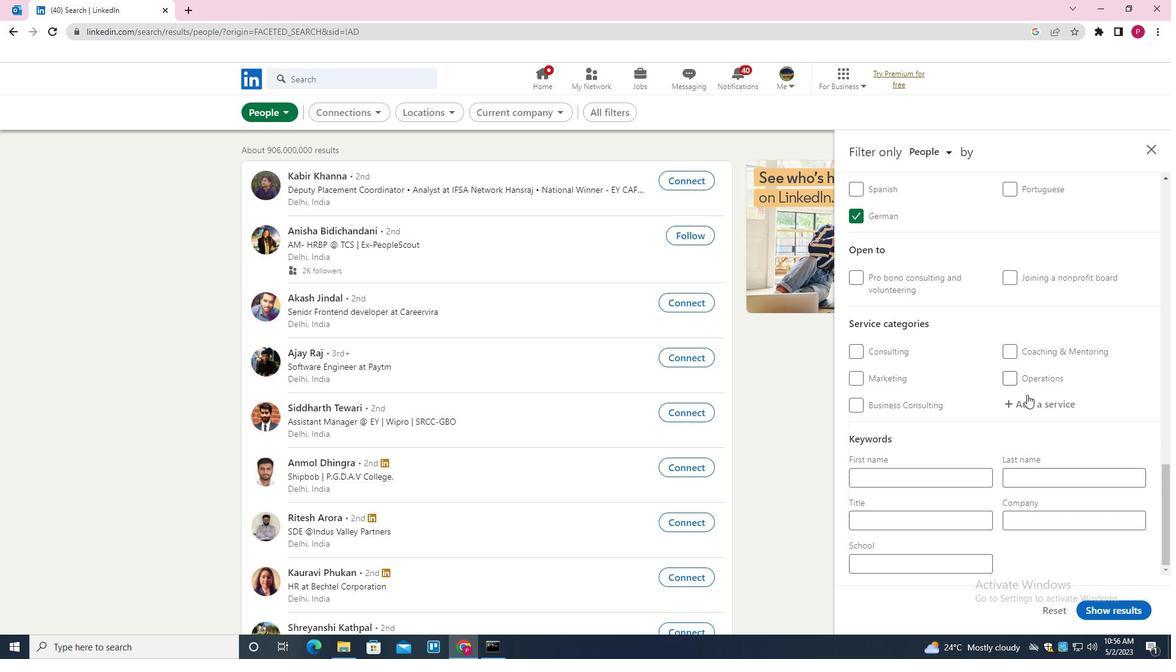 
Action: Mouse pressed left at (1031, 401)
Screenshot: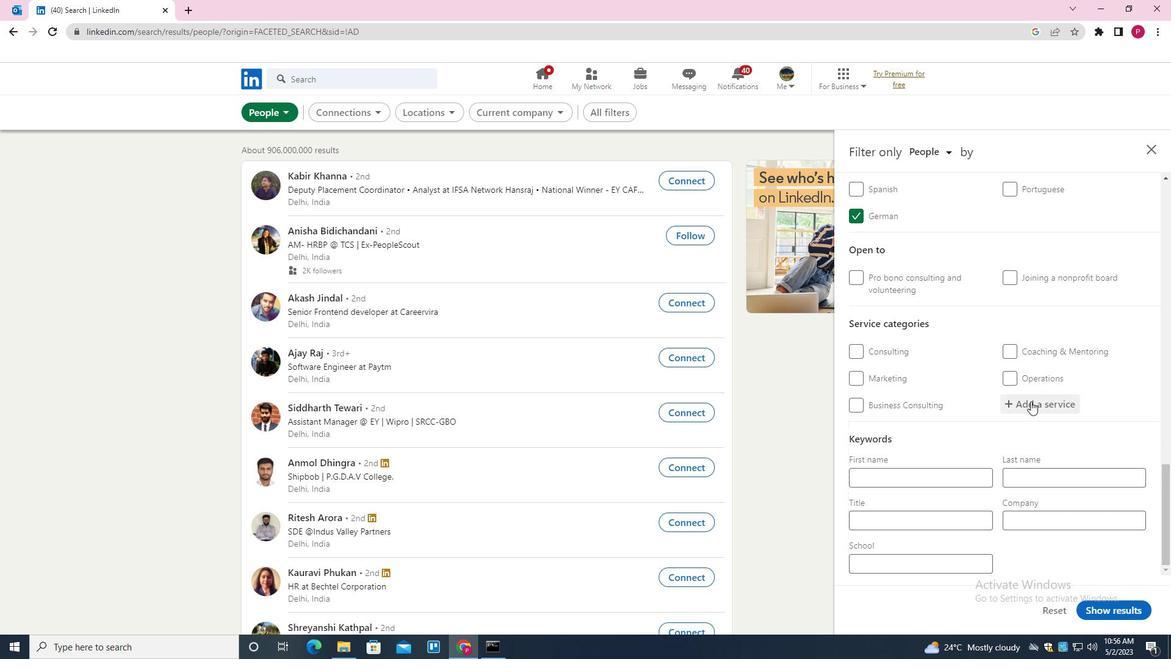 
Action: Key pressed <Key.shift><Key.shift><Key.shift><Key.shift><Key.shift><Key.shift><Key.shift>FINANCIAL<Key.down><Key.down><Key.enter>
Screenshot: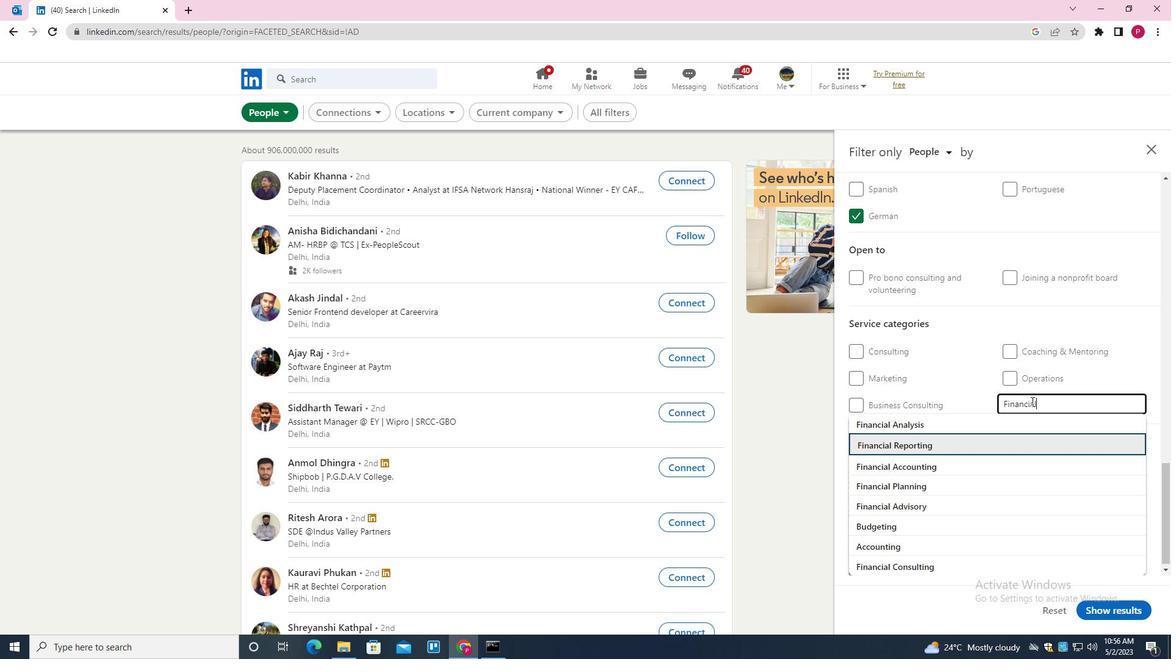 
Action: Mouse moved to (1003, 428)
Screenshot: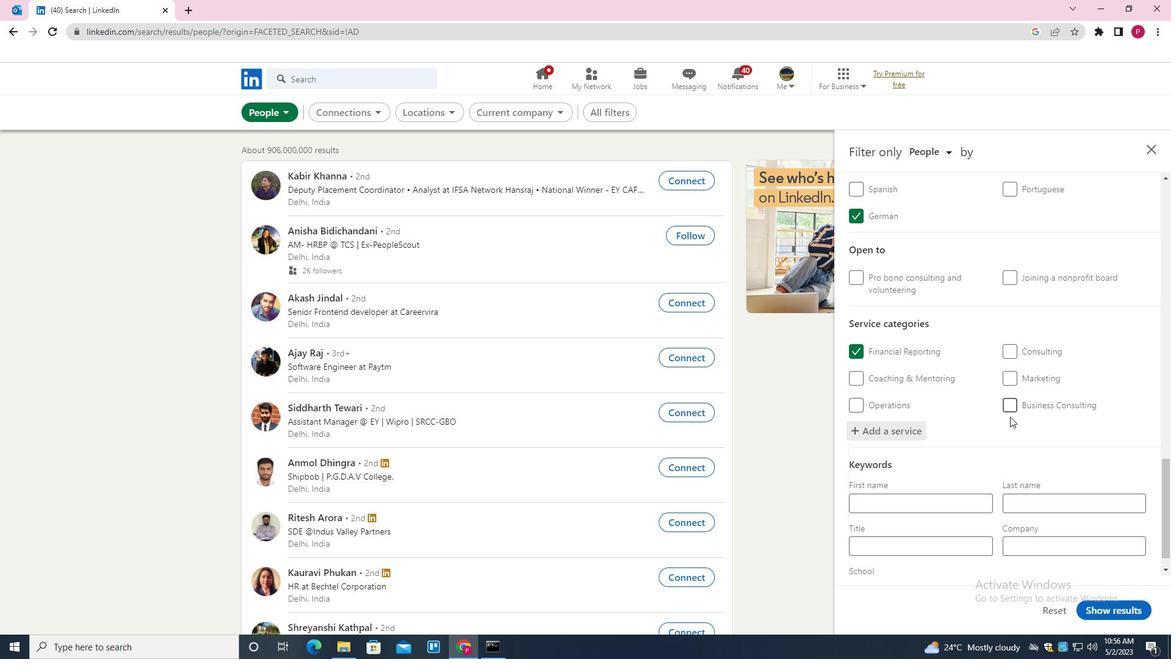 
Action: Mouse scrolled (1003, 427) with delta (0, 0)
Screenshot: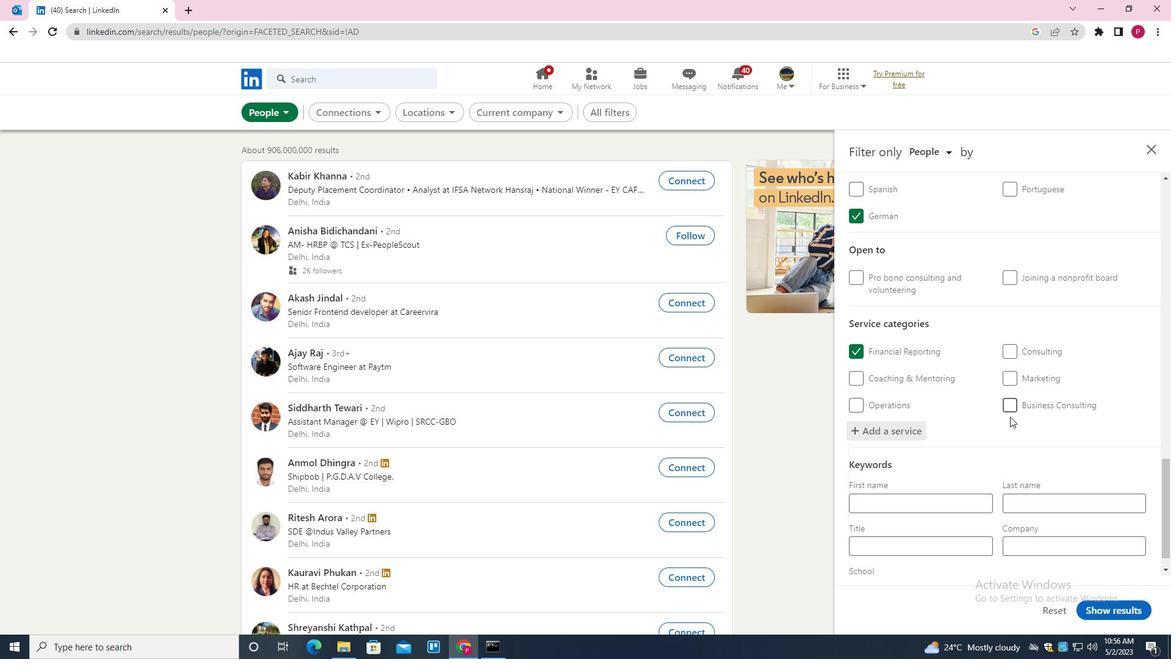 
Action: Mouse moved to (1000, 436)
Screenshot: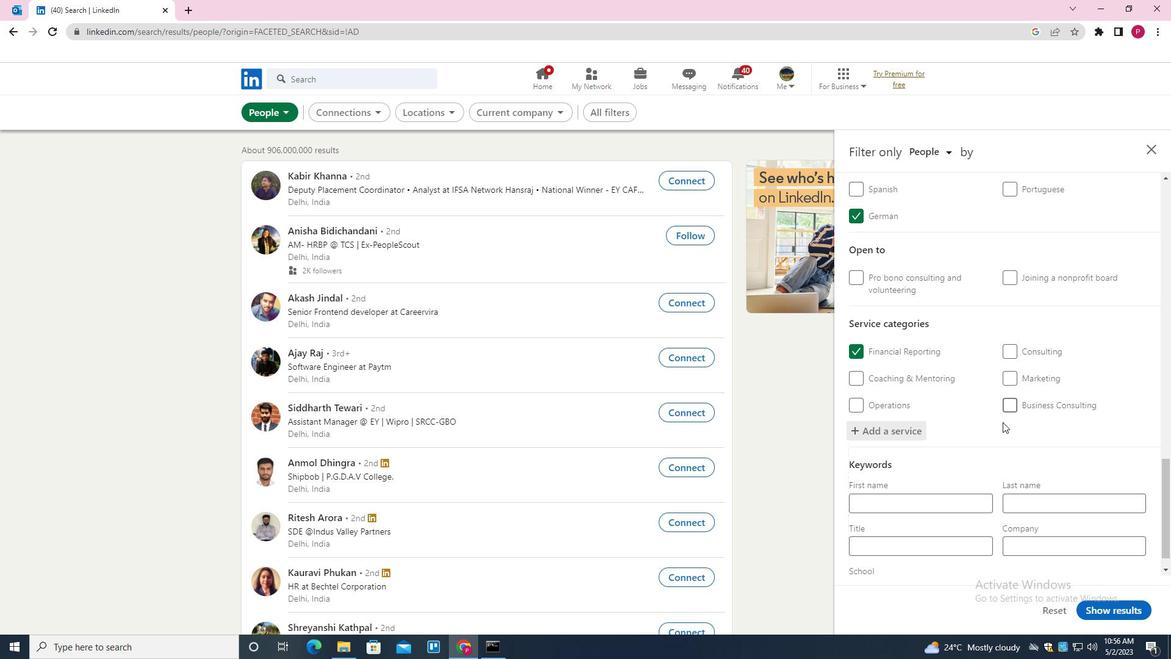 
Action: Mouse scrolled (1000, 436) with delta (0, 0)
Screenshot: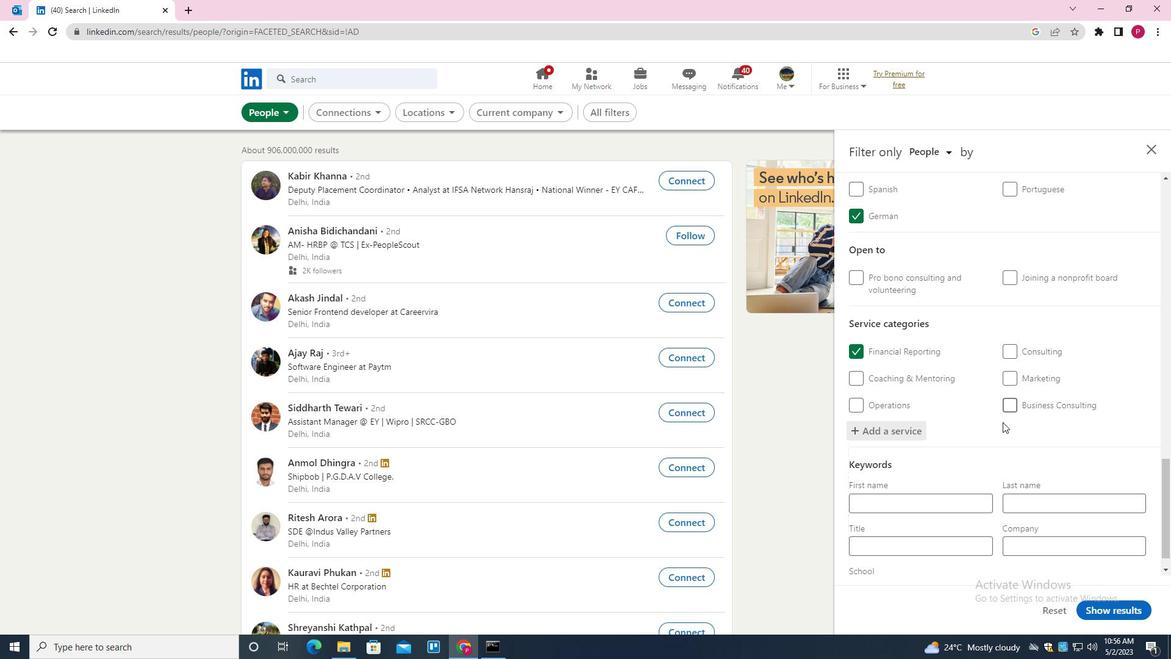 
Action: Mouse moved to (997, 443)
Screenshot: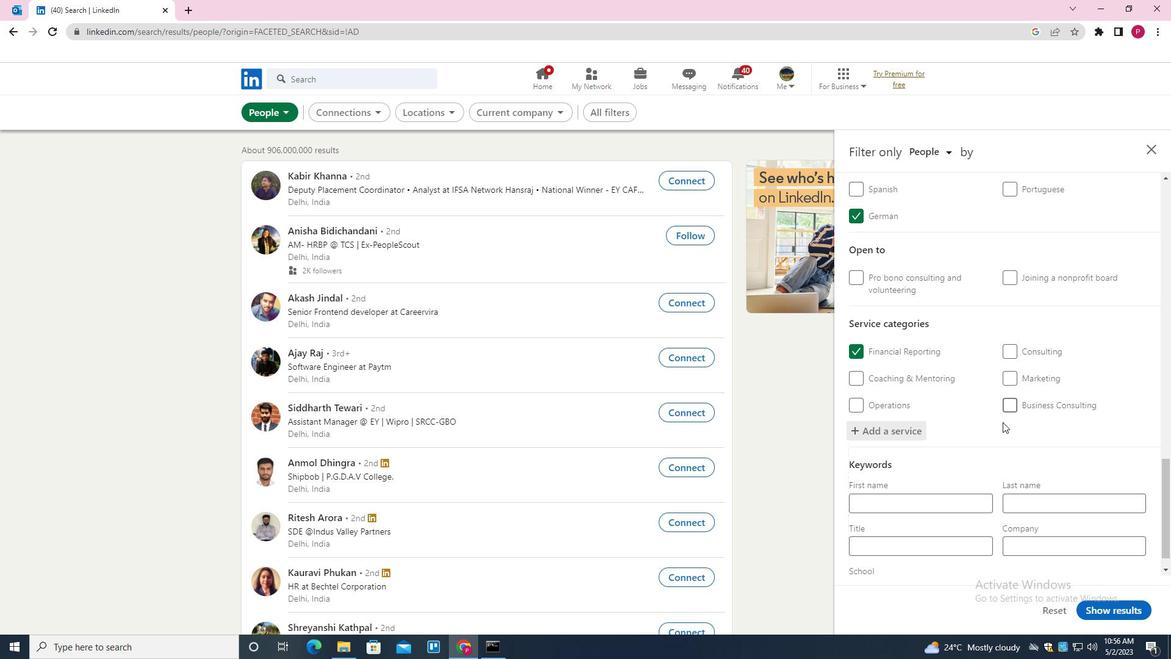 
Action: Mouse scrolled (997, 443) with delta (0, 0)
Screenshot: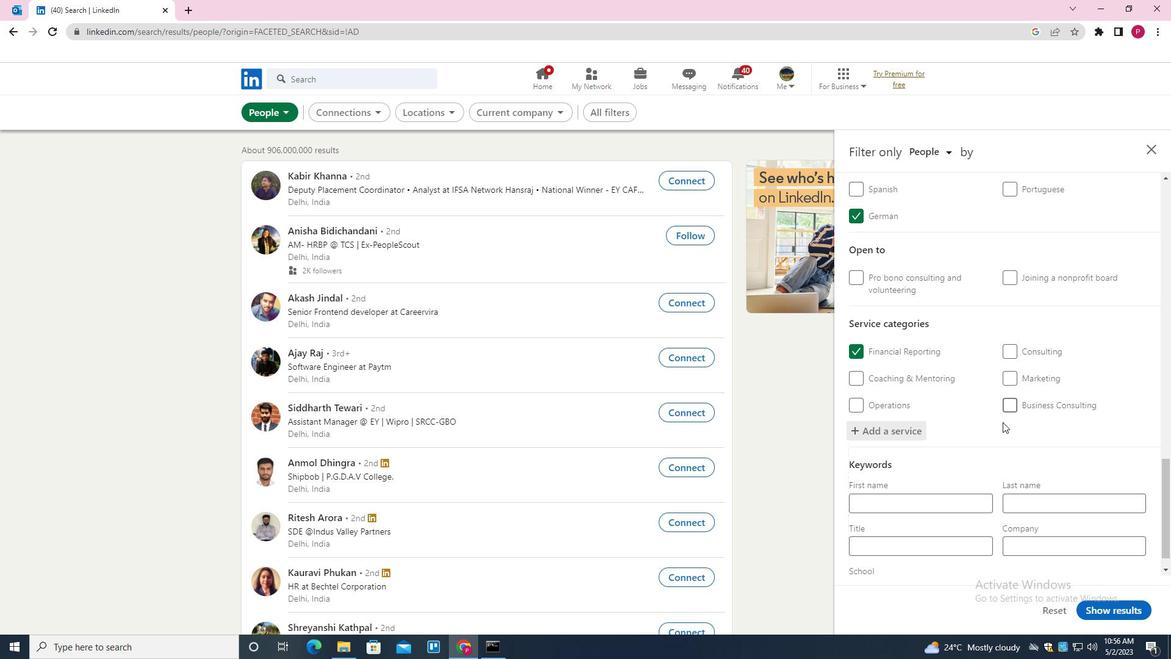 
Action: Mouse moved to (997, 447)
Screenshot: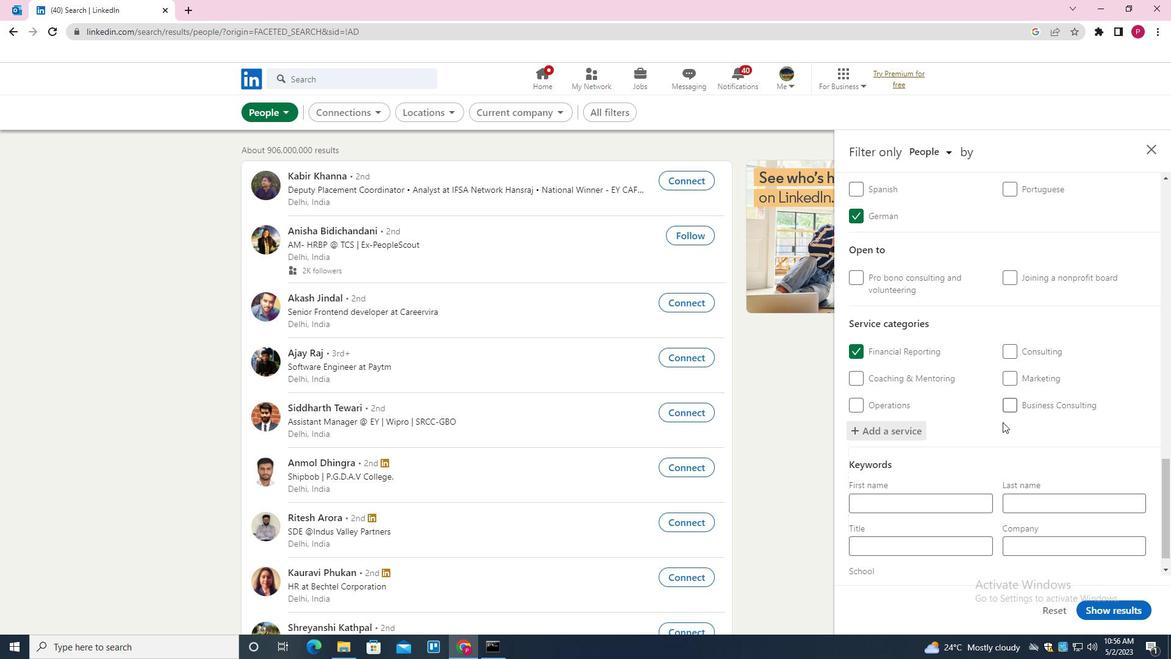 
Action: Mouse scrolled (997, 447) with delta (0, 0)
Screenshot: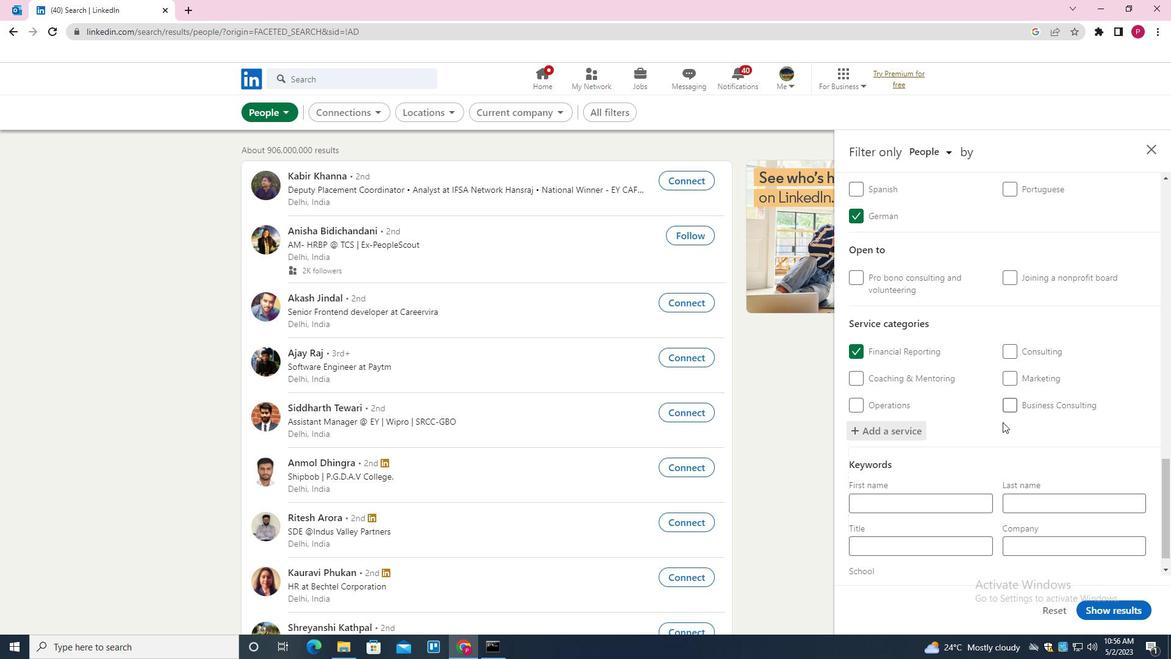 
Action: Mouse moved to (997, 451)
Screenshot: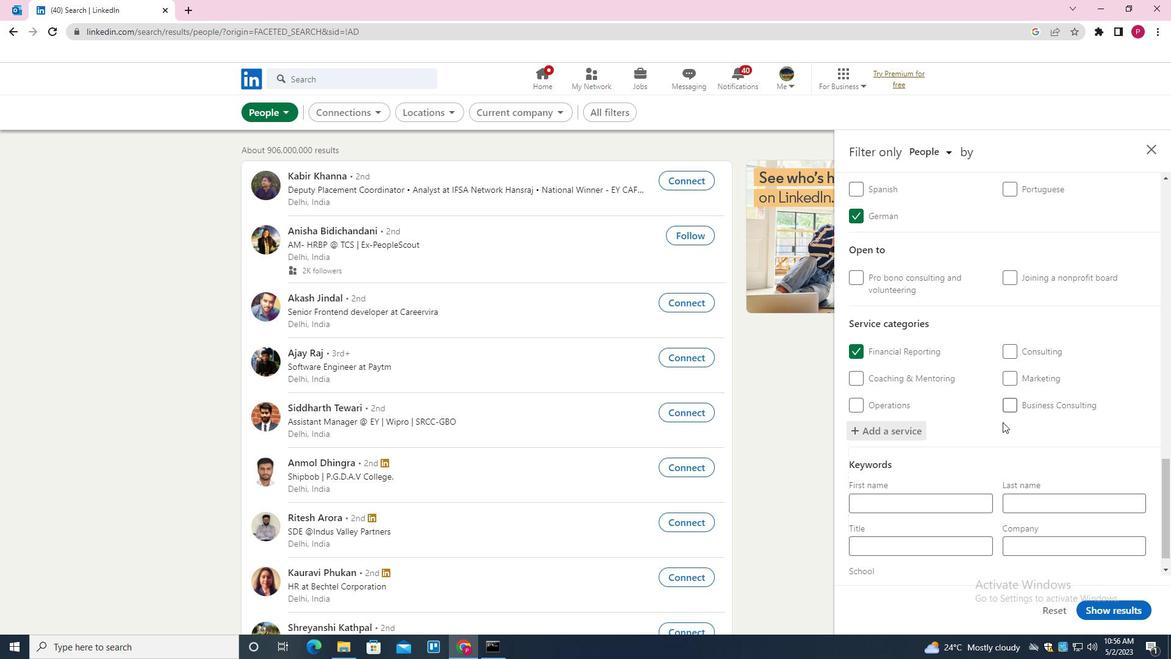
Action: Mouse scrolled (997, 450) with delta (0, 0)
Screenshot: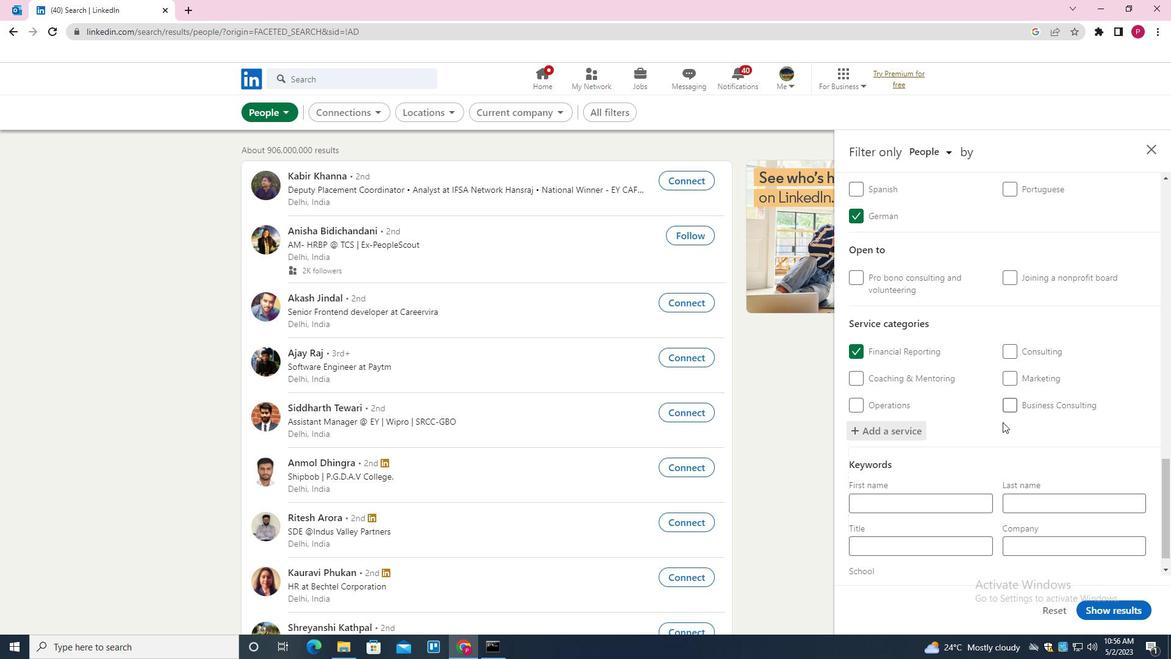 
Action: Mouse moved to (942, 511)
Screenshot: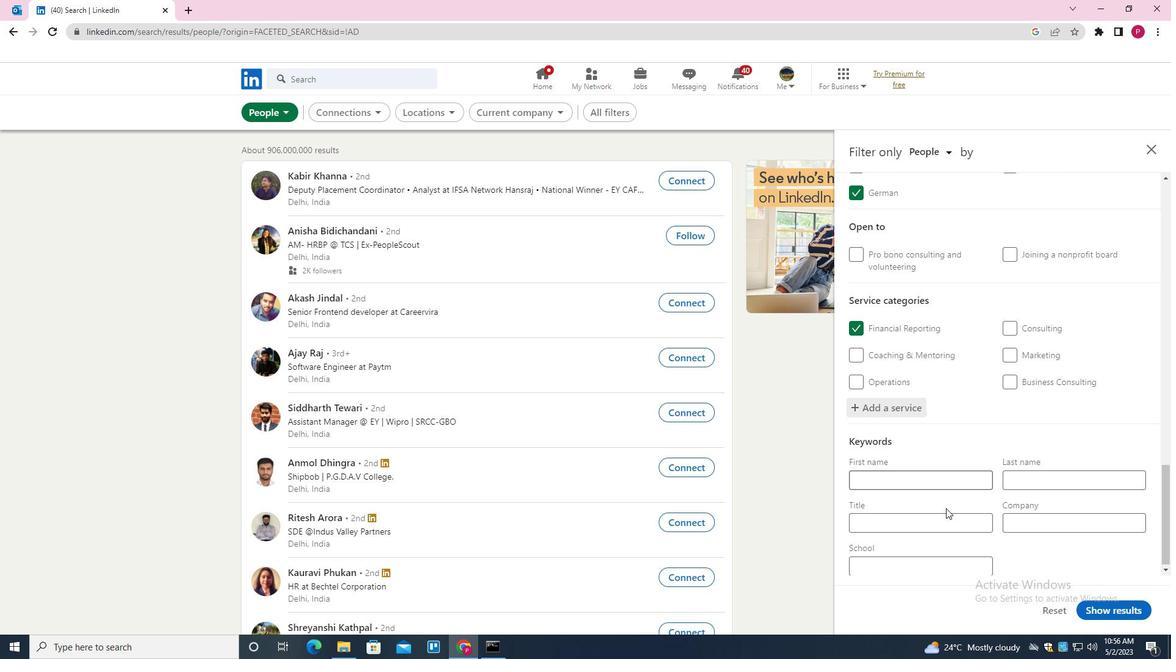 
Action: Mouse pressed left at (942, 511)
Screenshot: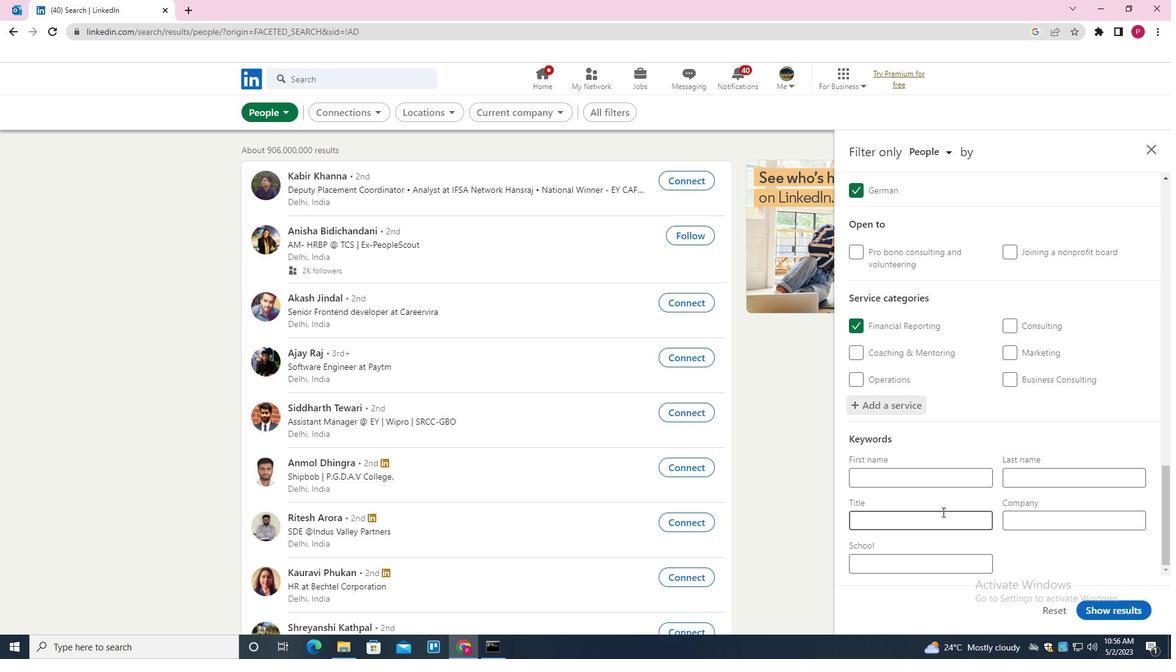 
Action: Mouse moved to (942, 513)
Screenshot: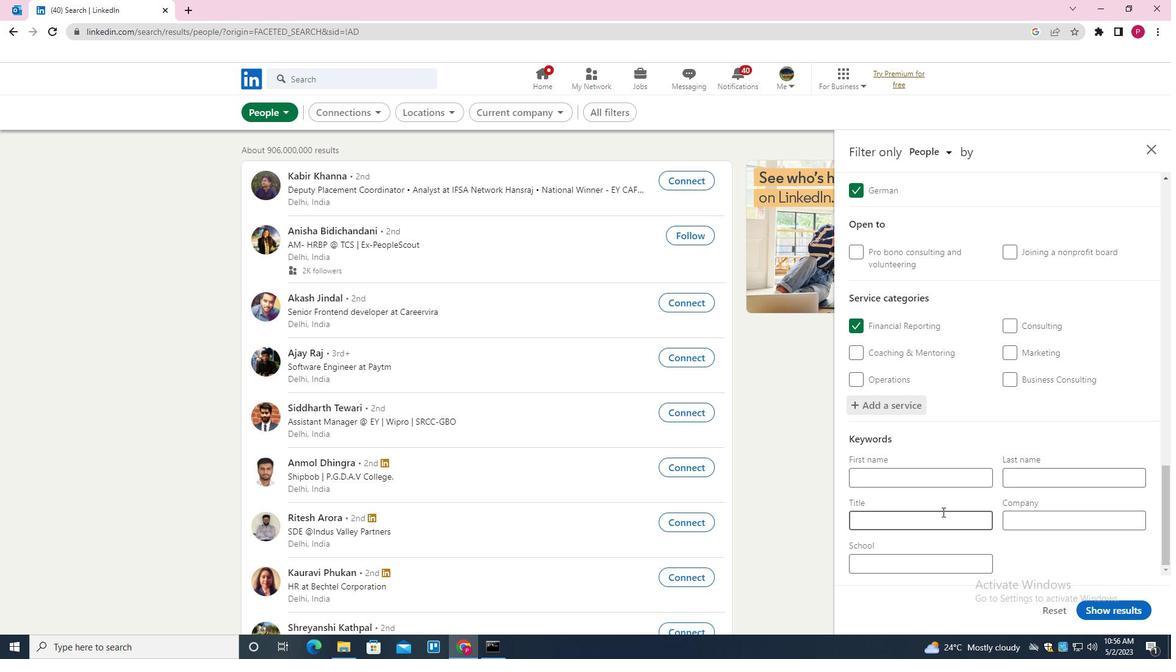 
Action: Key pressed <Key.shift><Key.shift><Key.shift><Key.shift><Key.shift><Key.shift><Key.shift>F<Key.backspace>HEACY<Key.space><Key.shift><Key.backspace><Key.backspace><Key.backspace>VY<Key.space><Key.shift>EQUIPMENT<Key.space><Key.shift><Key.shift><Key.shift><Key.shift>OPERATOR
Screenshot: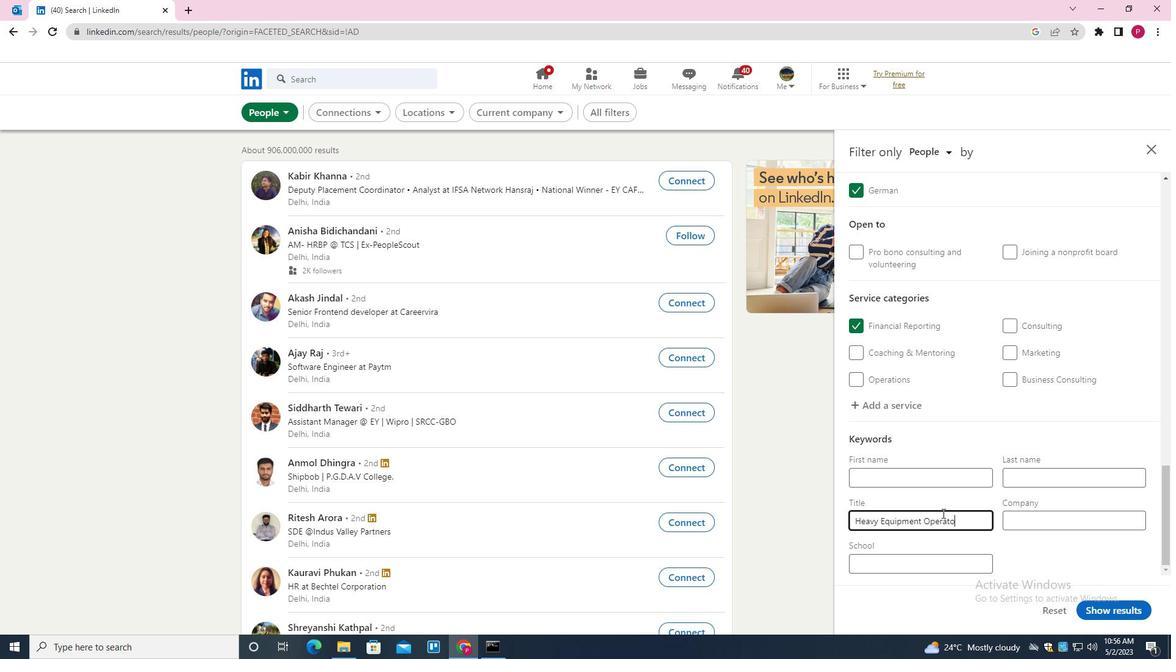 
Action: Mouse moved to (1103, 611)
Screenshot: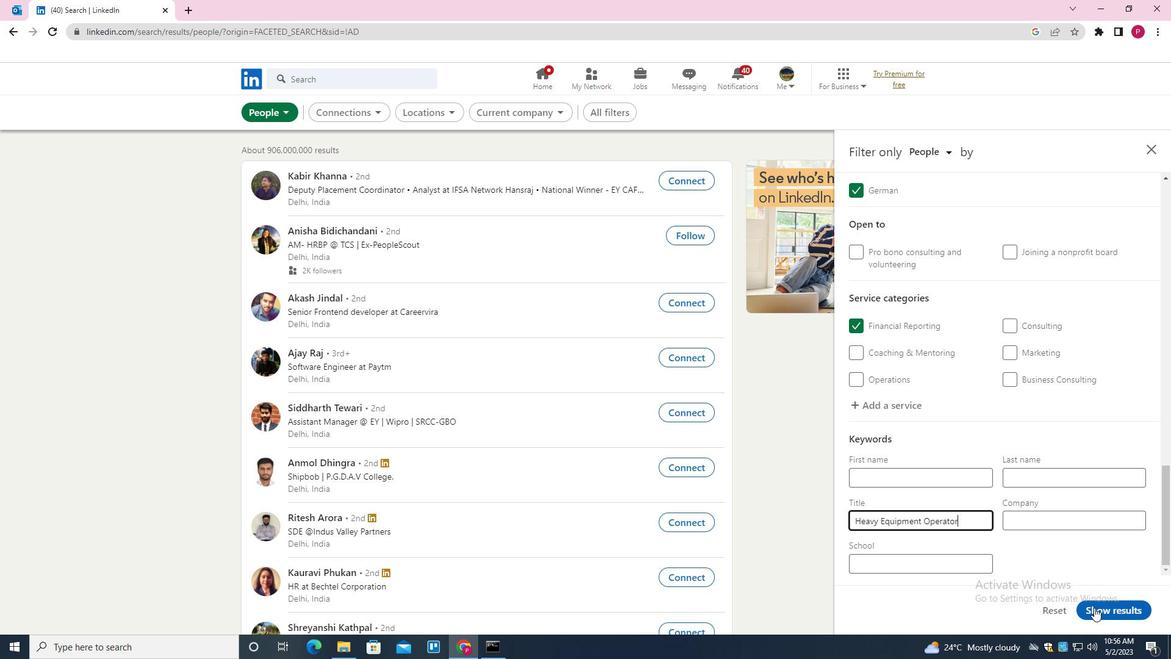 
Action: Mouse pressed left at (1103, 611)
Screenshot: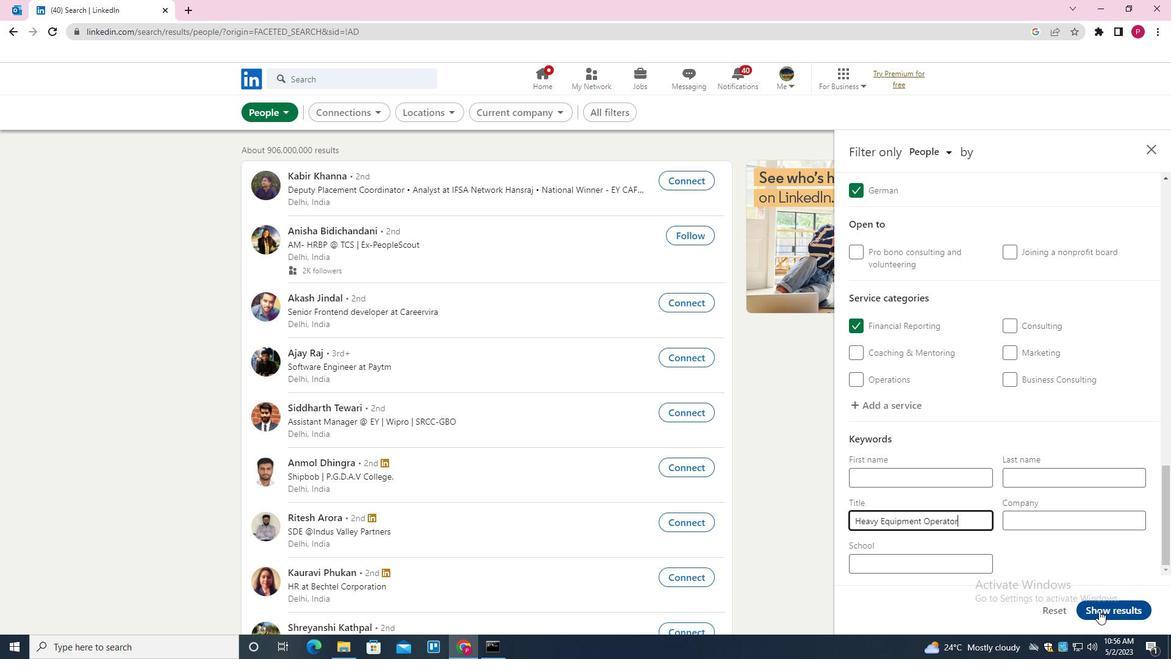 
Action: Mouse moved to (665, 314)
Screenshot: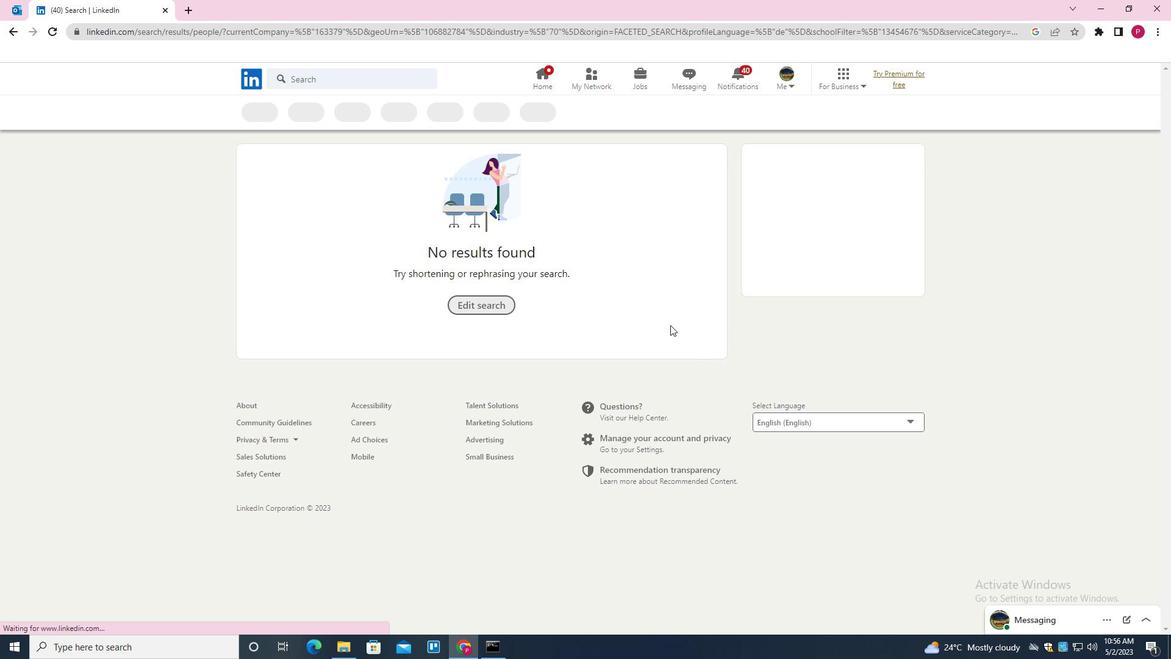 
